 Task: Create a blank project AgileCenter with privacy Public and default view as List and in the team Taskers . Create three sections in the project as To-Do, Doing and Done
Action: Mouse moved to (1343, 70)
Screenshot: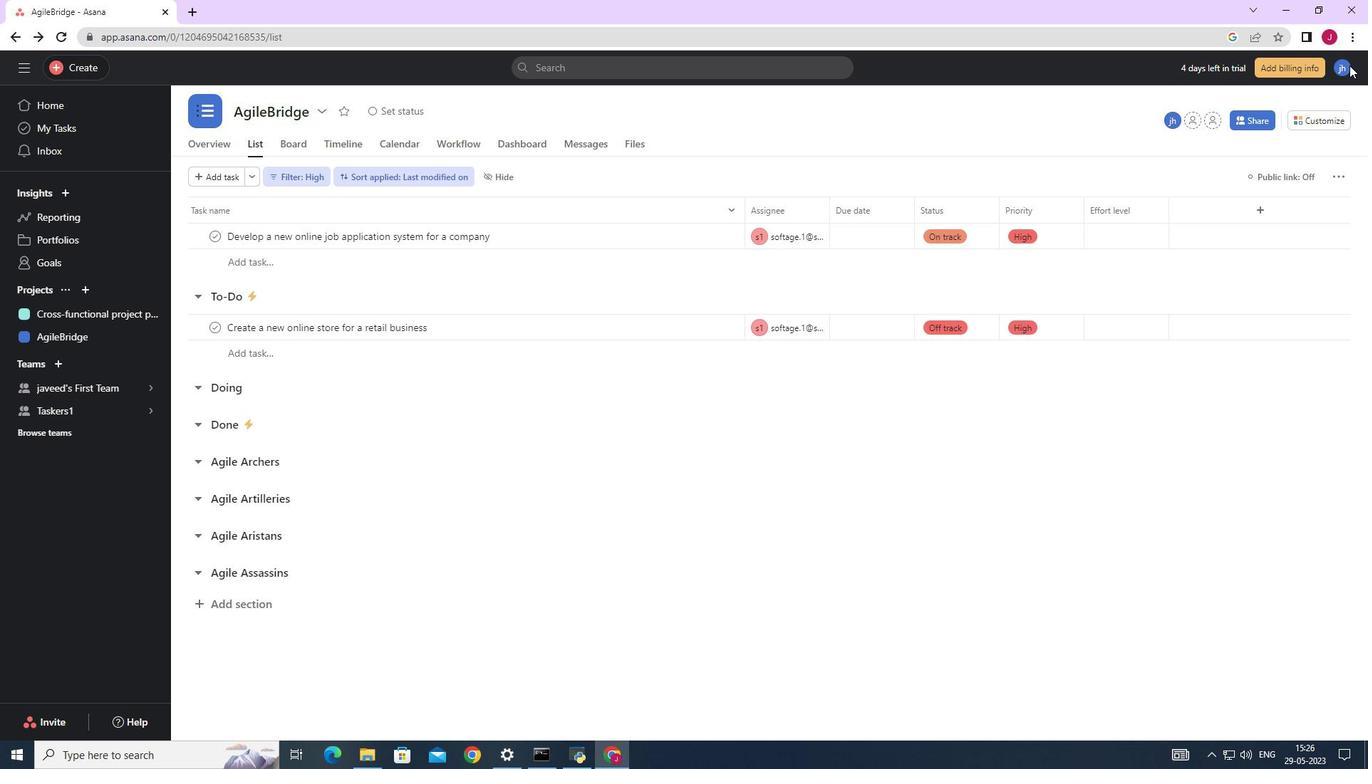 
Action: Mouse pressed left at (1343, 70)
Screenshot: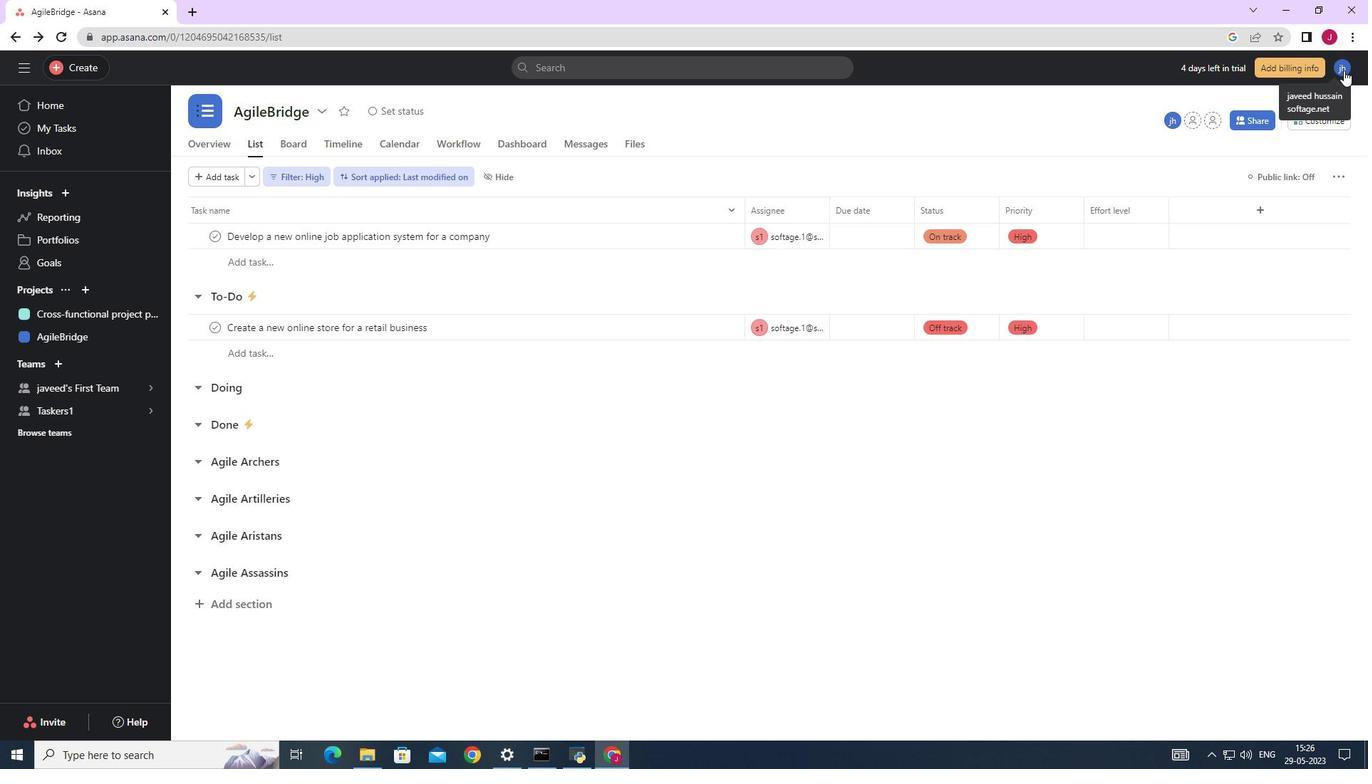 
Action: Mouse moved to (1034, 201)
Screenshot: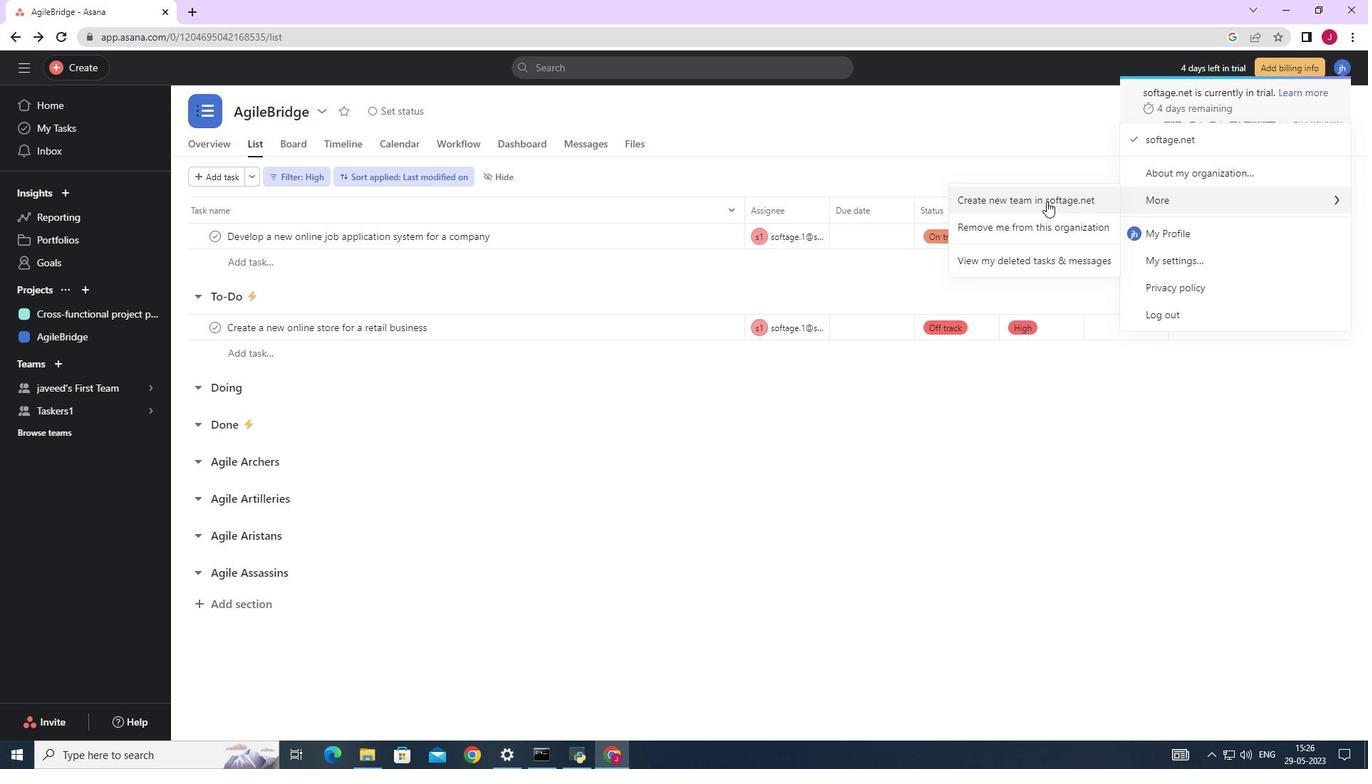 
Action: Mouse pressed left at (1034, 201)
Screenshot: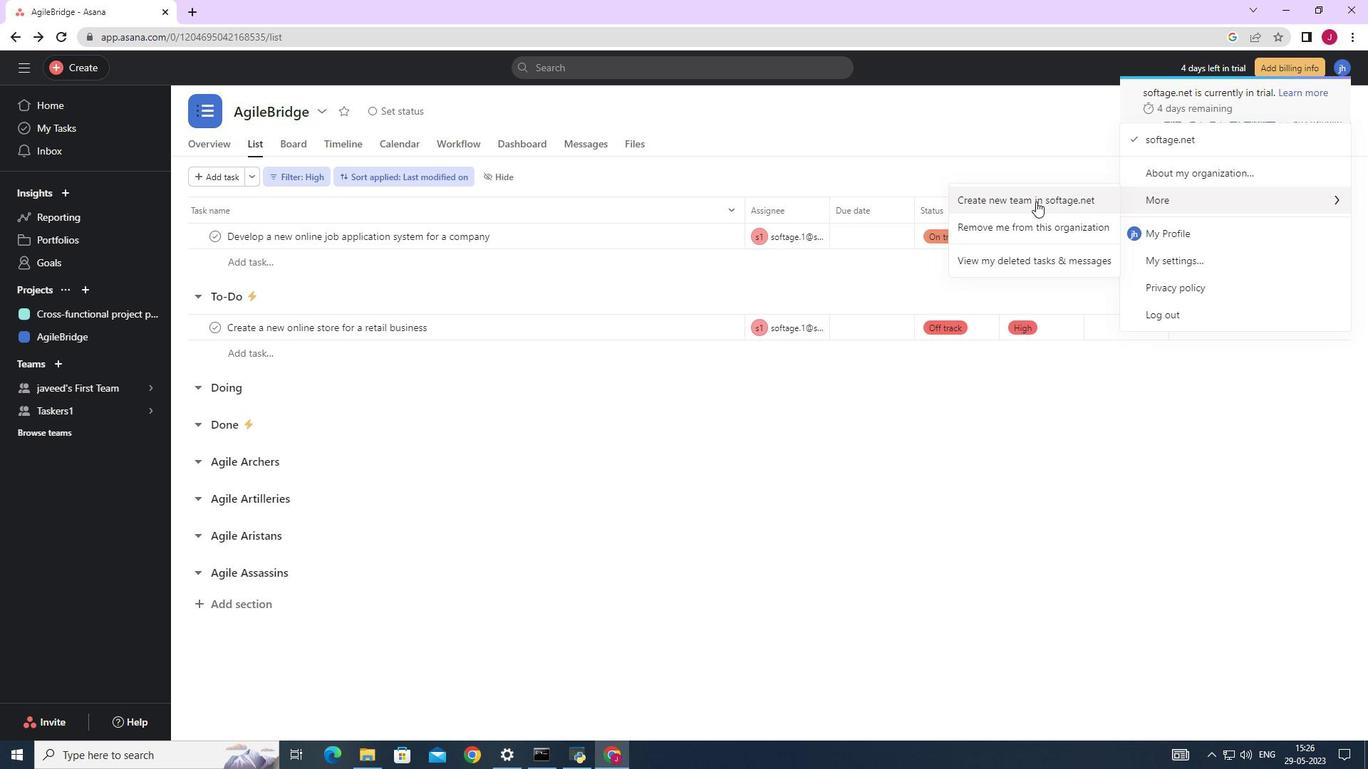 
Action: Mouse moved to (297, 205)
Screenshot: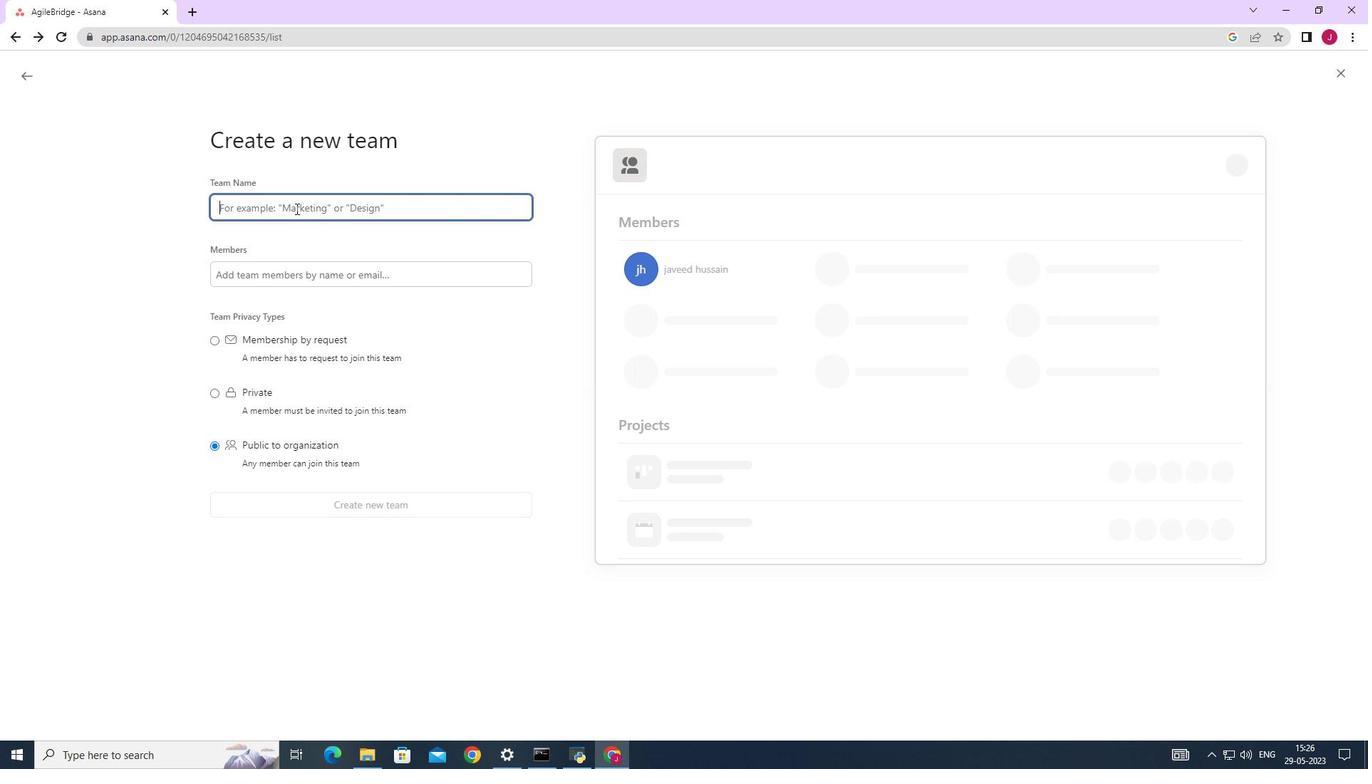 
Action: Key pressed <Key.caps_lock>T<Key.caps_lock>askers2
Screenshot: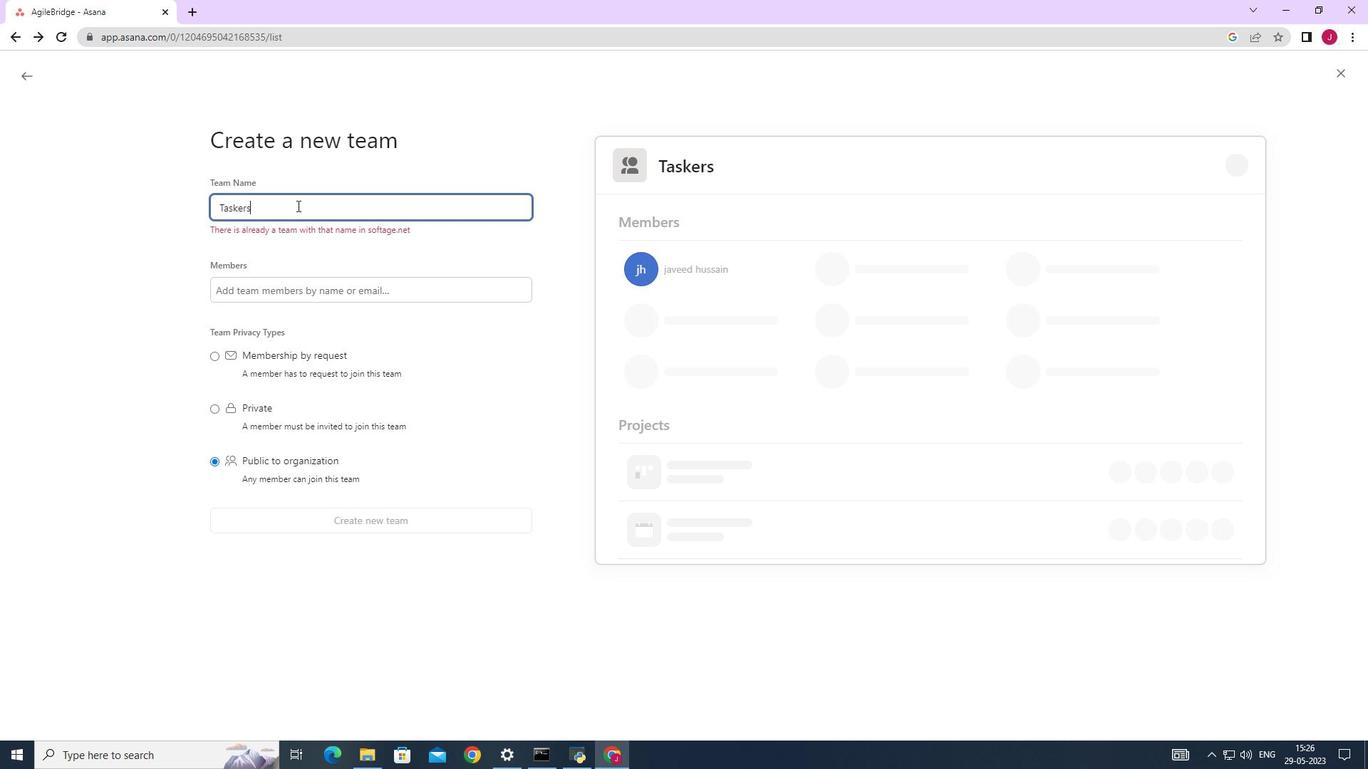 
Action: Mouse moved to (332, 275)
Screenshot: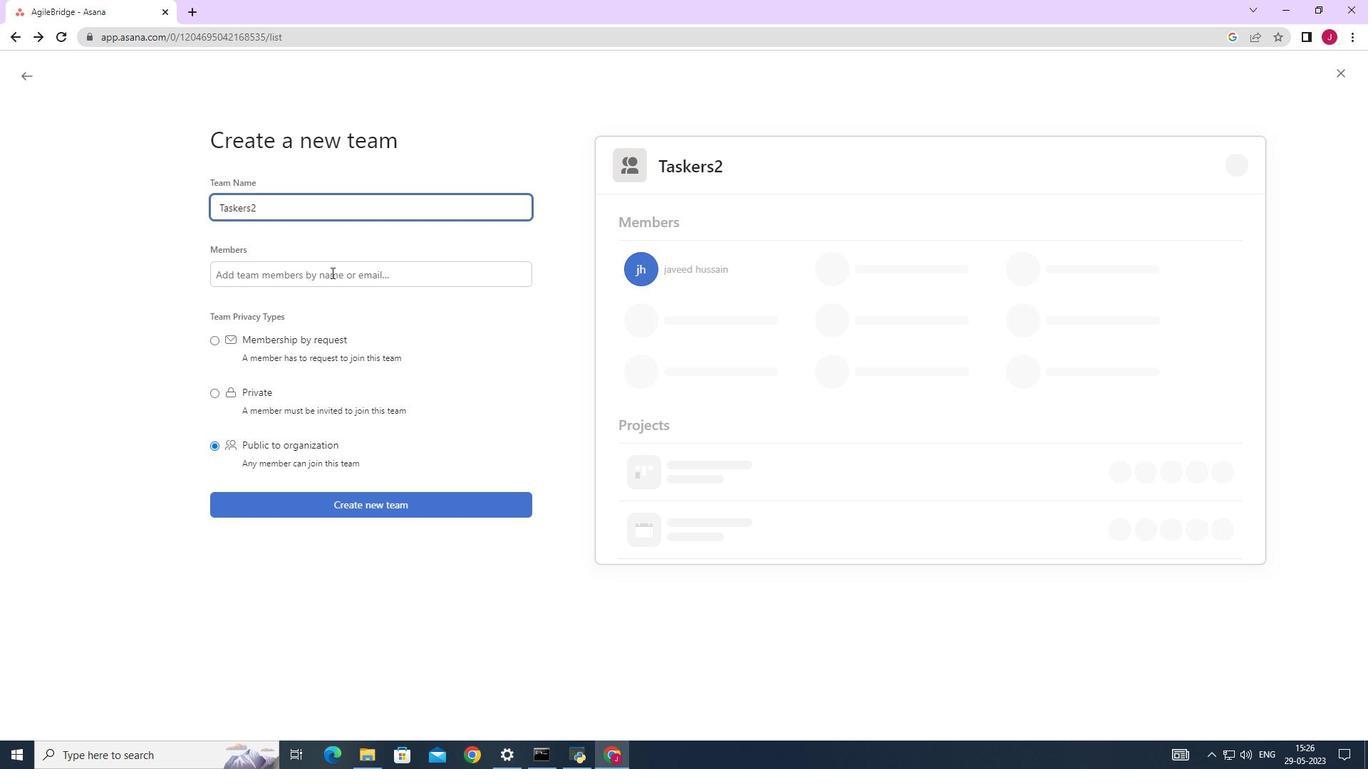 
Action: Mouse pressed left at (332, 275)
Screenshot: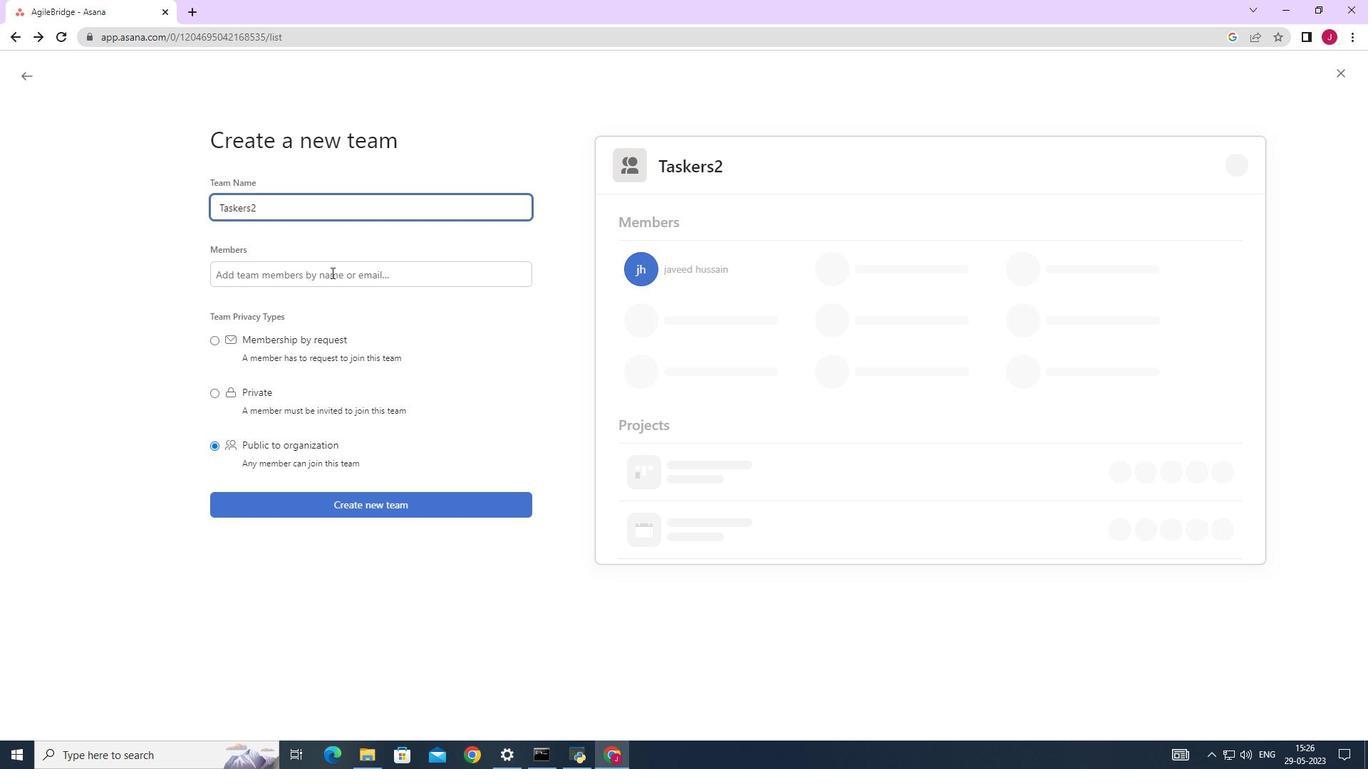 
Action: Key pressed softage
Screenshot: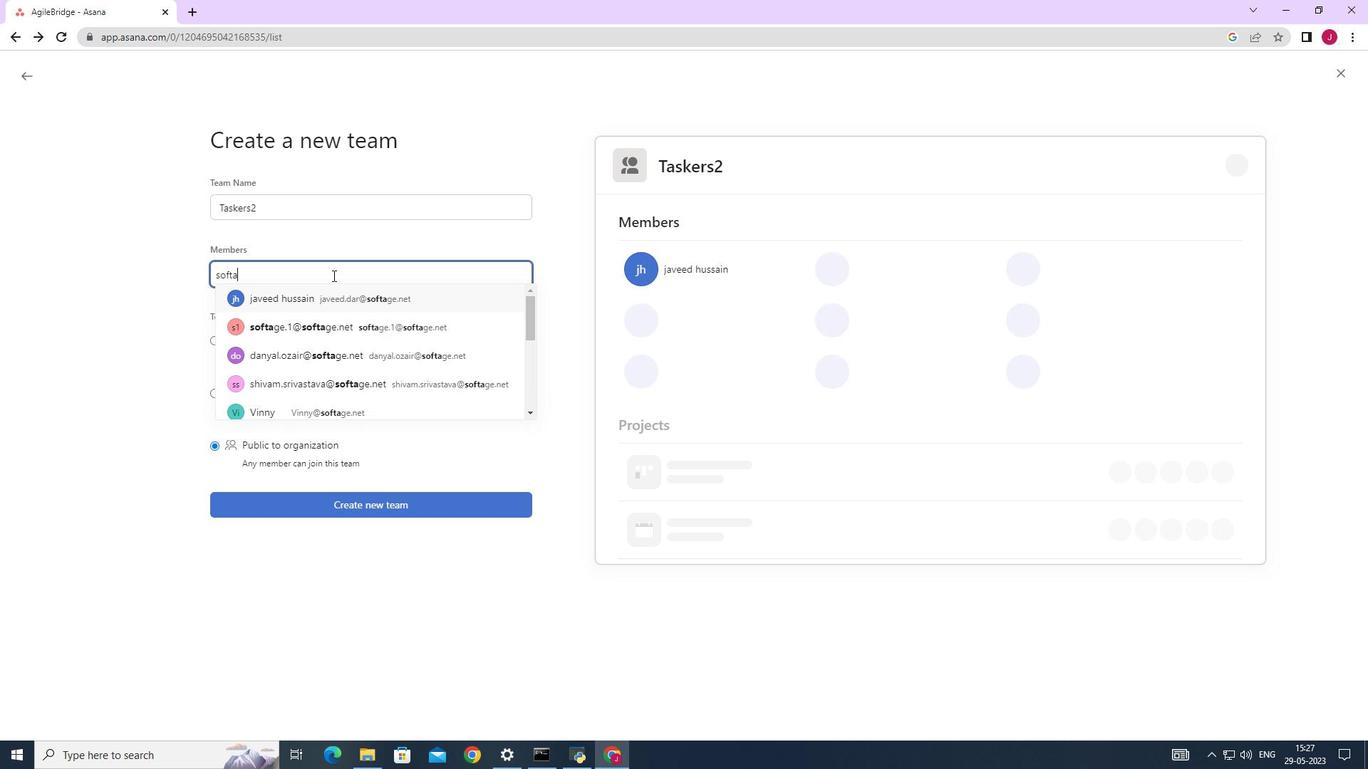 
Action: Mouse moved to (361, 346)
Screenshot: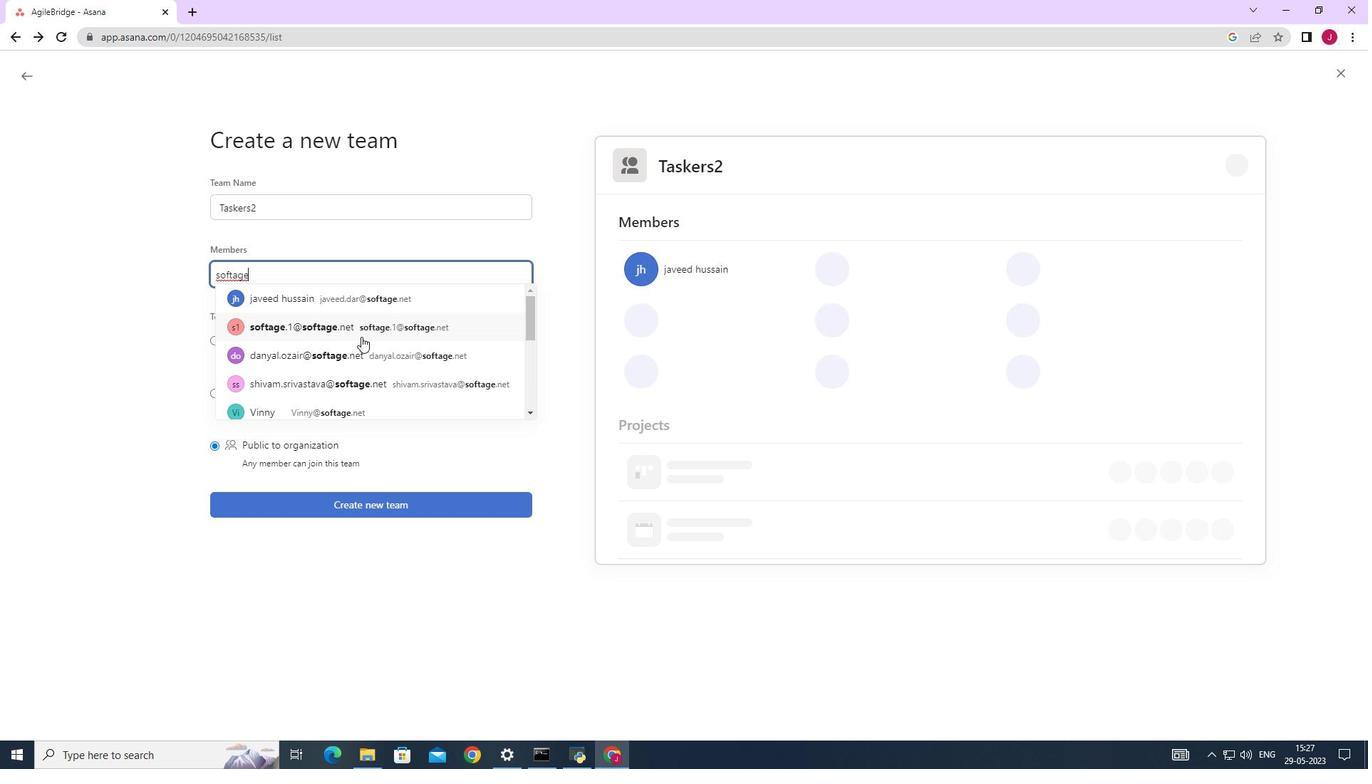 
Action: Mouse scrolled (361, 345) with delta (0, 0)
Screenshot: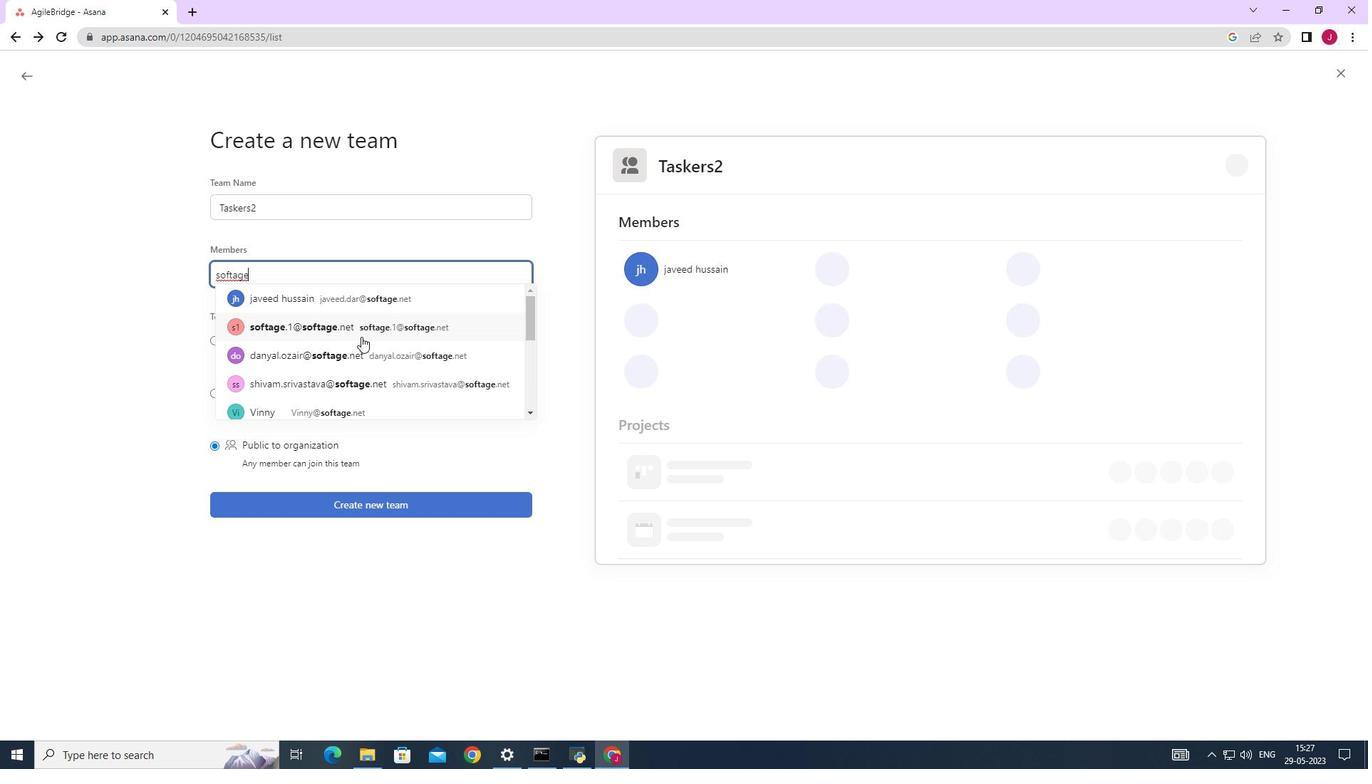 
Action: Mouse moved to (361, 347)
Screenshot: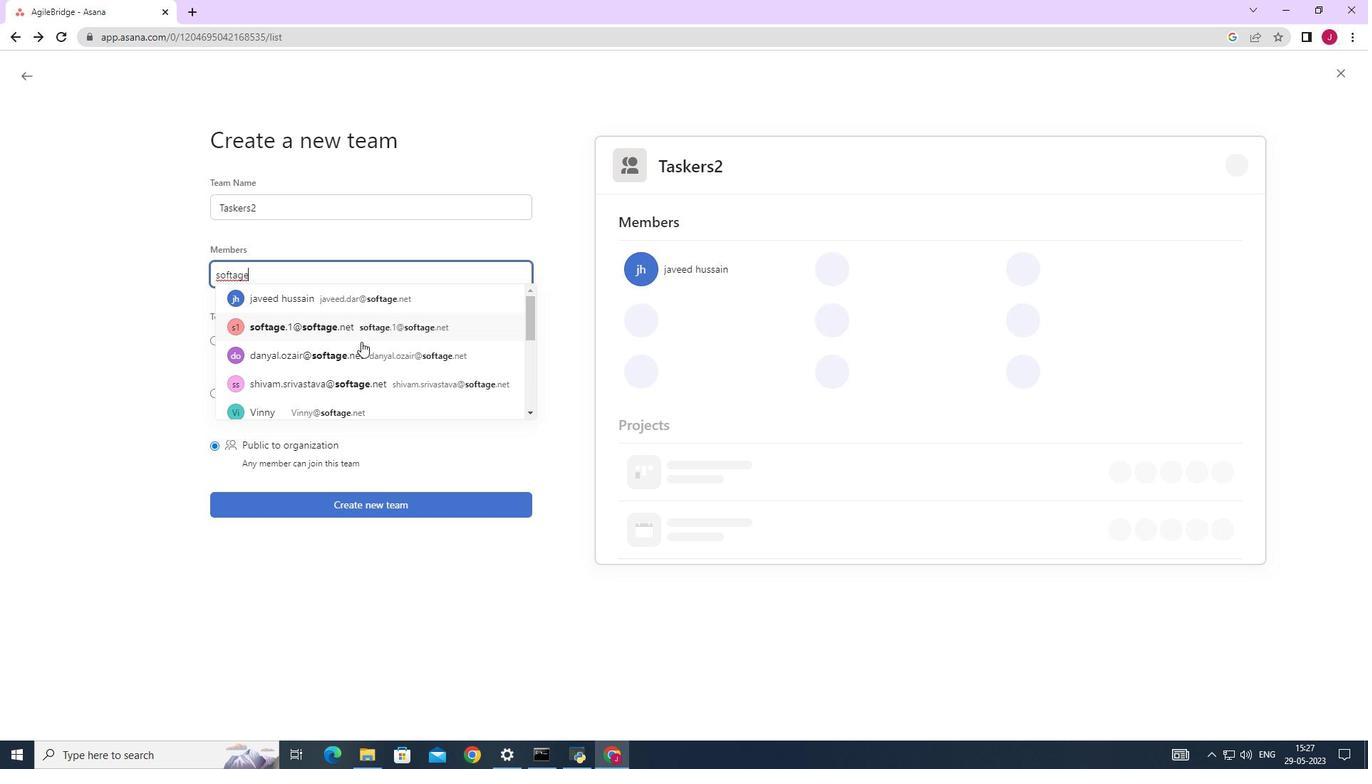 
Action: Mouse scrolled (361, 346) with delta (0, 0)
Screenshot: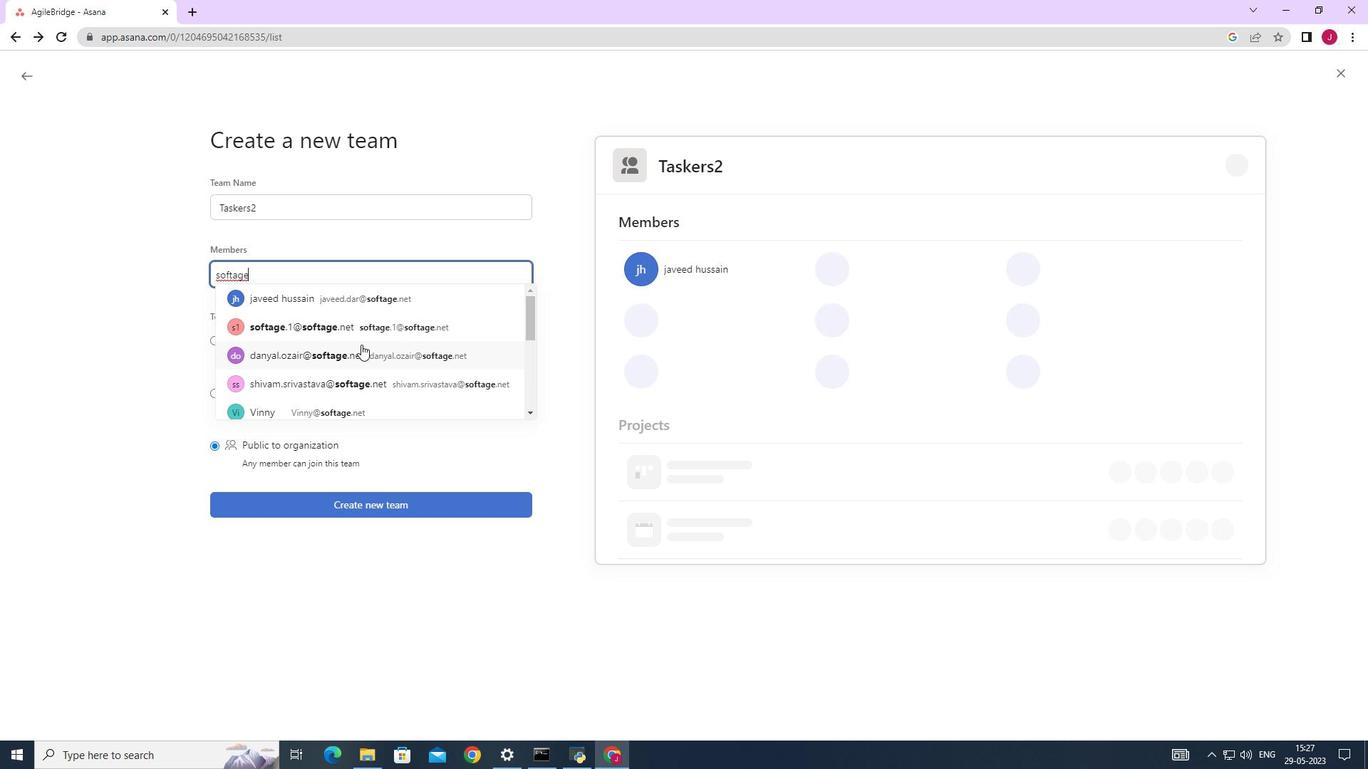 
Action: Mouse scrolled (361, 346) with delta (0, 0)
Screenshot: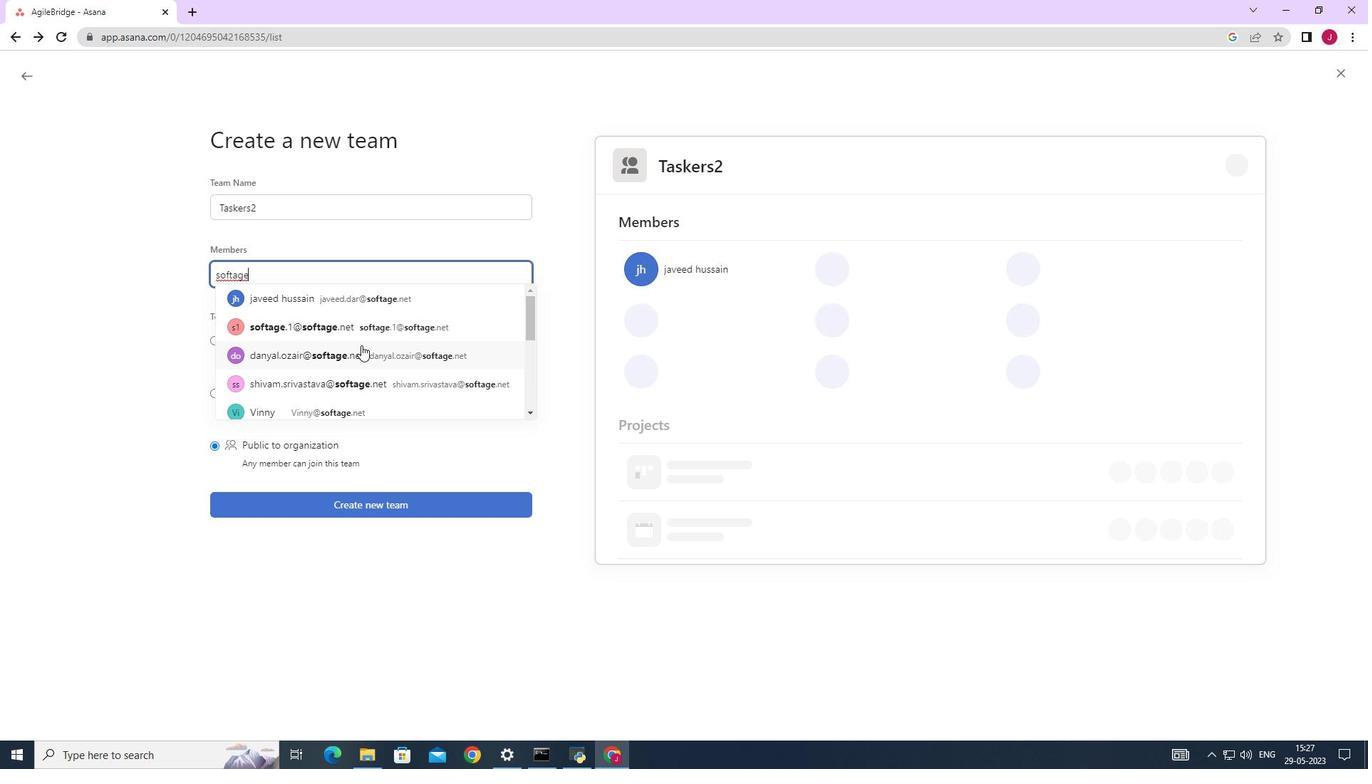 
Action: Mouse scrolled (361, 346) with delta (0, 0)
Screenshot: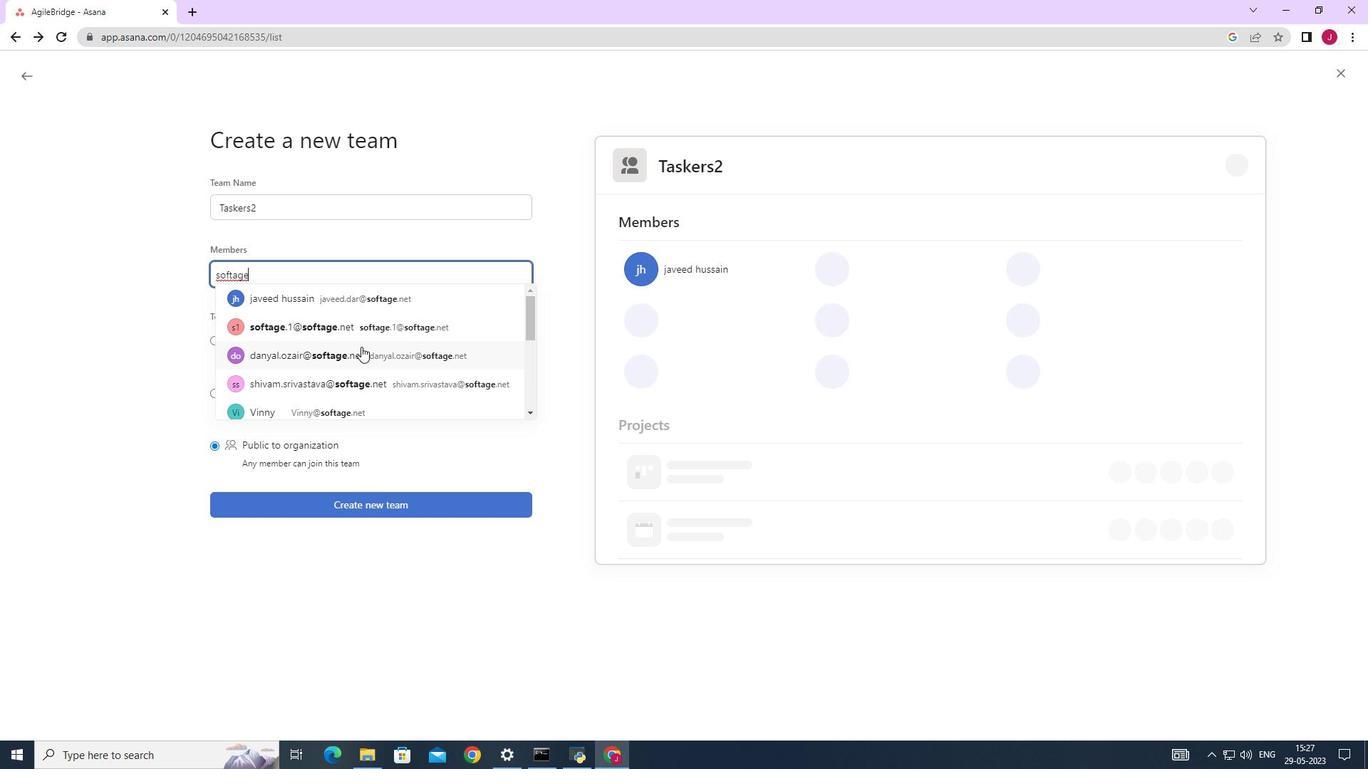
Action: Mouse scrolled (361, 347) with delta (0, 0)
Screenshot: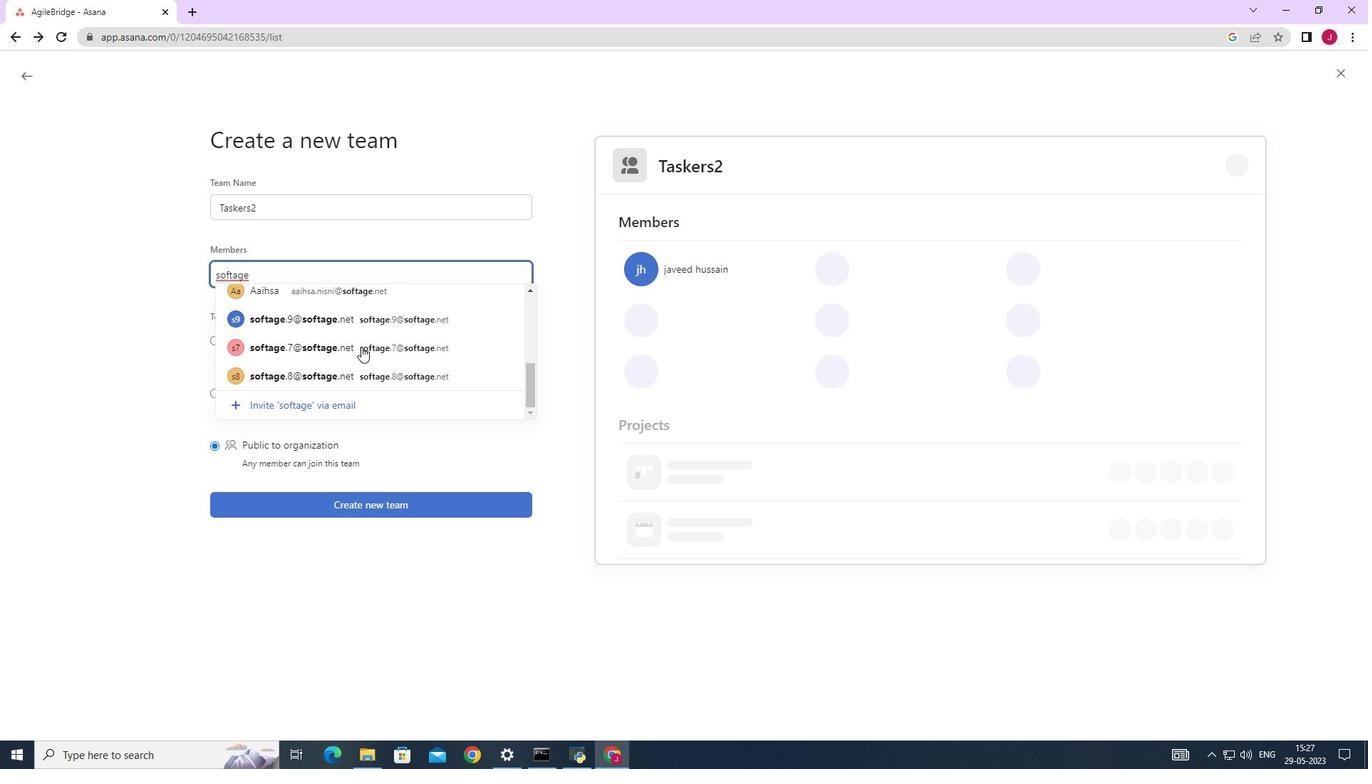 
Action: Mouse scrolled (361, 347) with delta (0, 0)
Screenshot: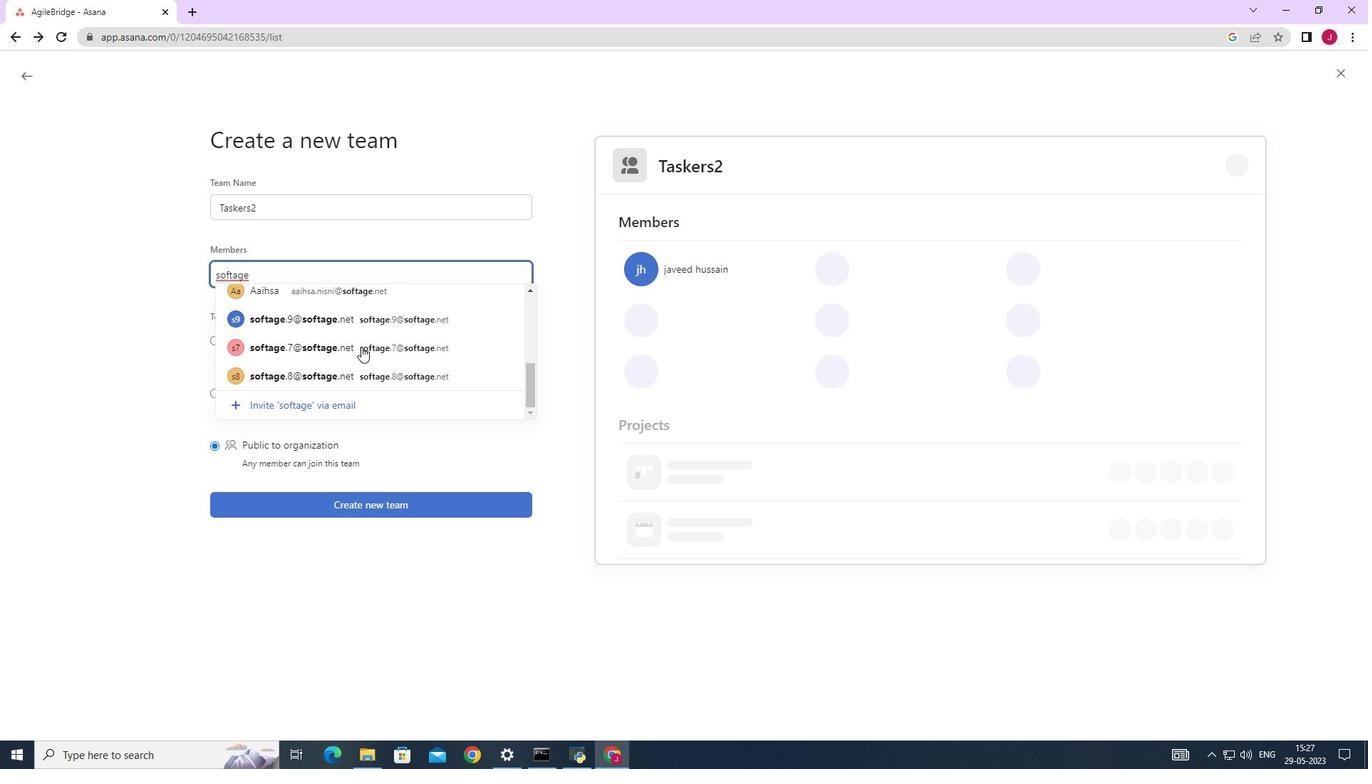 
Action: Mouse scrolled (361, 346) with delta (0, 0)
Screenshot: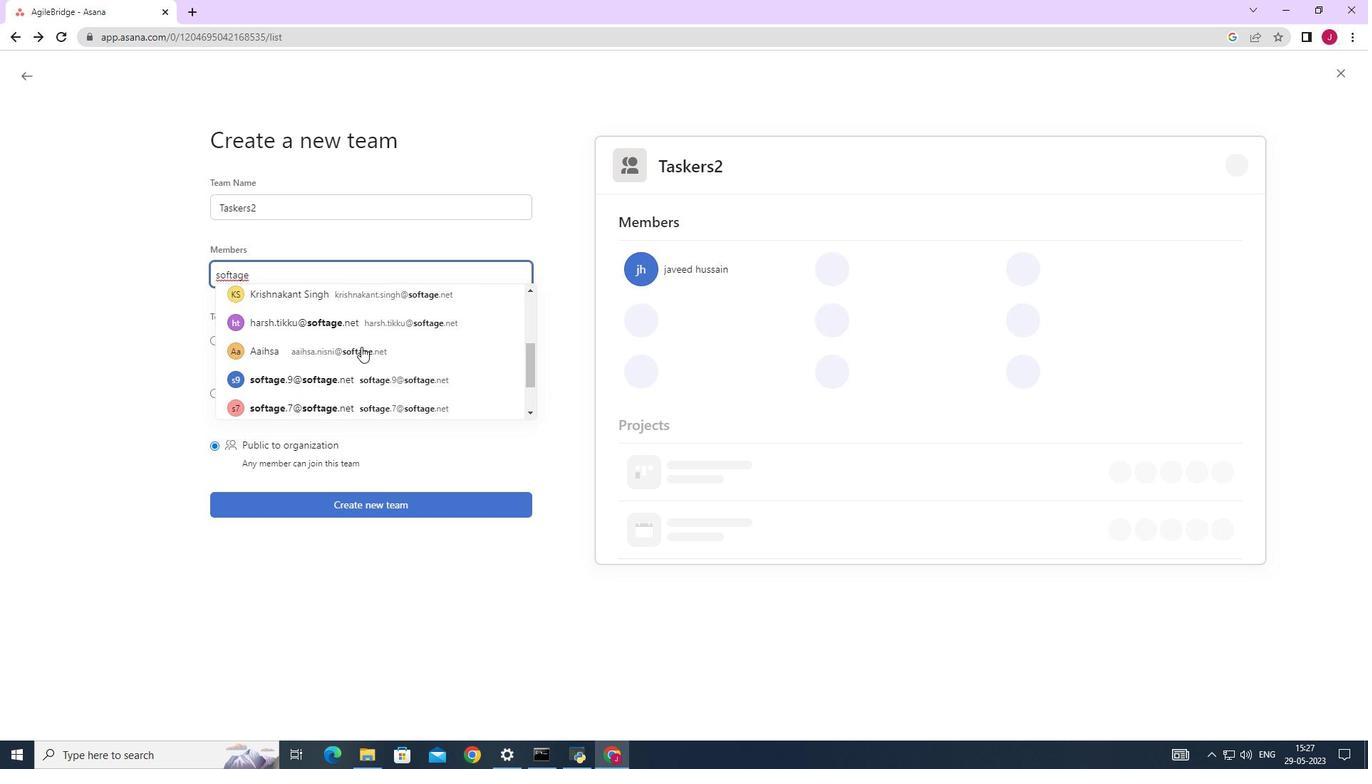 
Action: Mouse scrolled (361, 346) with delta (0, 0)
Screenshot: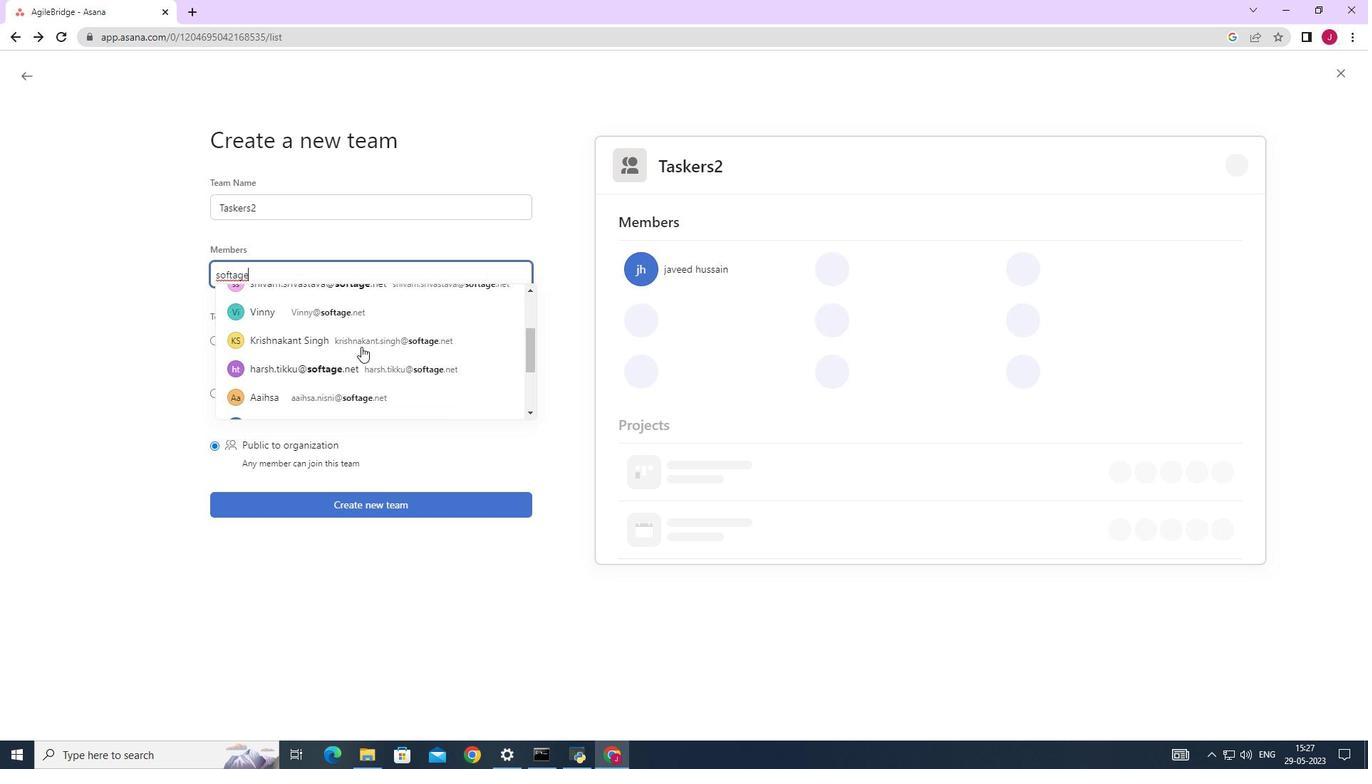 
Action: Mouse scrolled (361, 346) with delta (0, 0)
Screenshot: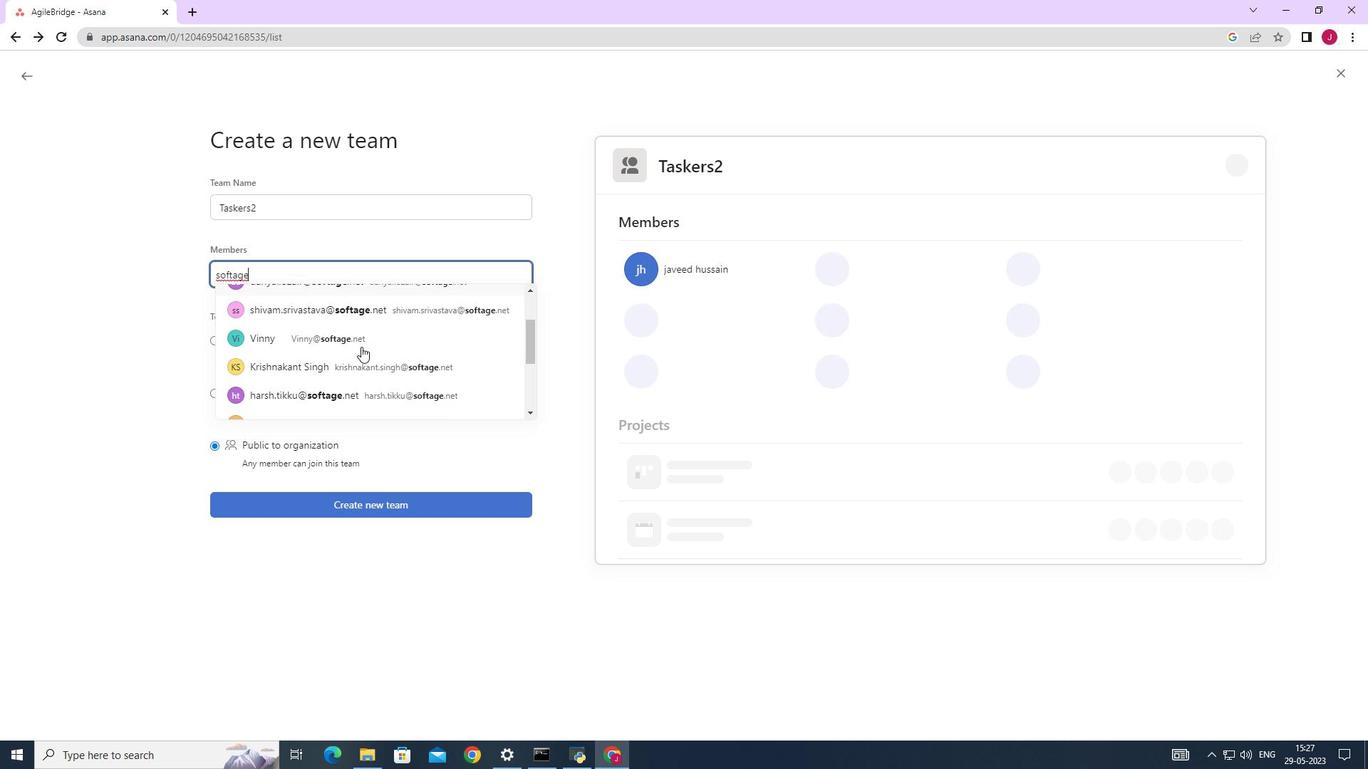 
Action: Mouse moved to (334, 369)
Screenshot: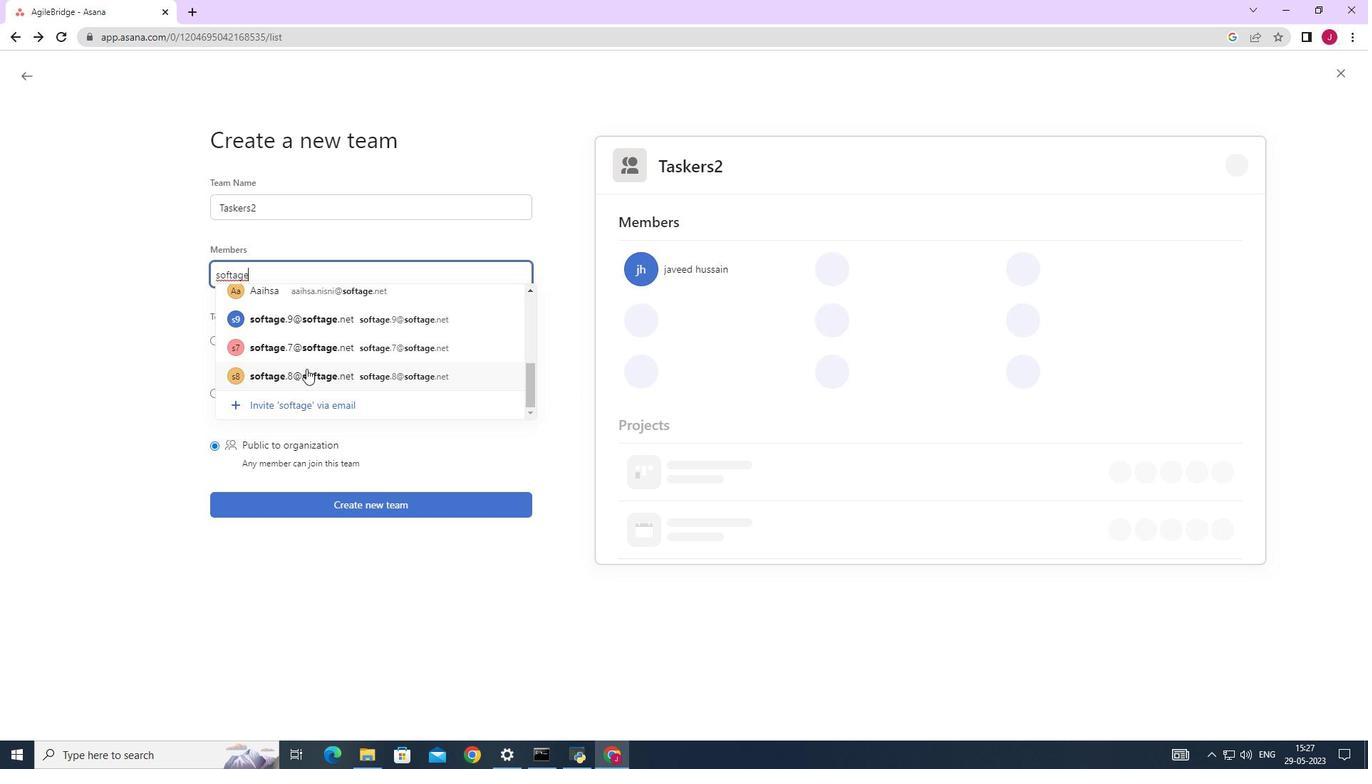 
Action: Mouse scrolled (334, 369) with delta (0, 0)
Screenshot: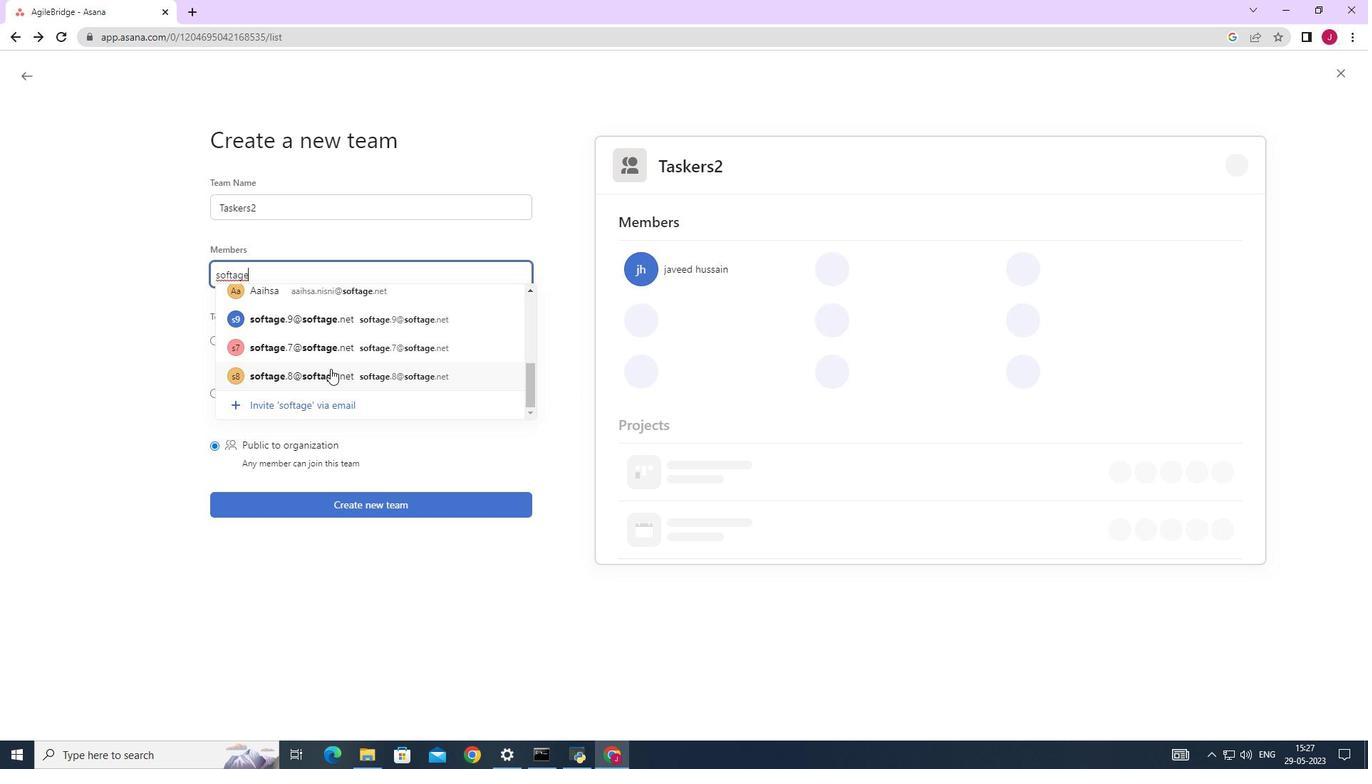 
Action: Mouse scrolled (334, 369) with delta (0, 0)
Screenshot: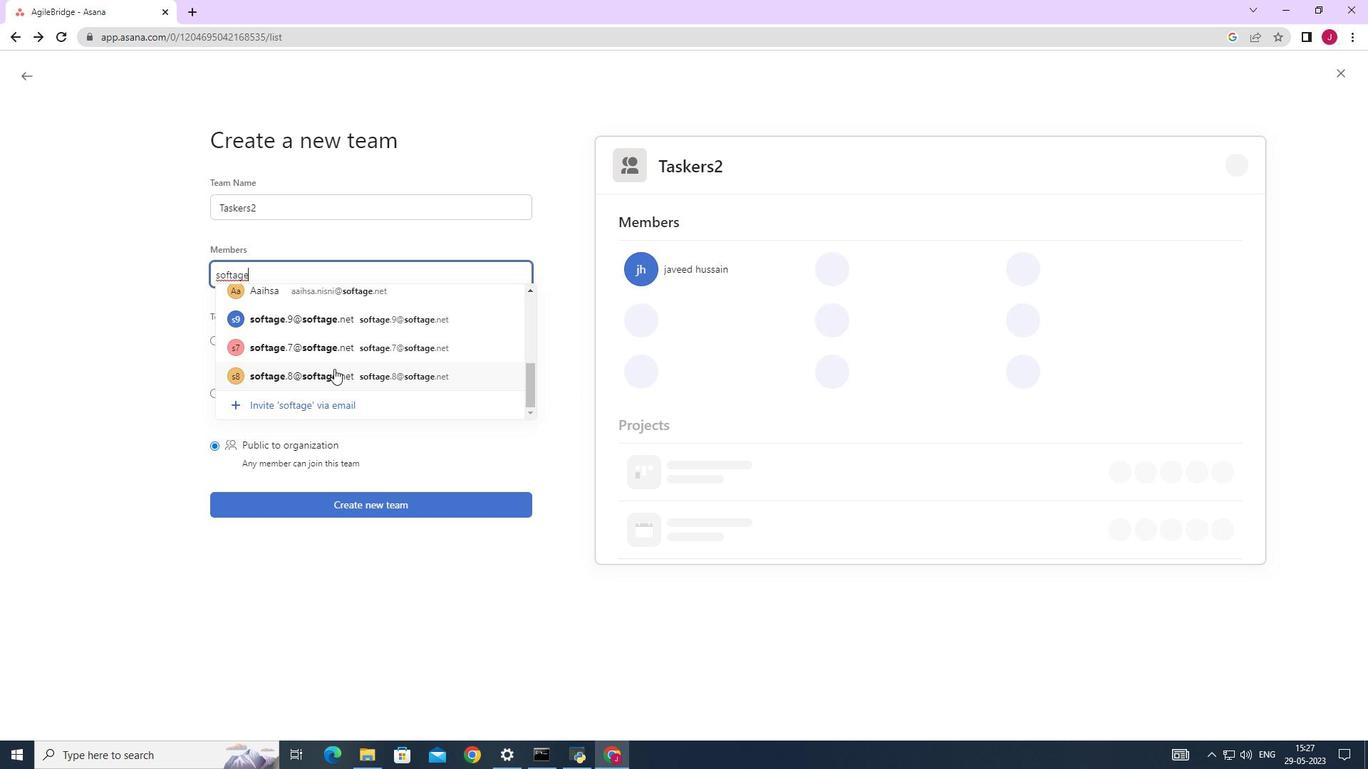 
Action: Mouse moved to (334, 369)
Screenshot: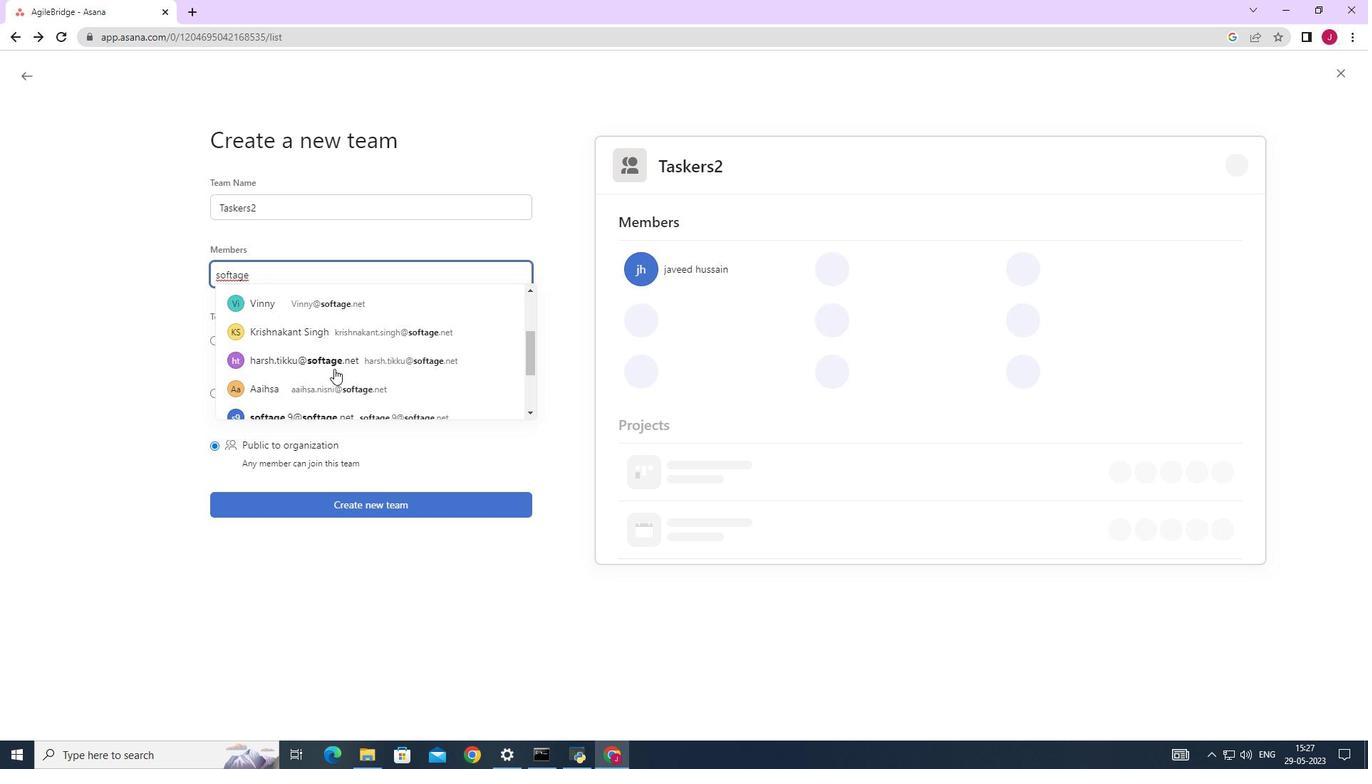 
Action: Mouse scrolled (334, 369) with delta (0, 0)
Screenshot: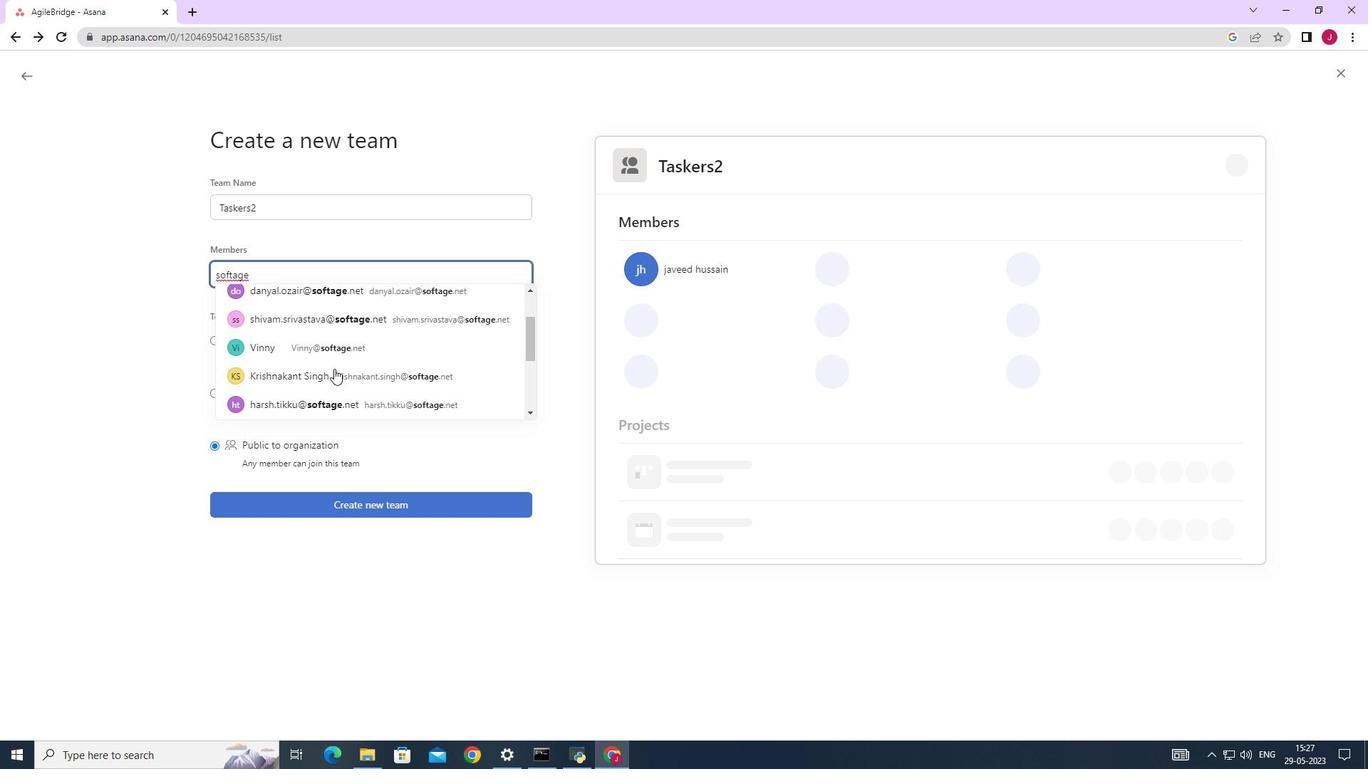 
Action: Mouse scrolled (334, 369) with delta (0, 0)
Screenshot: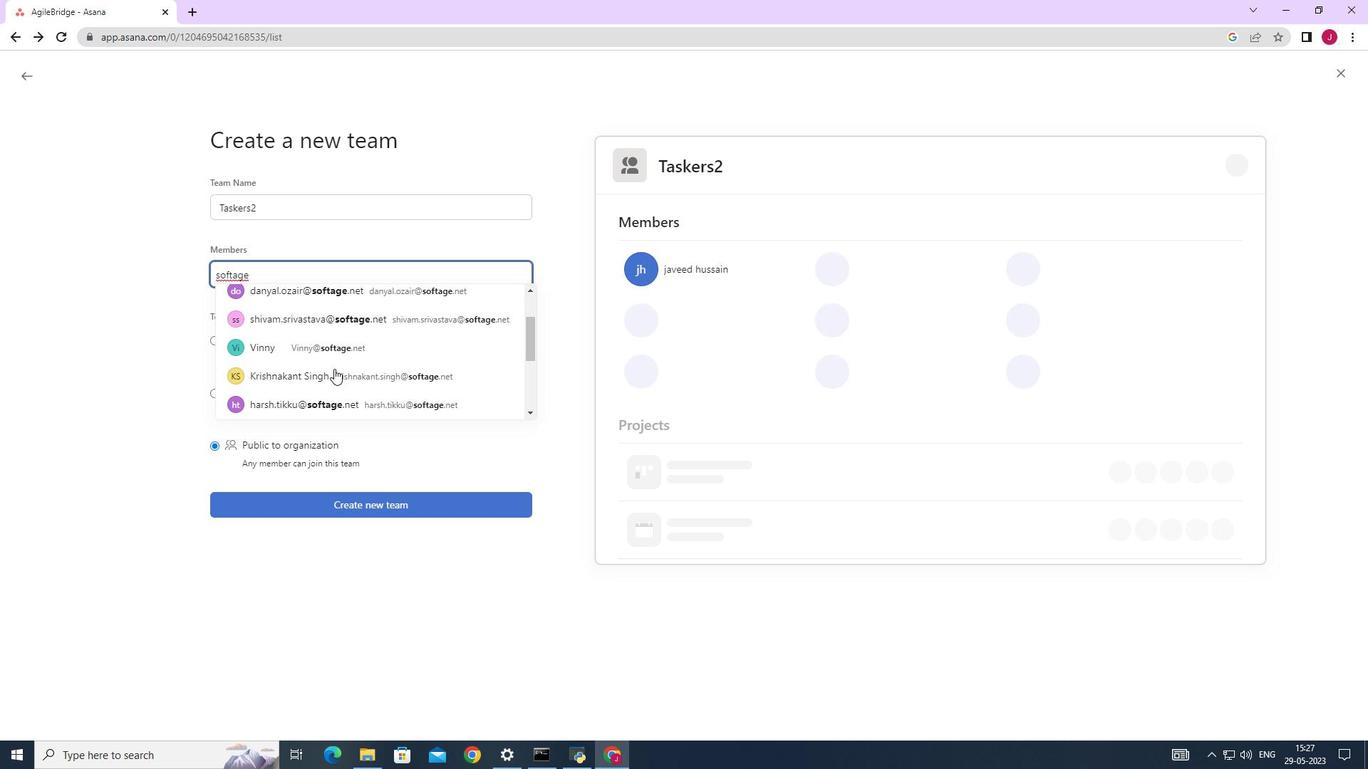 
Action: Mouse scrolled (334, 369) with delta (0, 0)
Screenshot: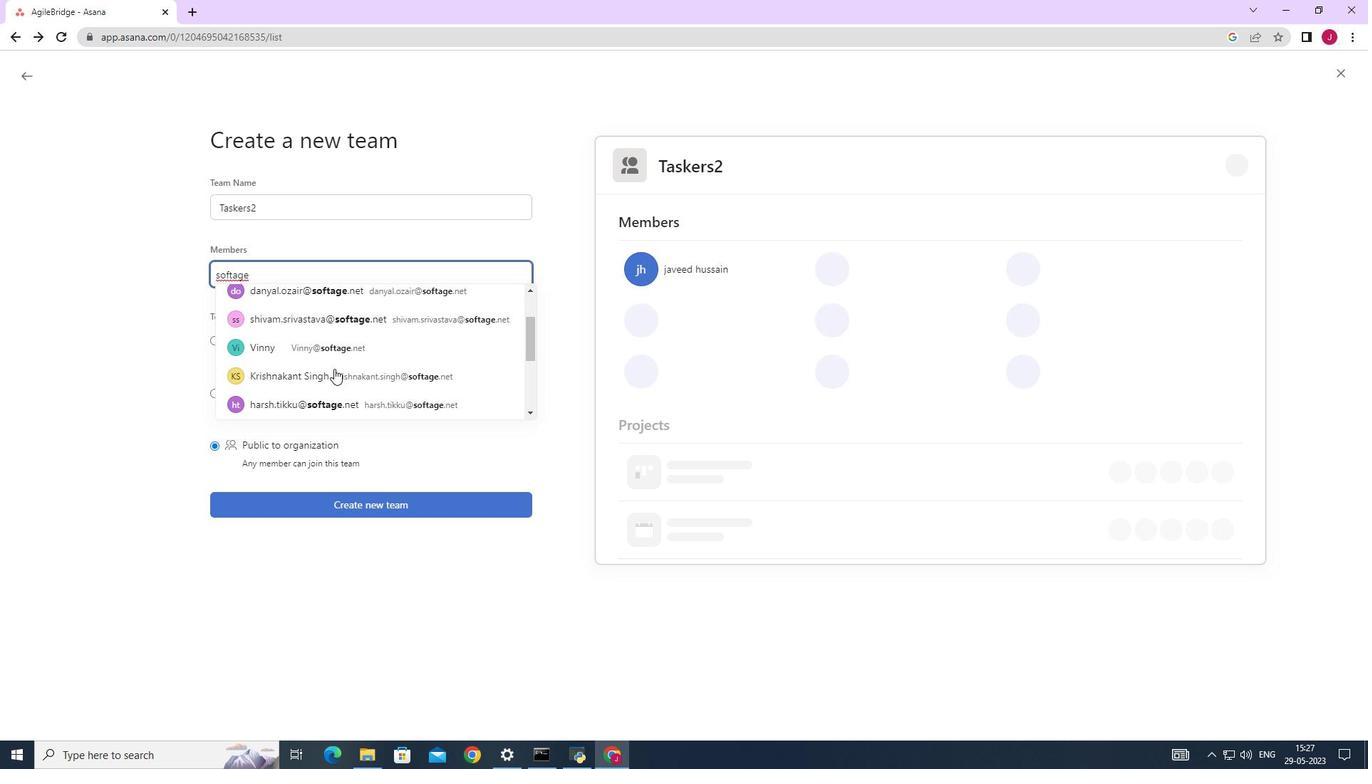 
Action: Mouse scrolled (334, 369) with delta (0, 0)
Screenshot: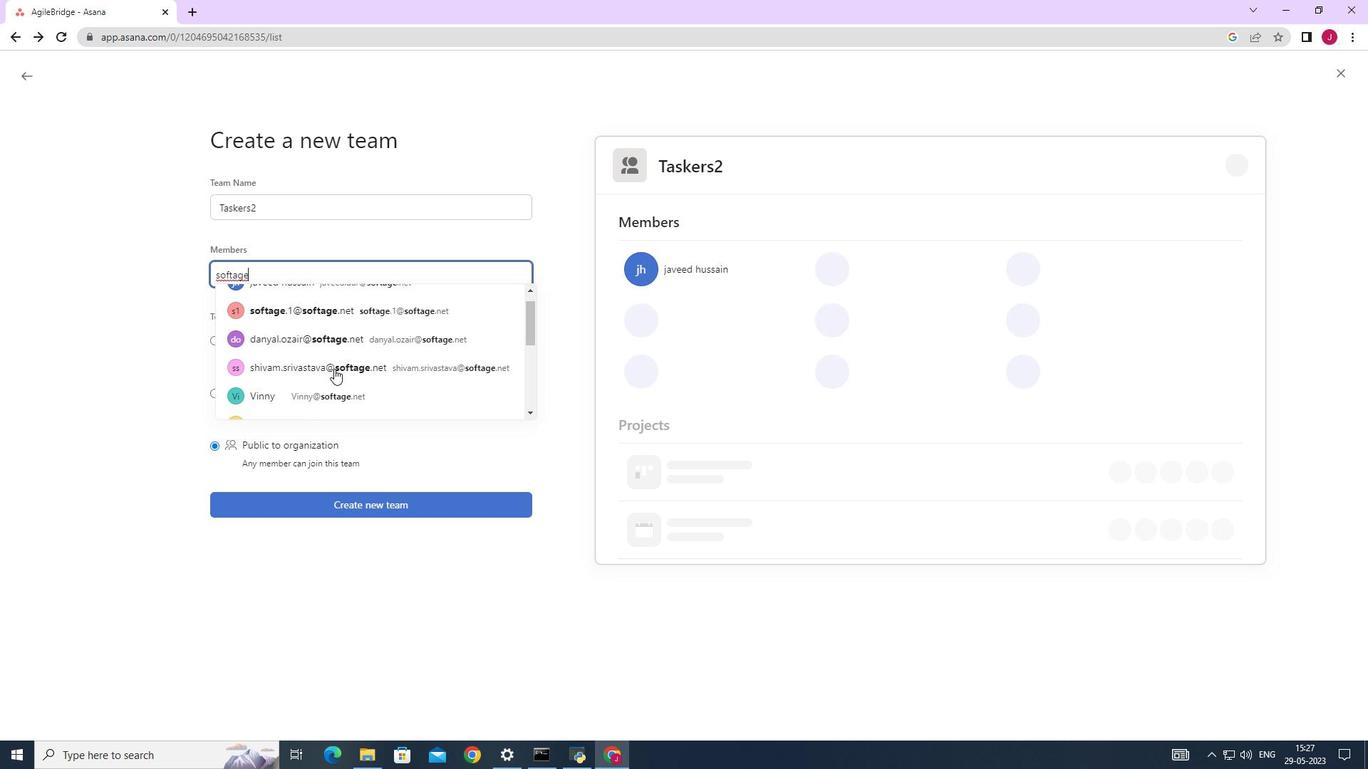 
Action: Mouse moved to (314, 326)
Screenshot: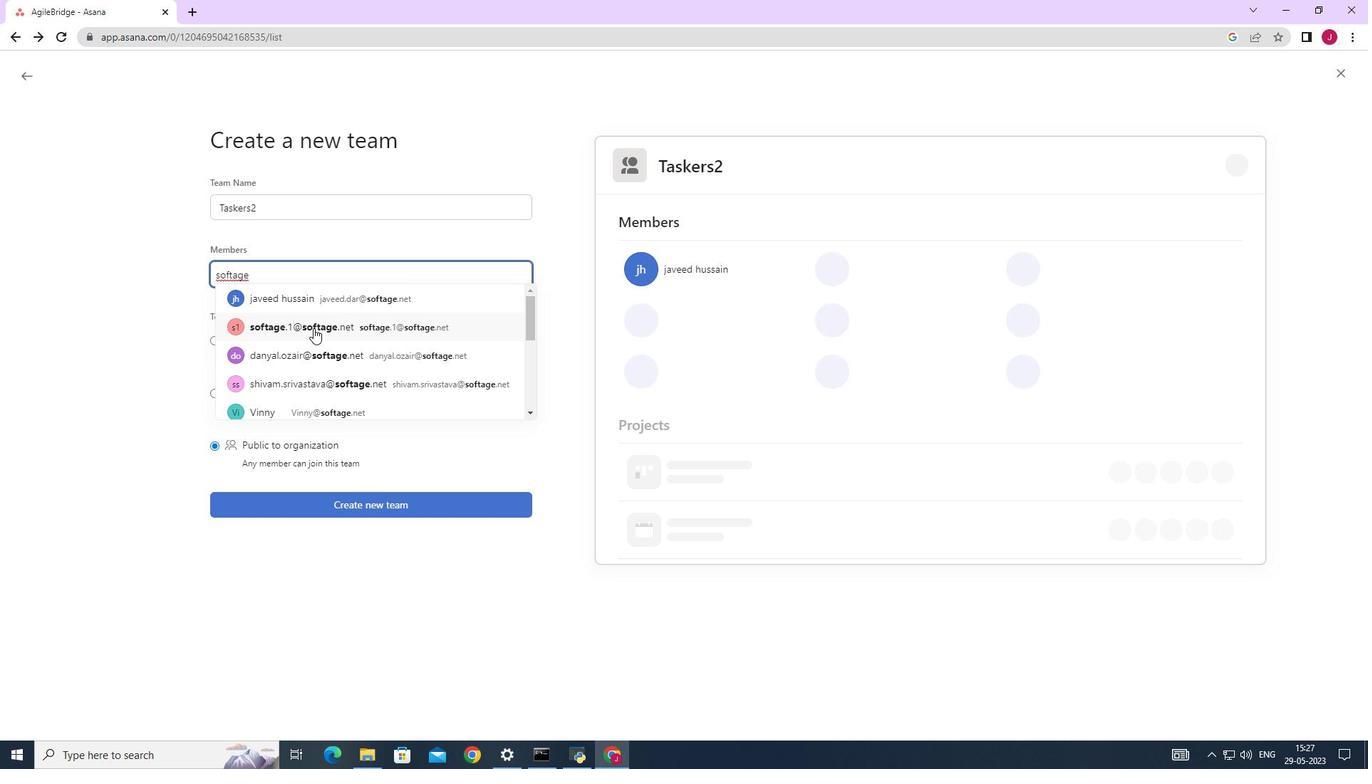 
Action: Mouse pressed left at (314, 326)
Screenshot: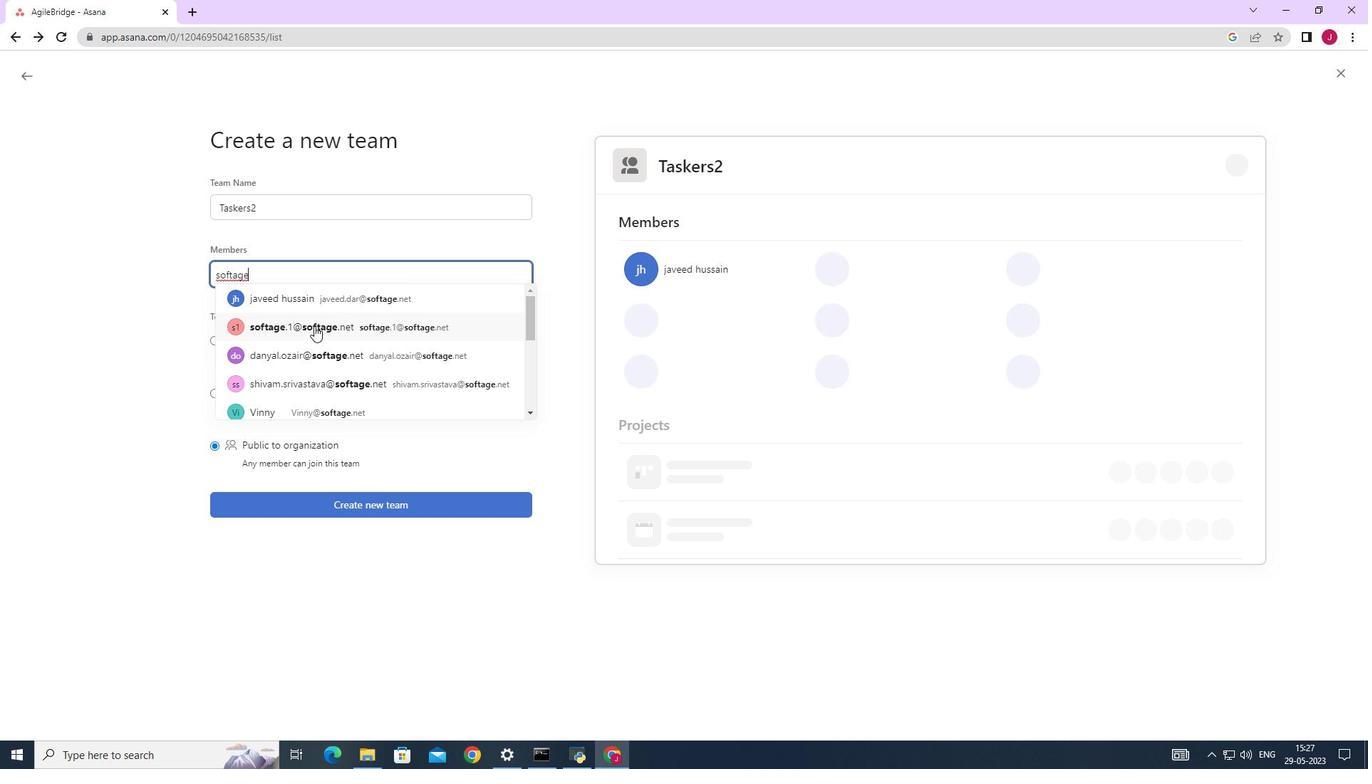 
Action: Mouse moved to (381, 274)
Screenshot: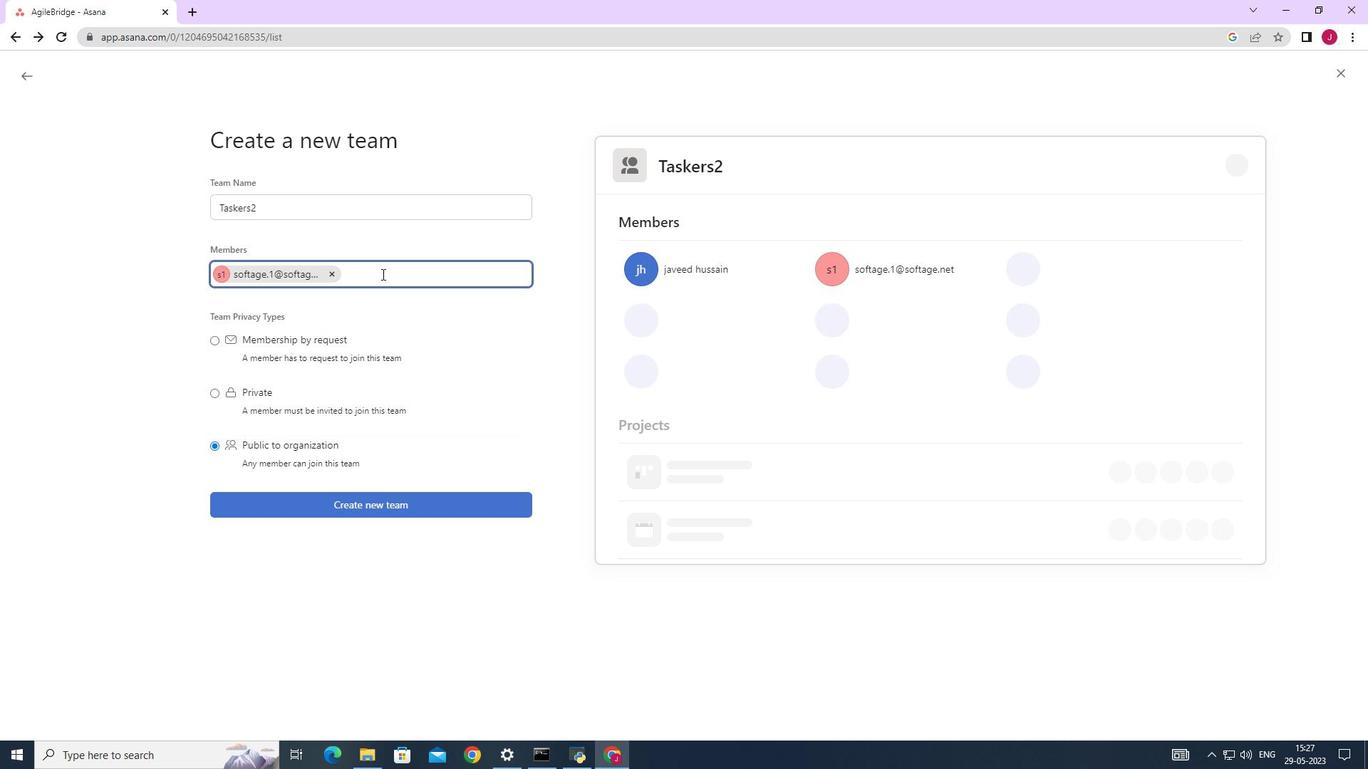 
Action: Key pressed softg<Key.backspace>age.2
Screenshot: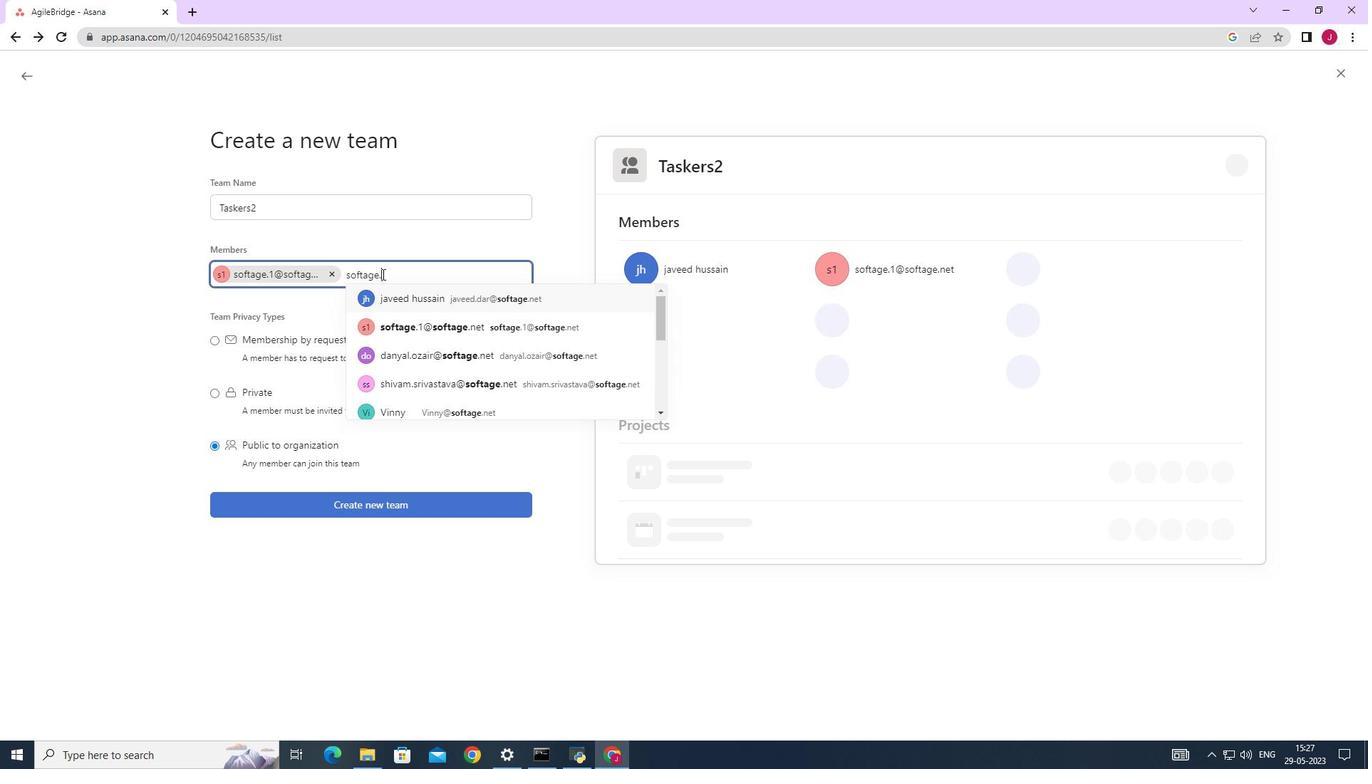 
Action: Mouse moved to (427, 302)
Screenshot: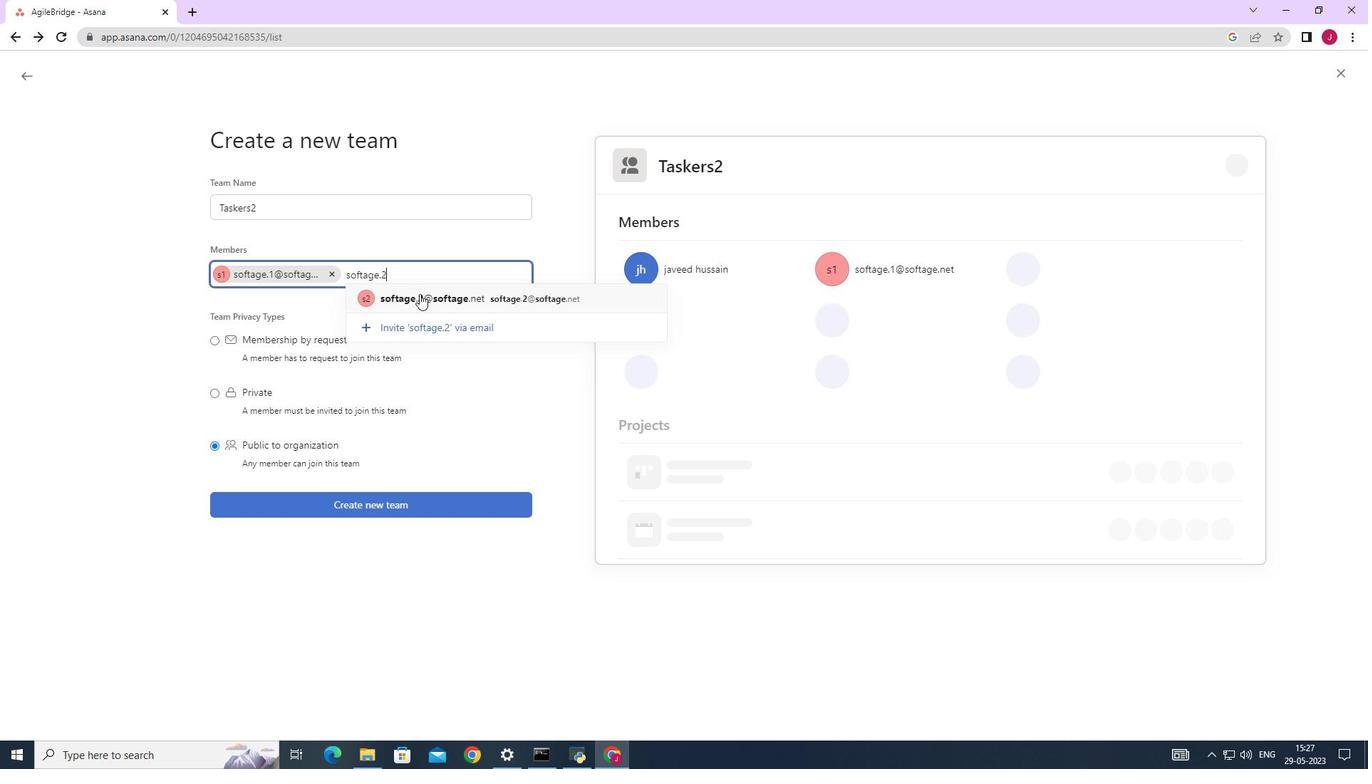 
Action: Mouse pressed left at (427, 302)
Screenshot: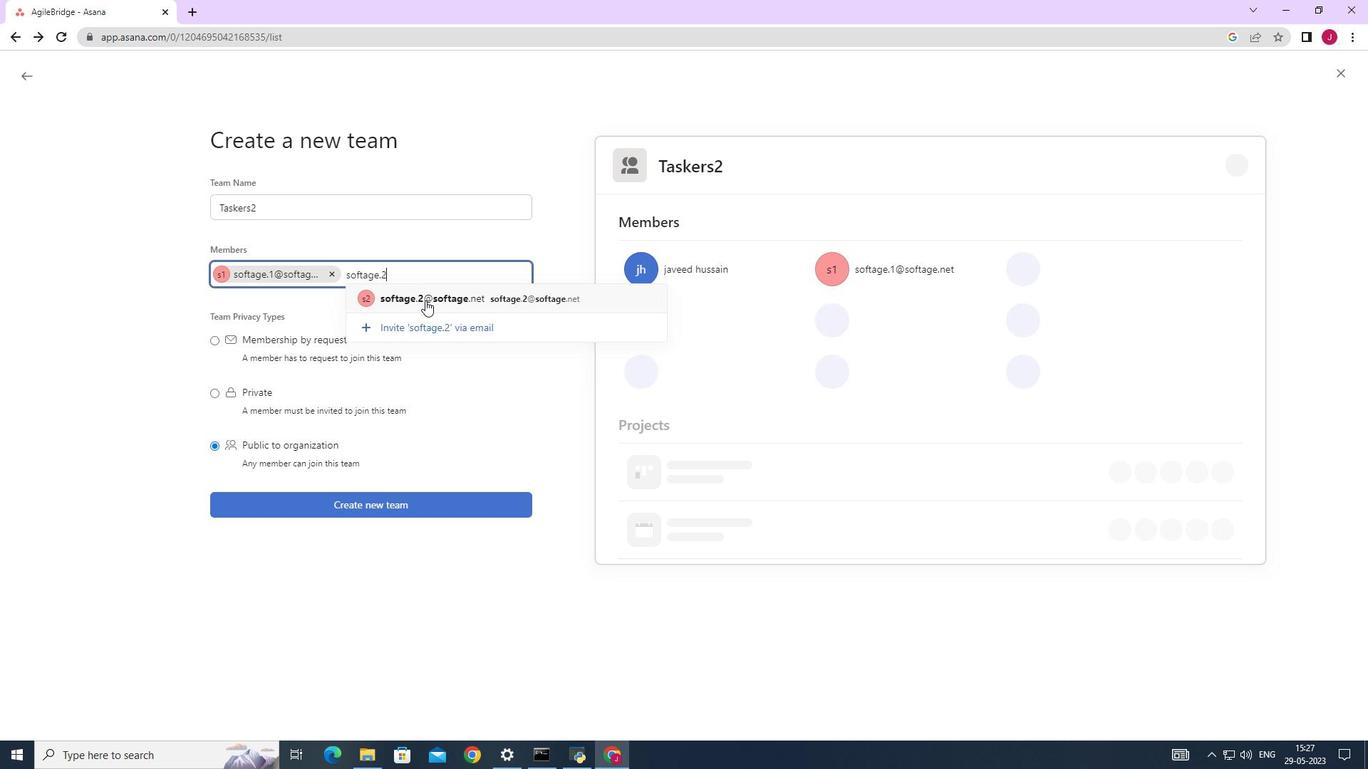 
Action: Mouse moved to (468, 269)
Screenshot: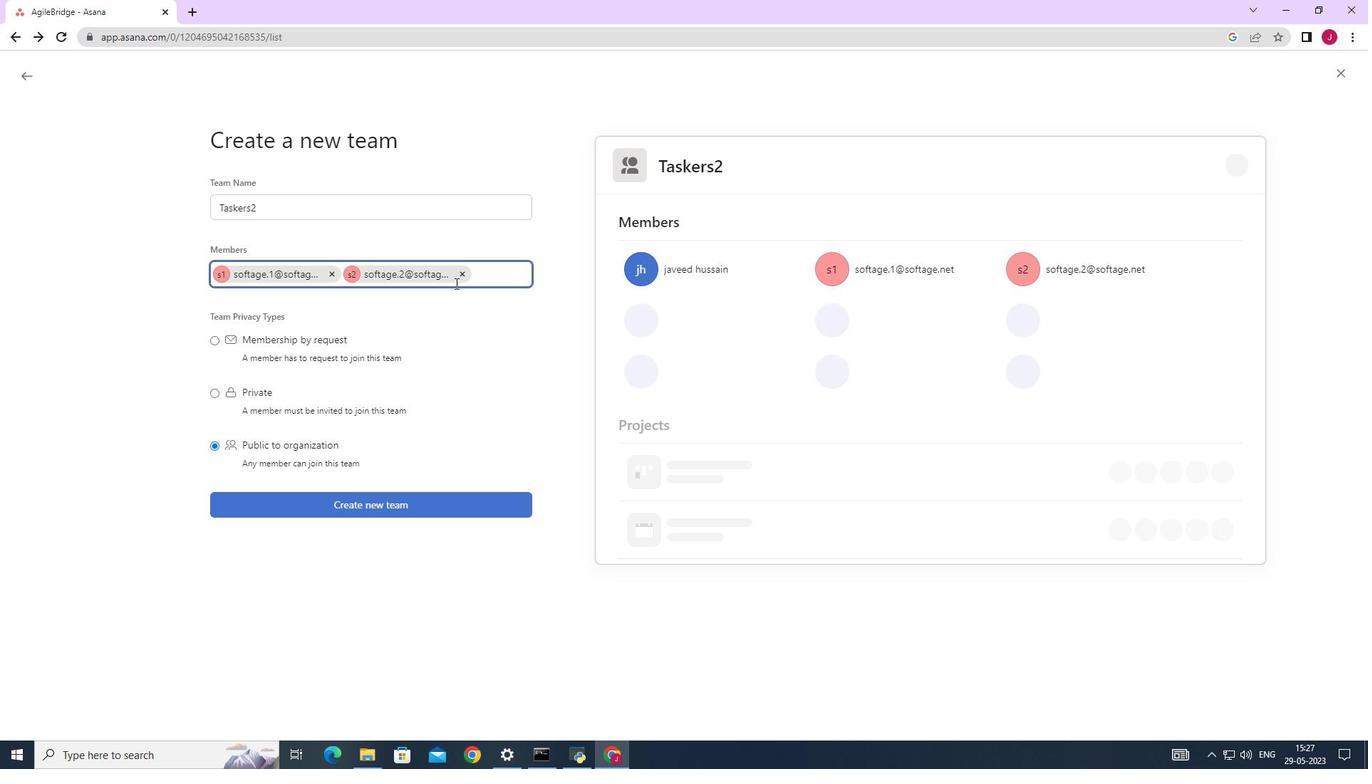 
Action: Key pressed s
Screenshot: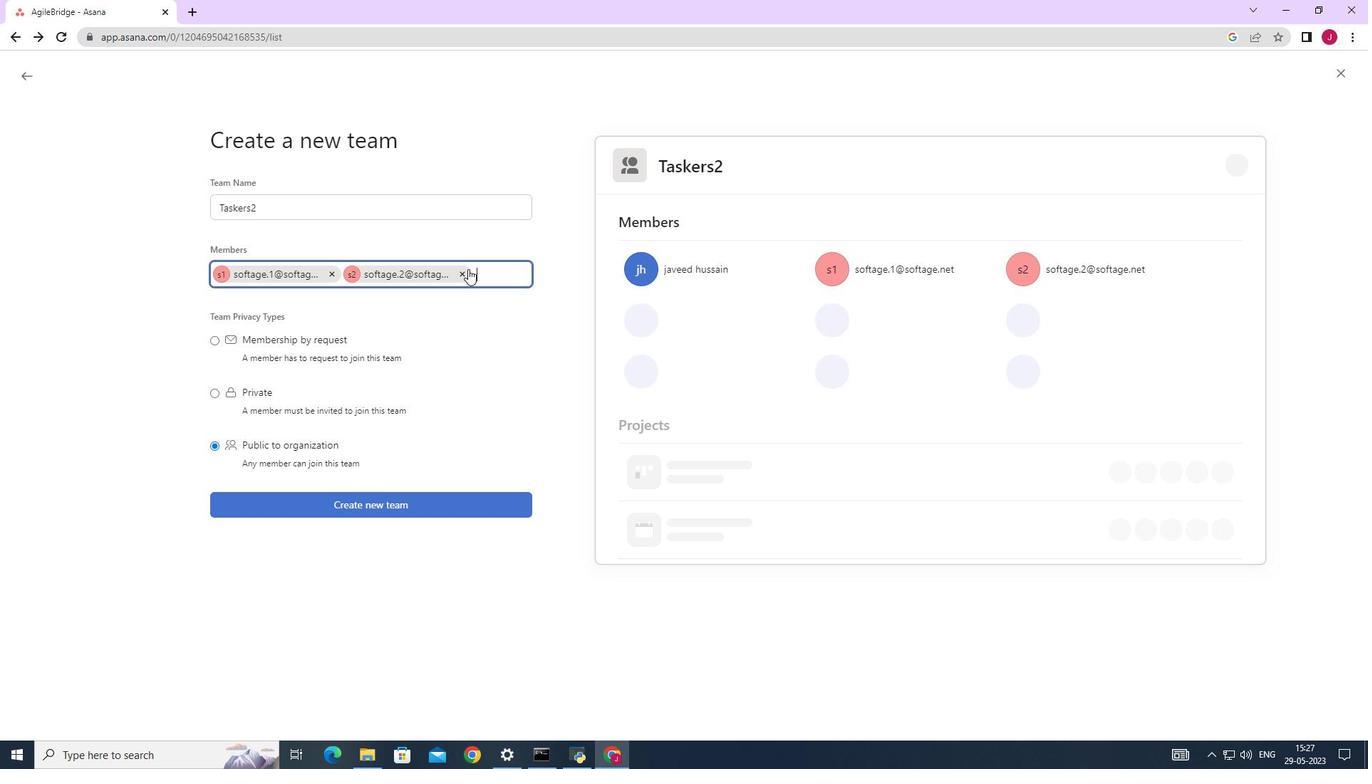 
Action: Mouse moved to (559, 313)
Screenshot: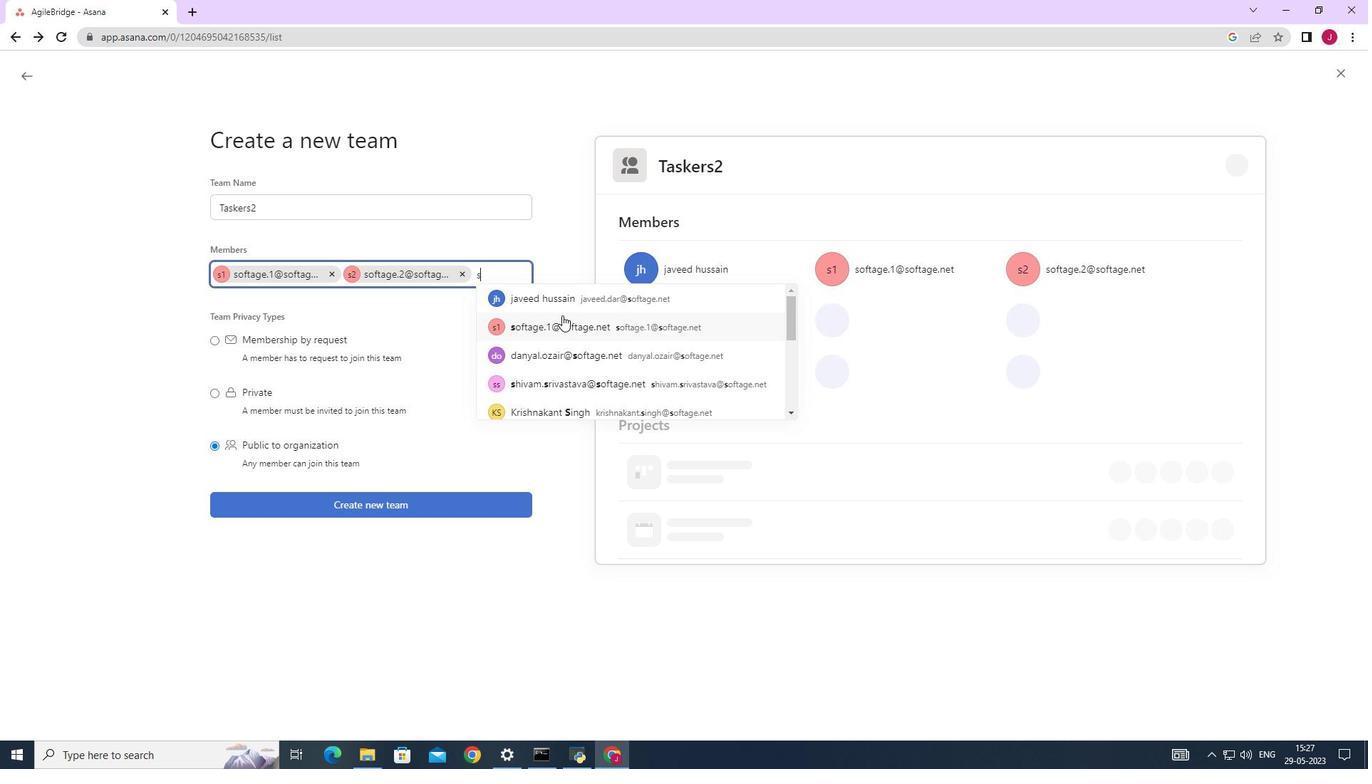 
Action: Key pressed oftage.3
Screenshot: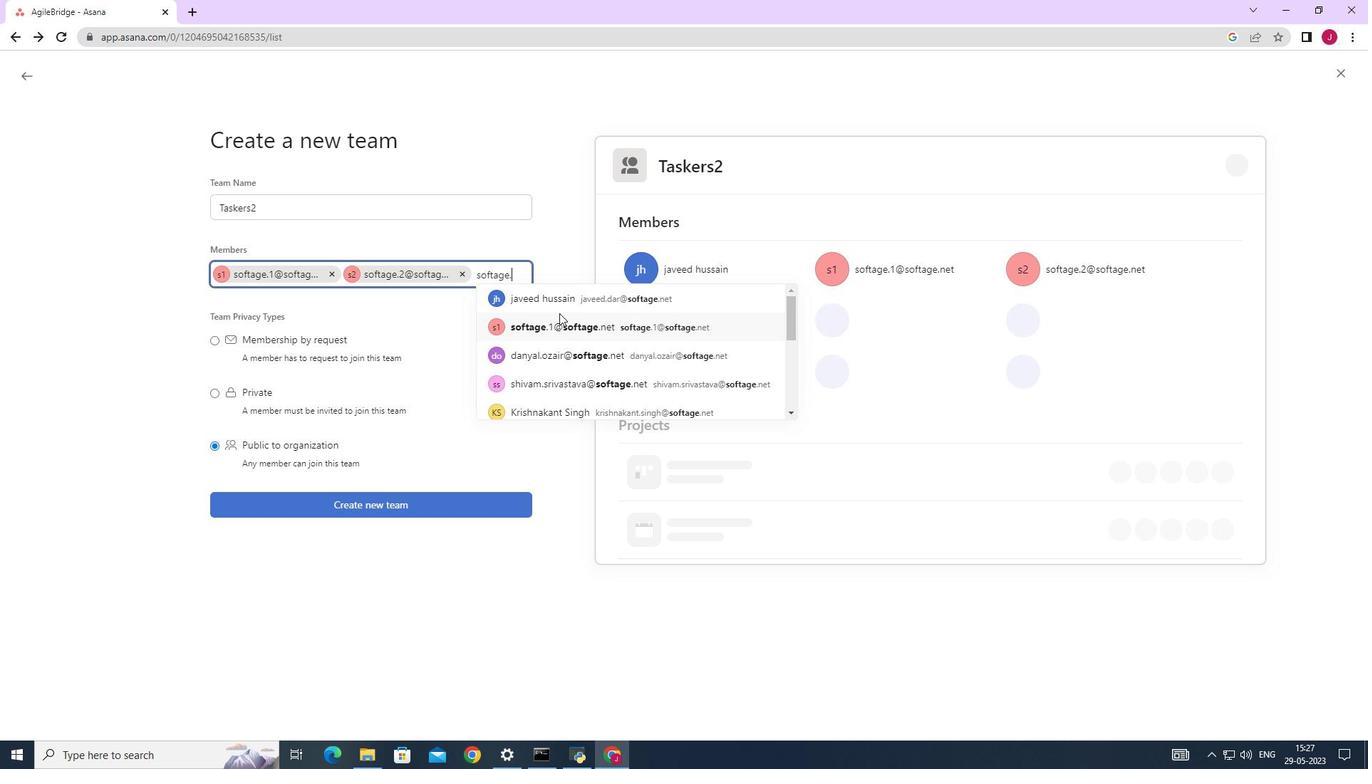 
Action: Mouse moved to (466, 319)
Screenshot: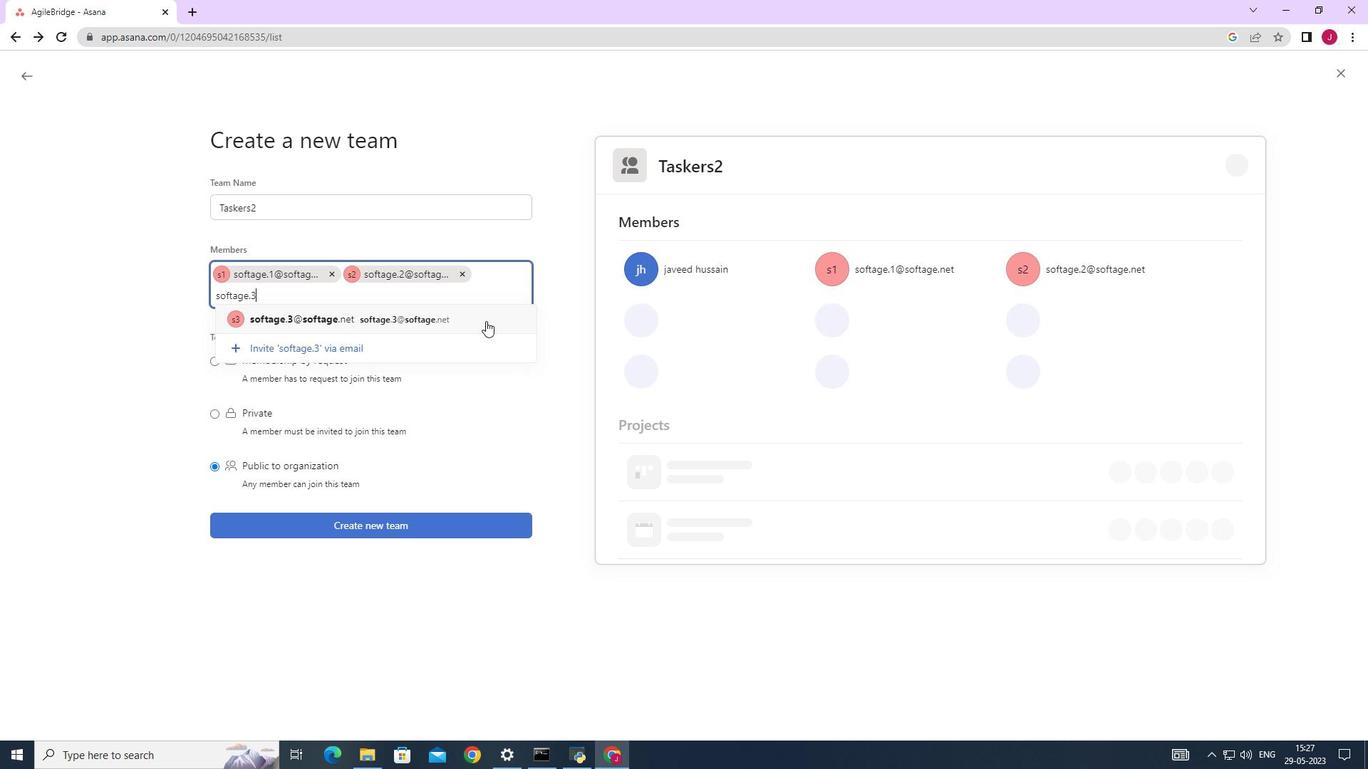 
Action: Mouse pressed left at (466, 319)
Screenshot: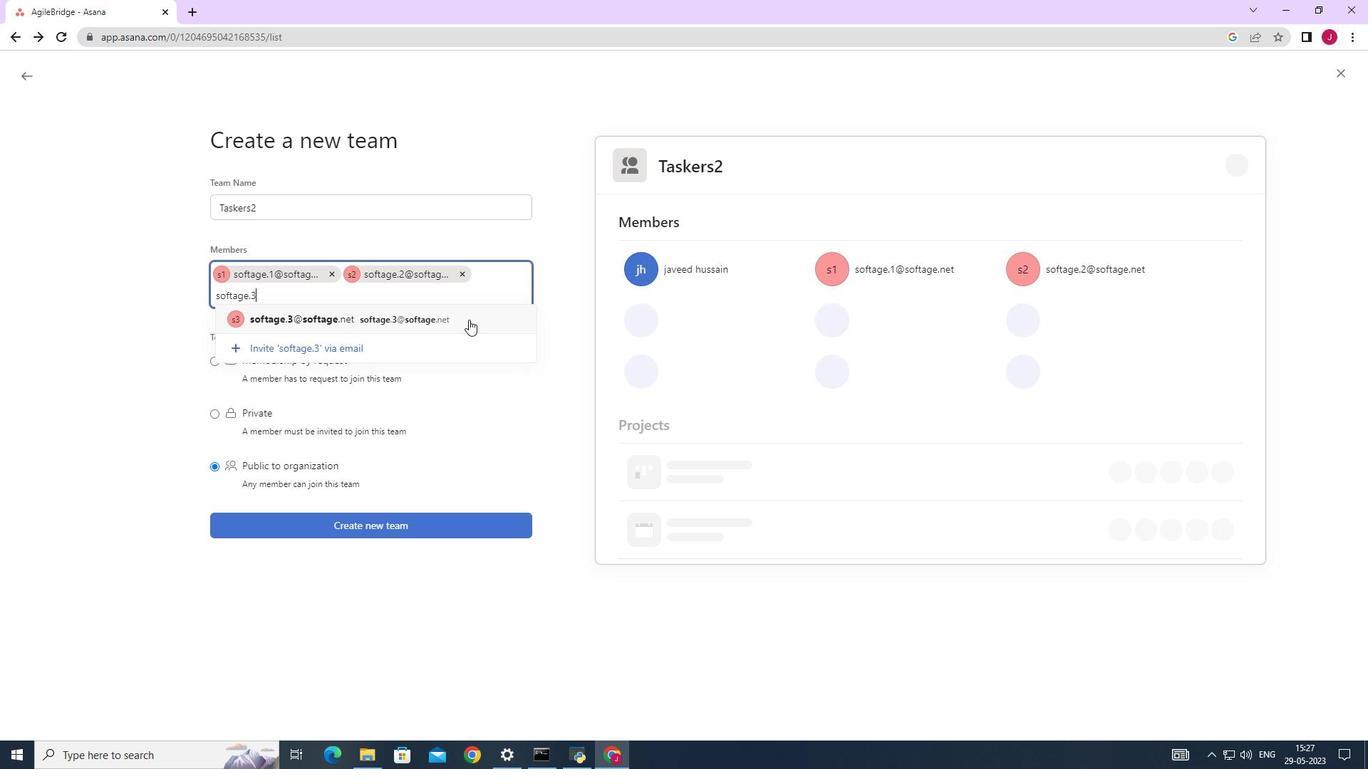 
Action: Key pressed softage.4
Screenshot: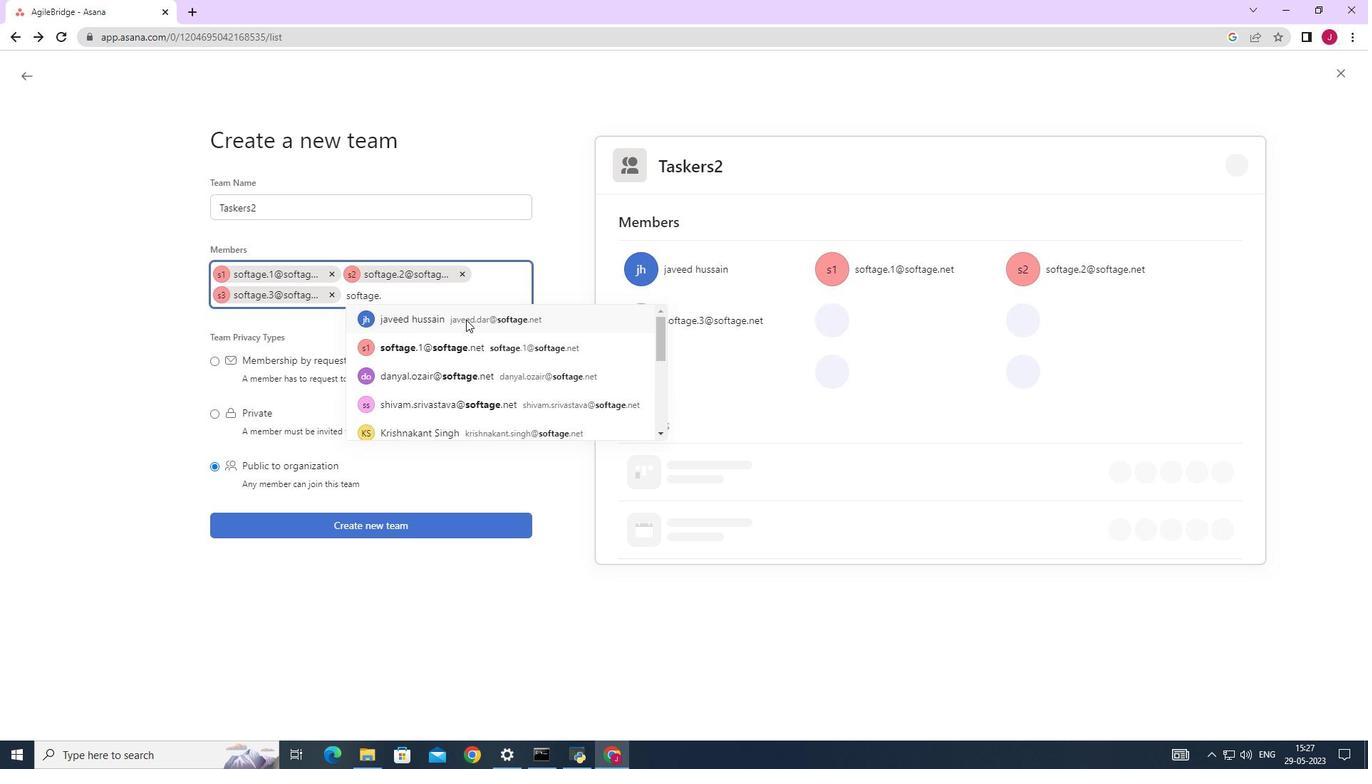 
Action: Mouse moved to (455, 318)
Screenshot: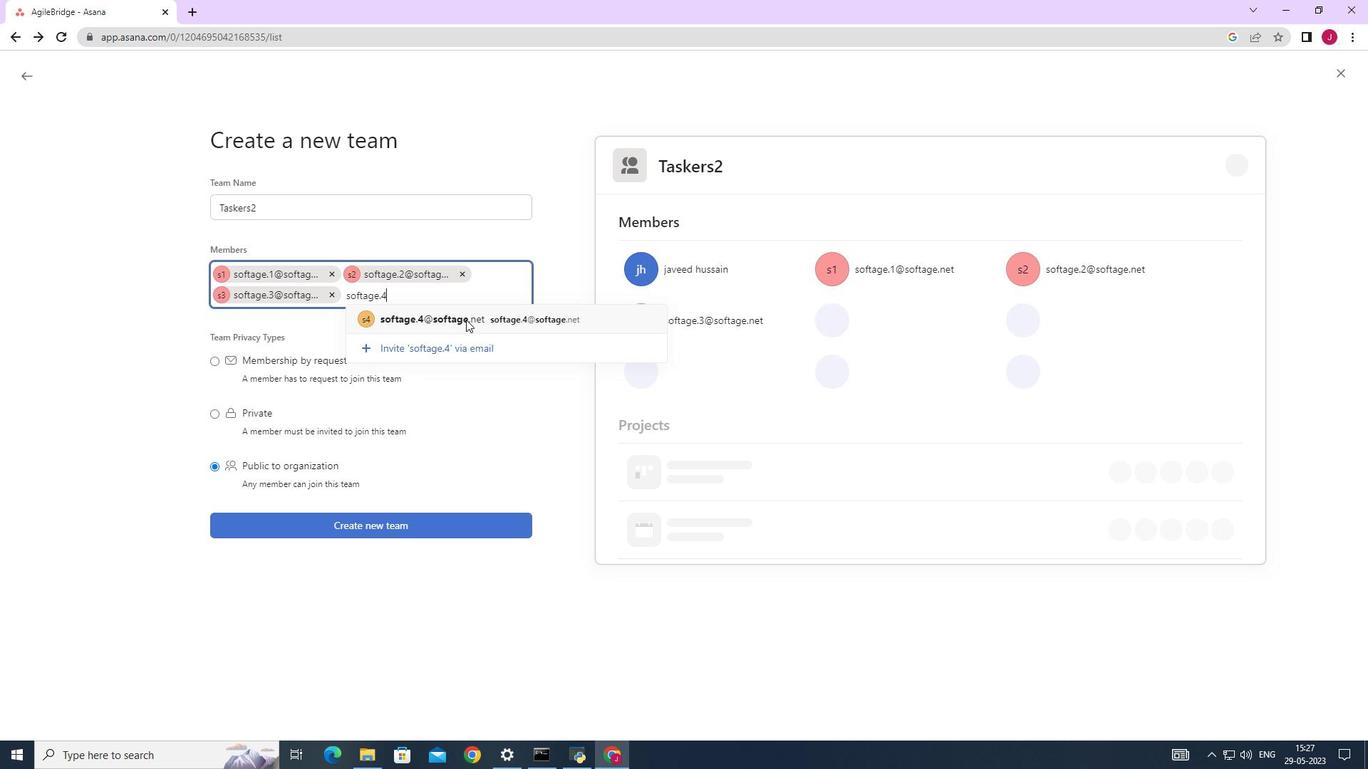
Action: Mouse pressed left at (455, 318)
Screenshot: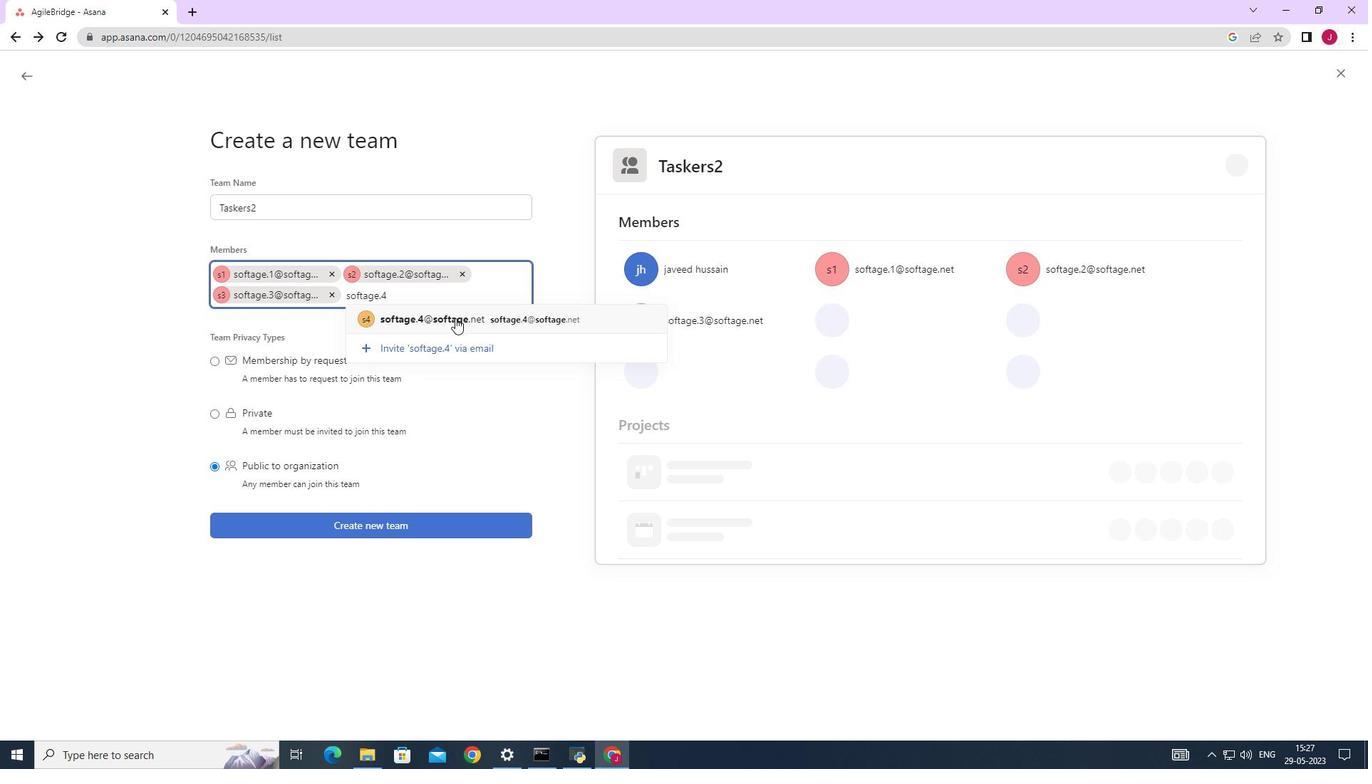 
Action: Key pressed softage.5
Screenshot: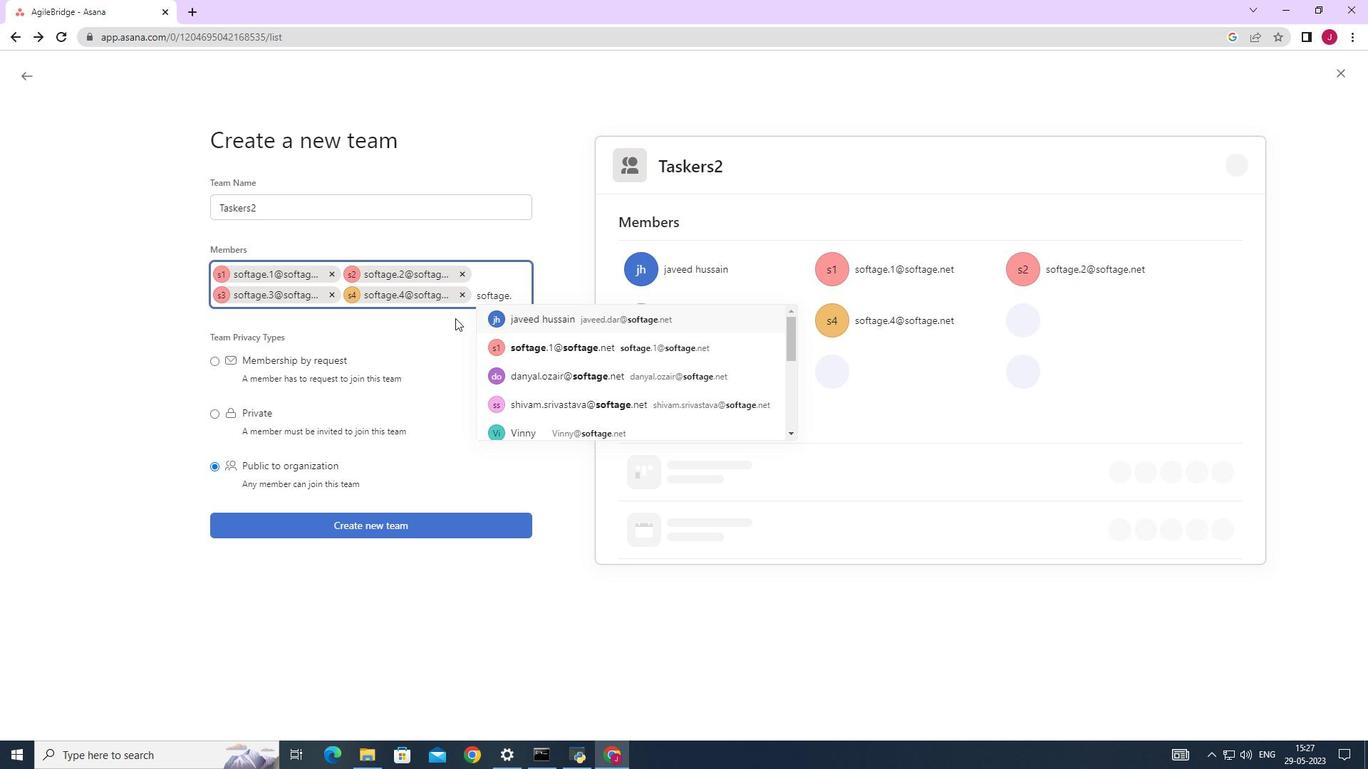 
Action: Mouse moved to (379, 342)
Screenshot: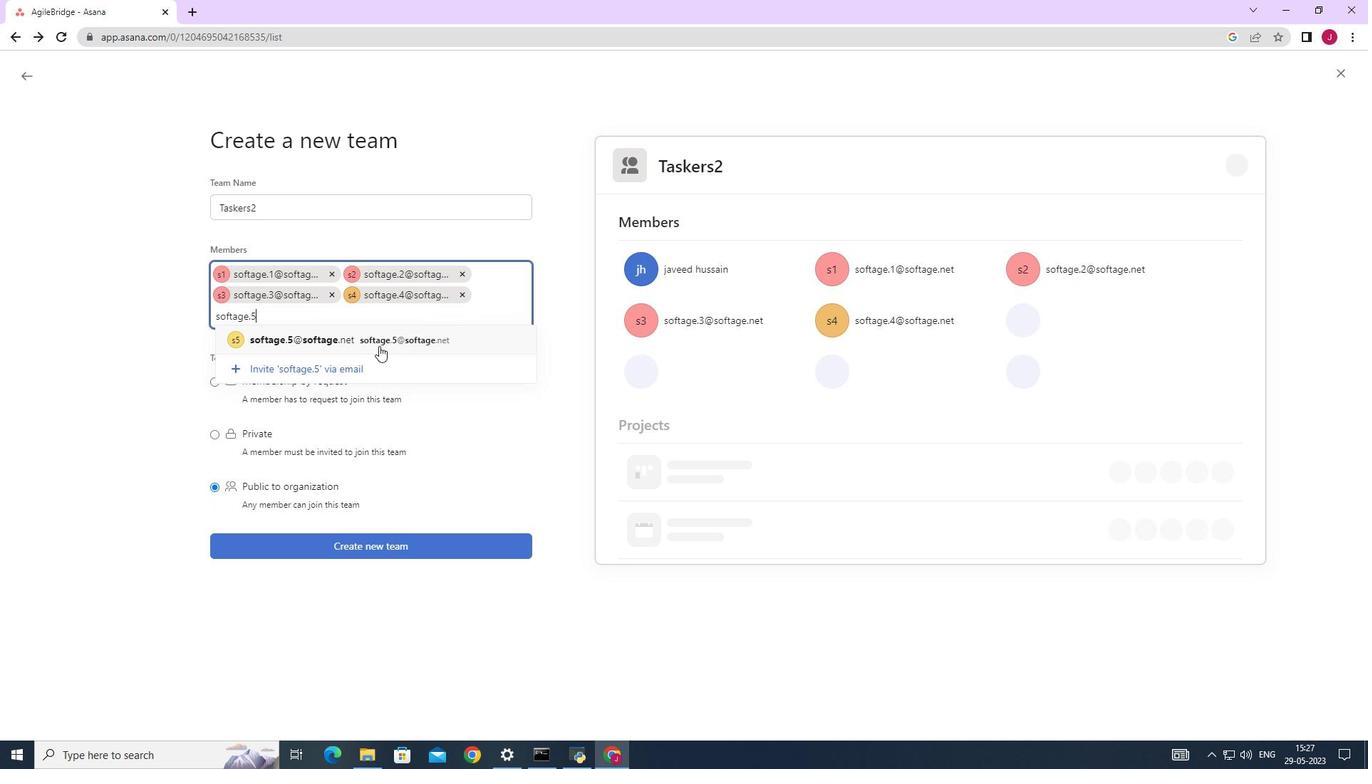 
Action: Mouse pressed left at (379, 342)
Screenshot: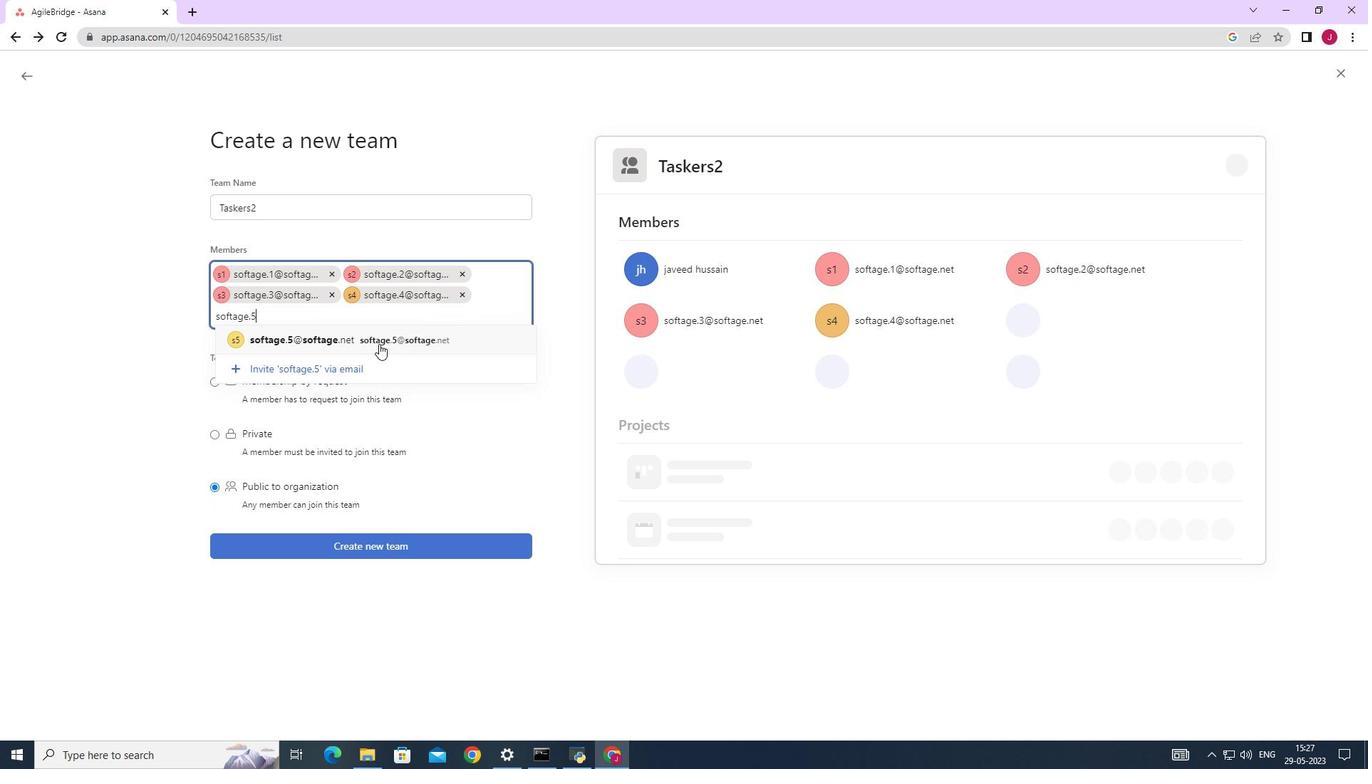 
Action: Key pressed sofatge.6
Screenshot: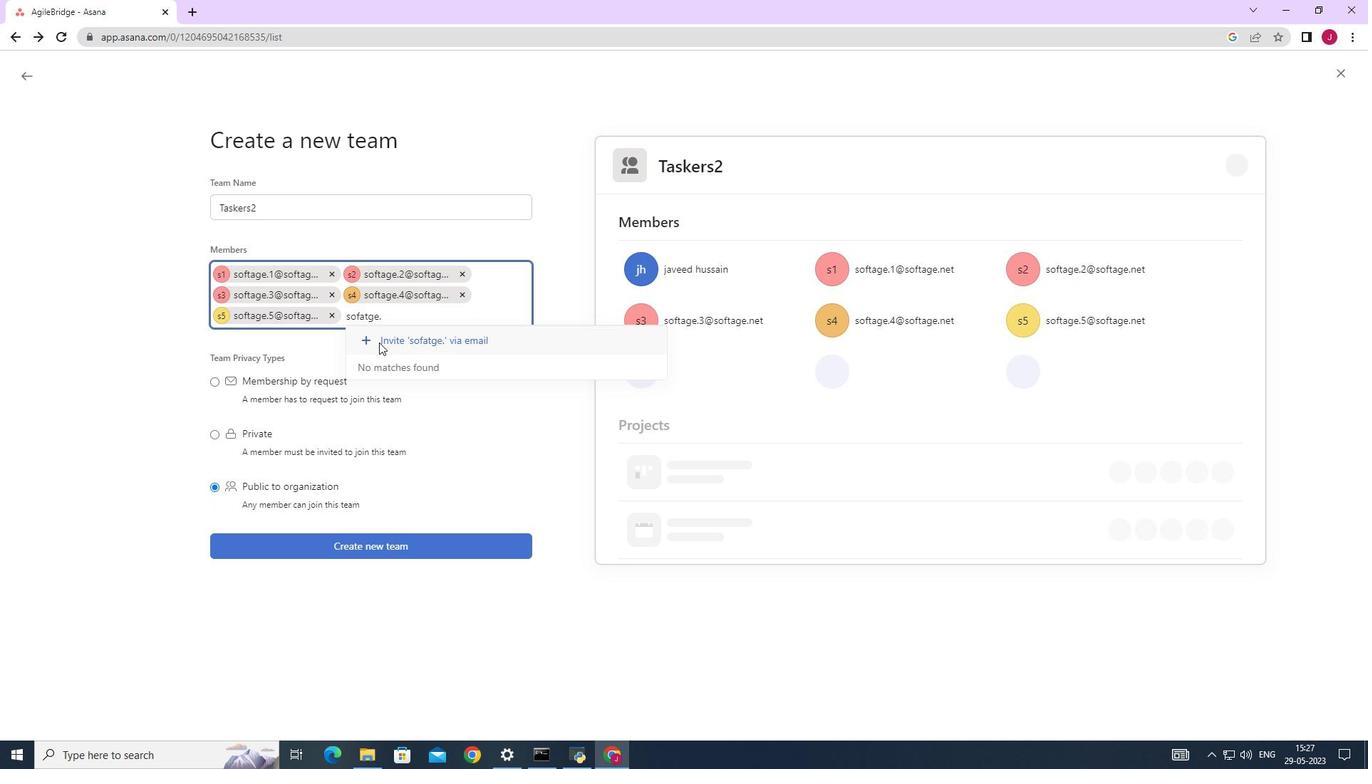 
Action: Mouse moved to (423, 319)
Screenshot: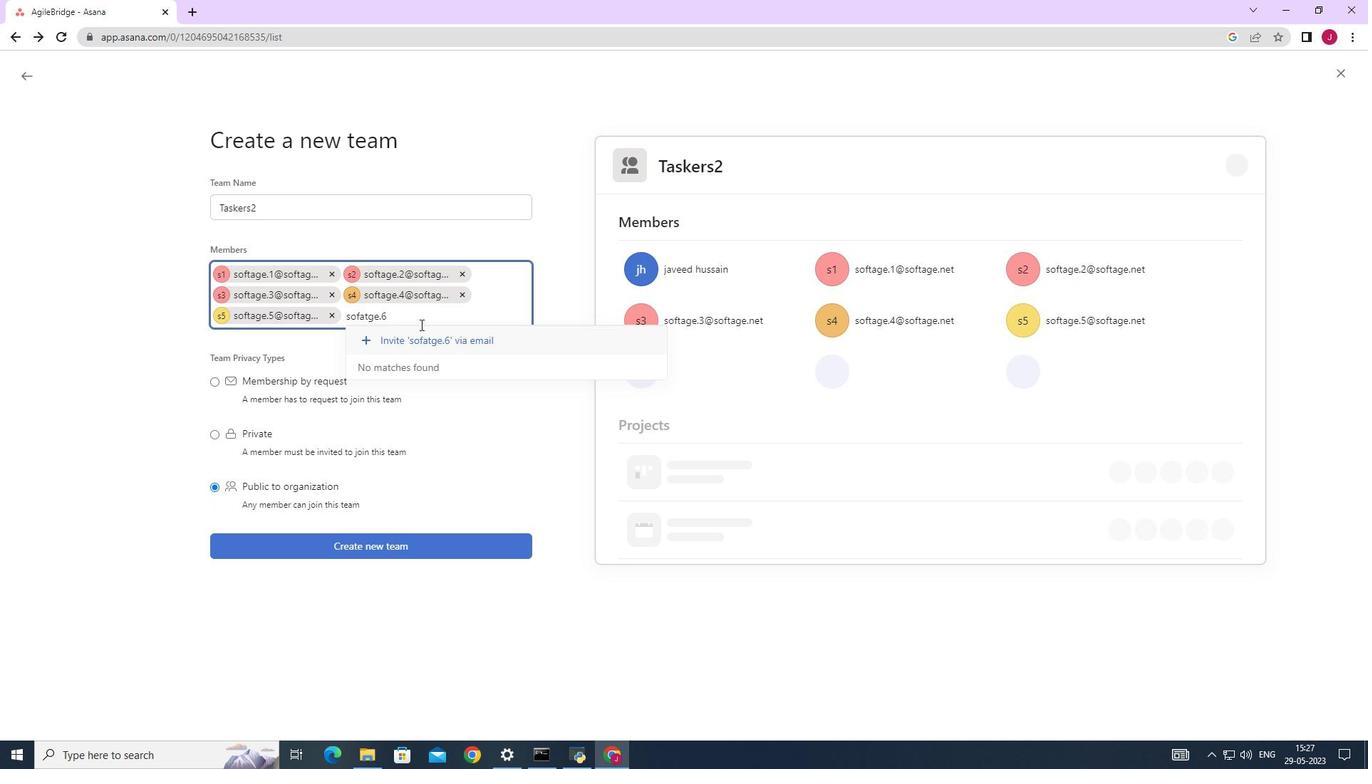 
Action: Key pressed <Key.backspace><Key.backspace><Key.backspace><Key.backspace><Key.backspace><Key.backspace>tage.6
Screenshot: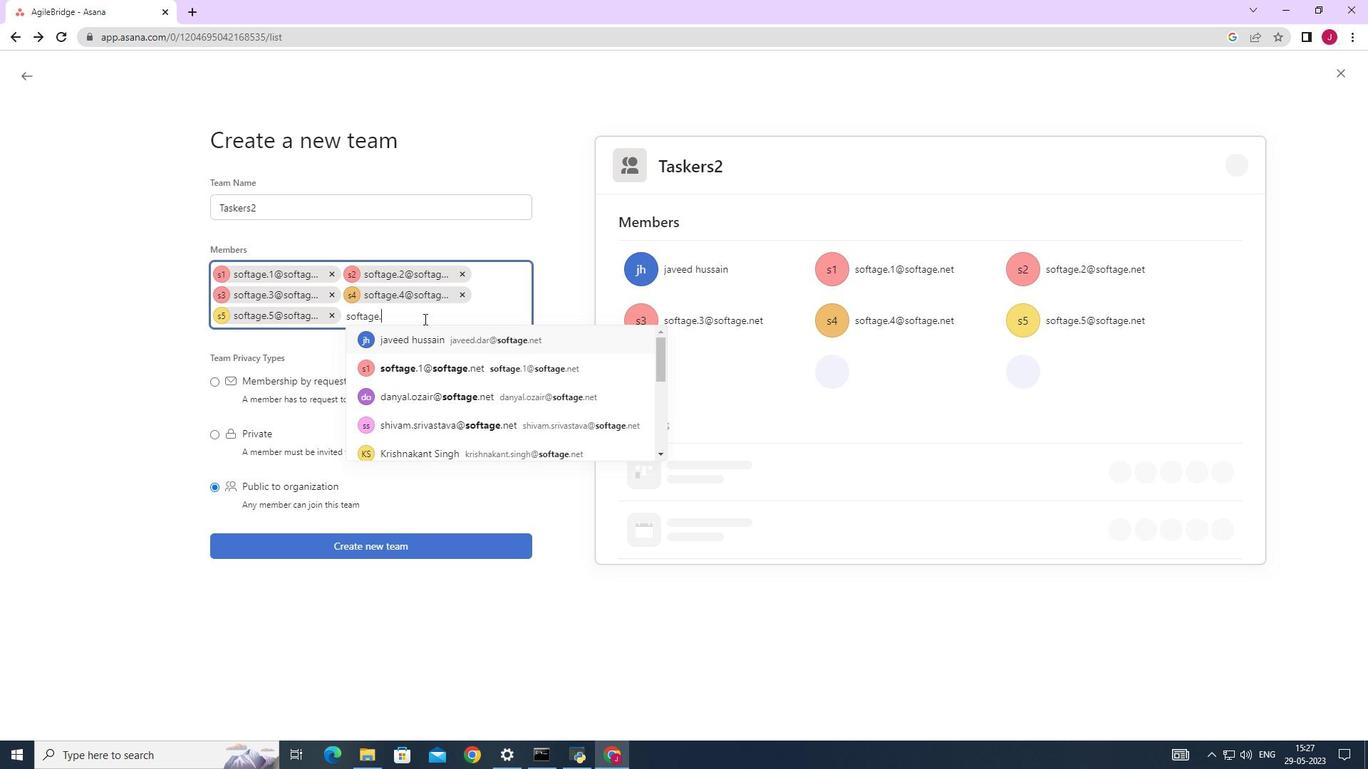 
Action: Mouse moved to (432, 339)
Screenshot: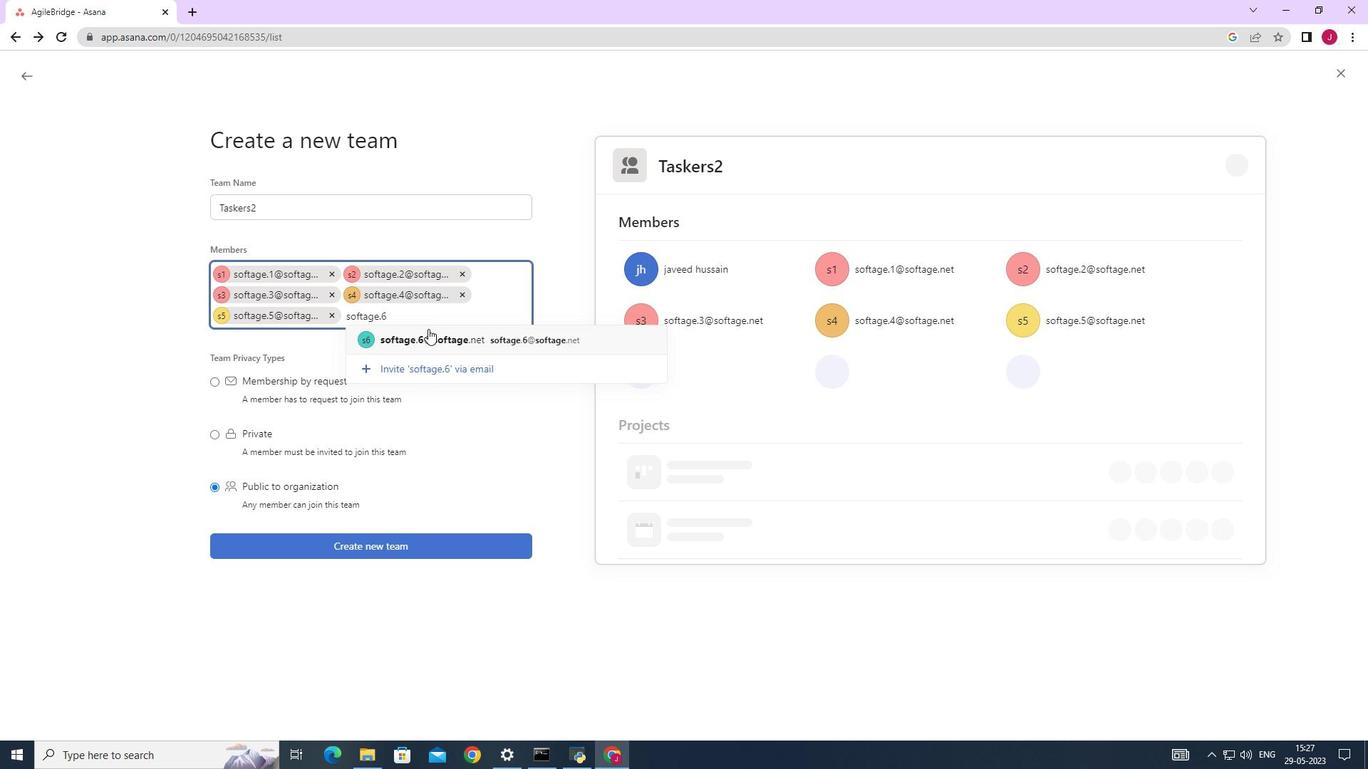 
Action: Mouse pressed left at (432, 339)
Screenshot: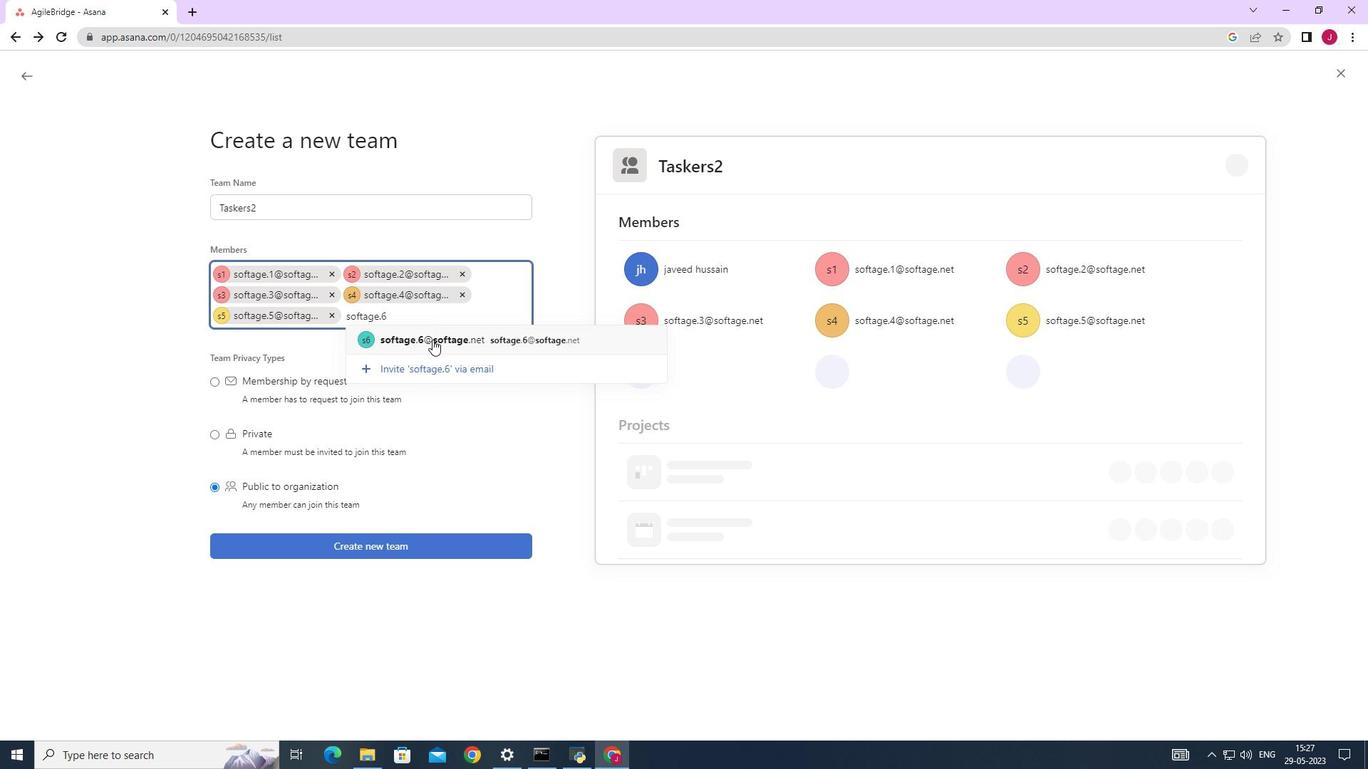 
Action: Key pressed softage.7
Screenshot: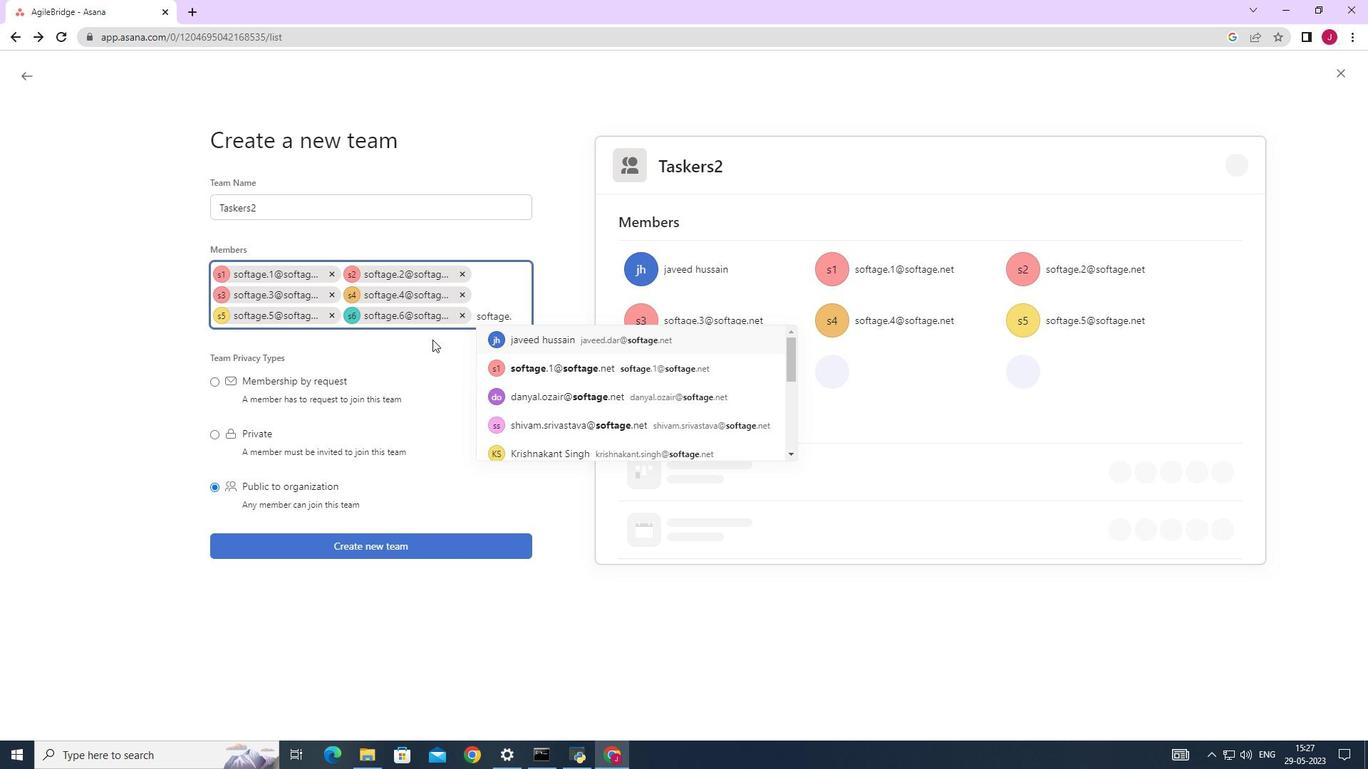 
Action: Mouse moved to (406, 365)
Screenshot: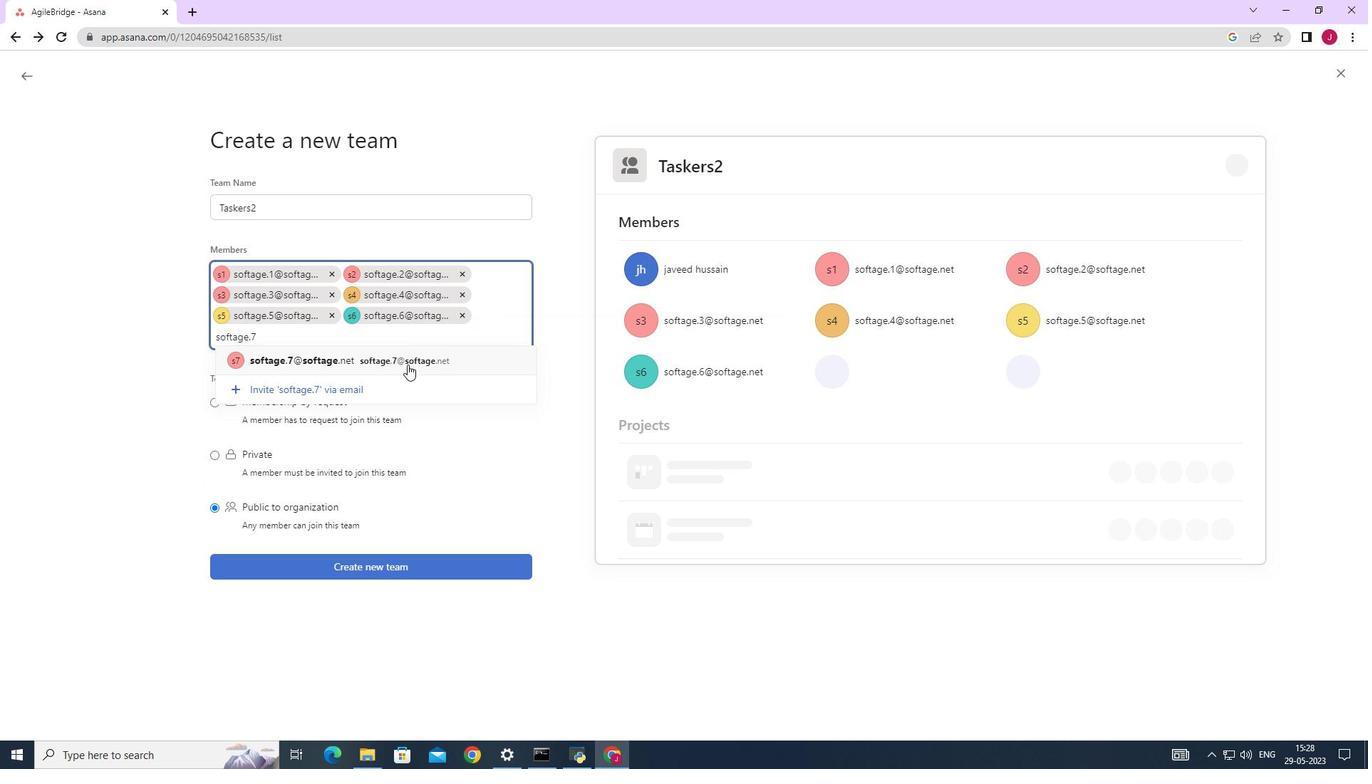 
Action: Mouse pressed left at (406, 365)
Screenshot: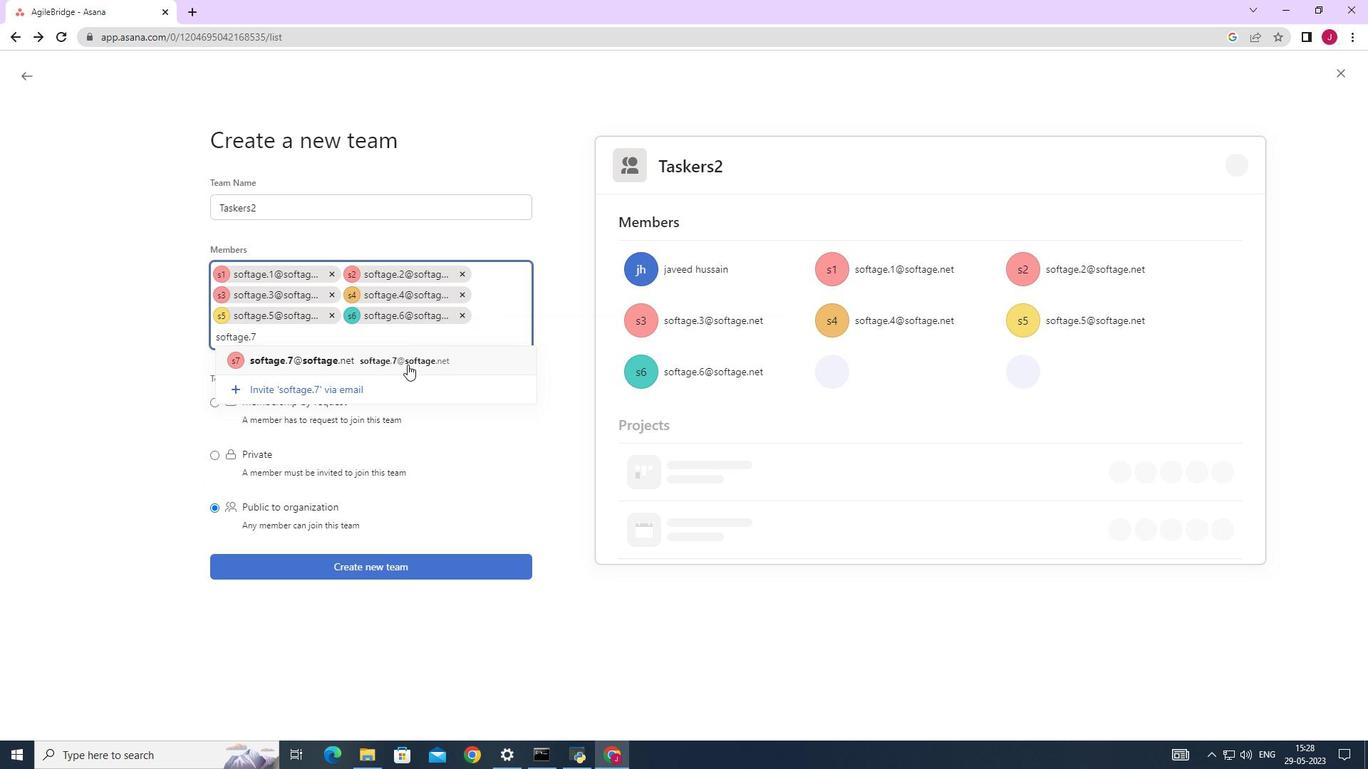
Action: Key pressed softag.8
Screenshot: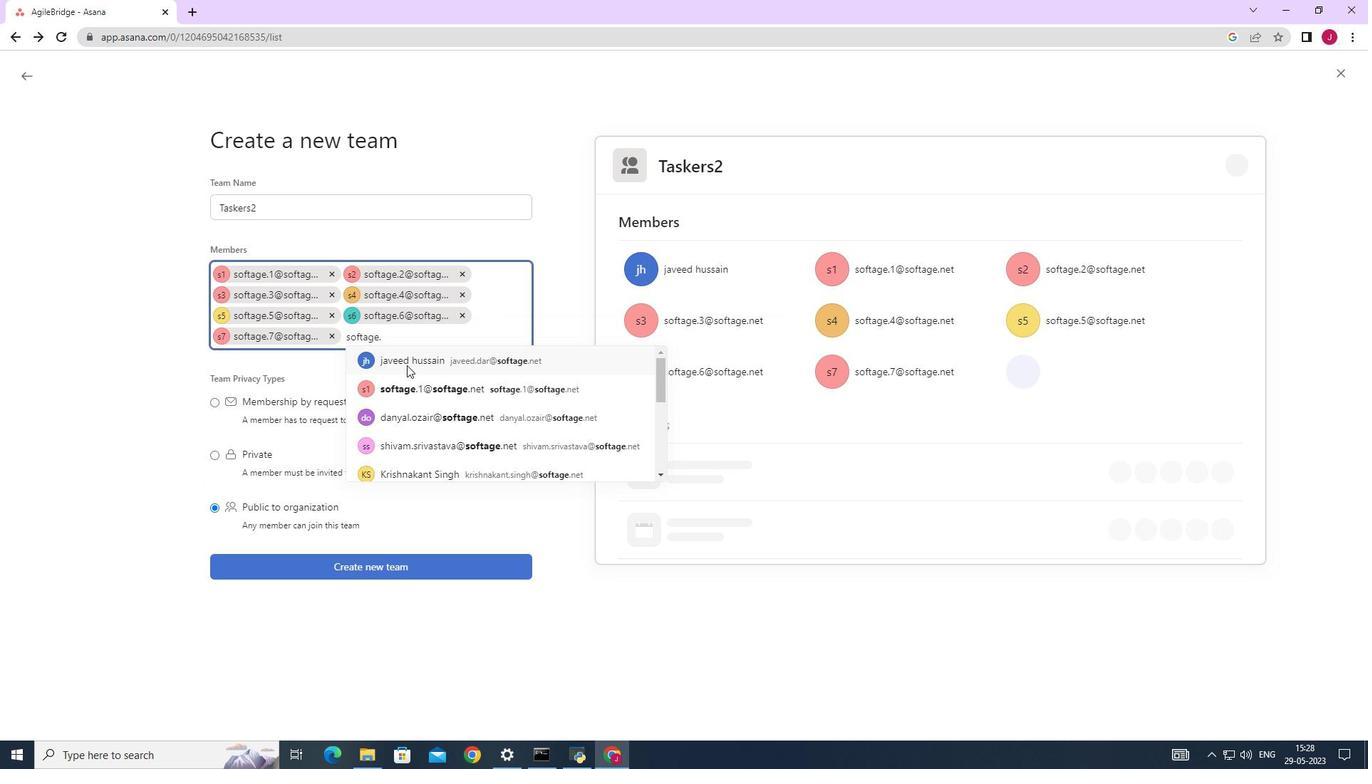
Action: Mouse moved to (427, 363)
Screenshot: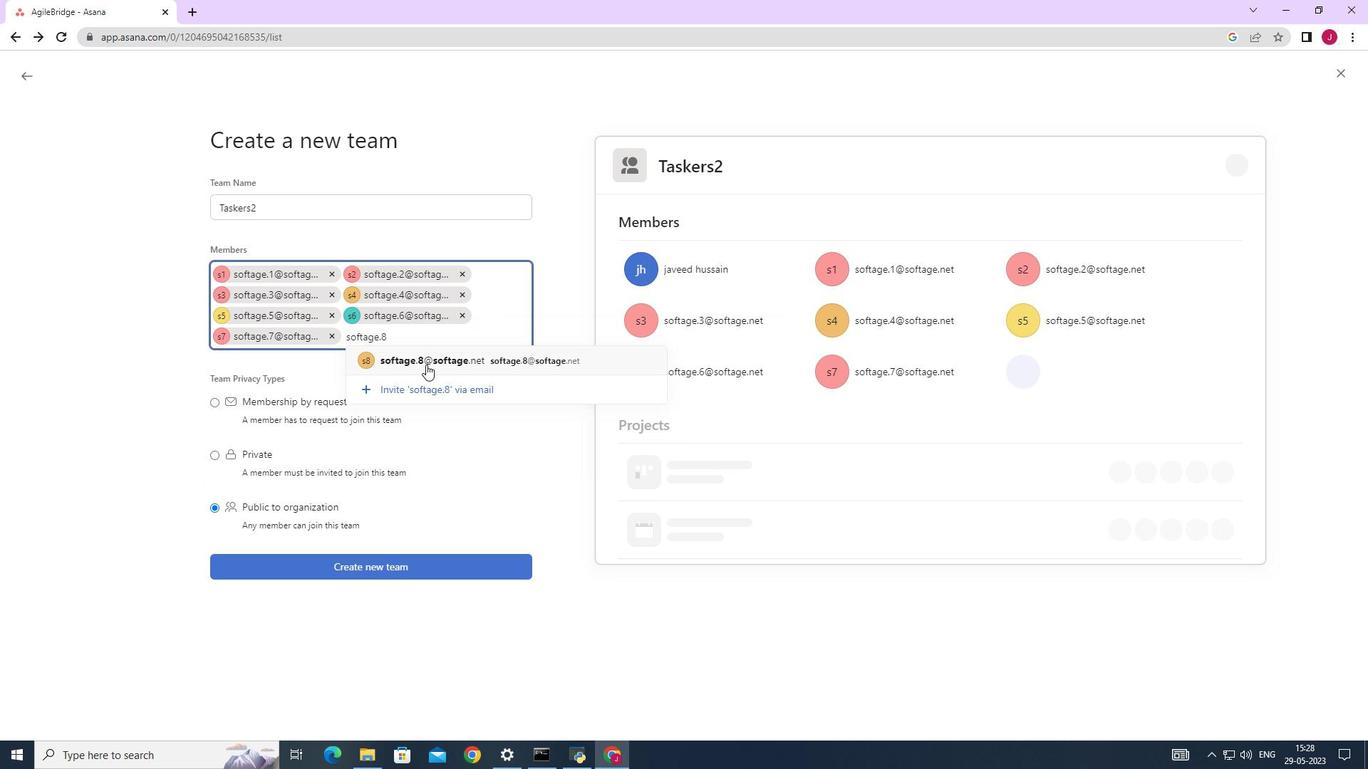 
Action: Mouse pressed left at (427, 363)
Screenshot: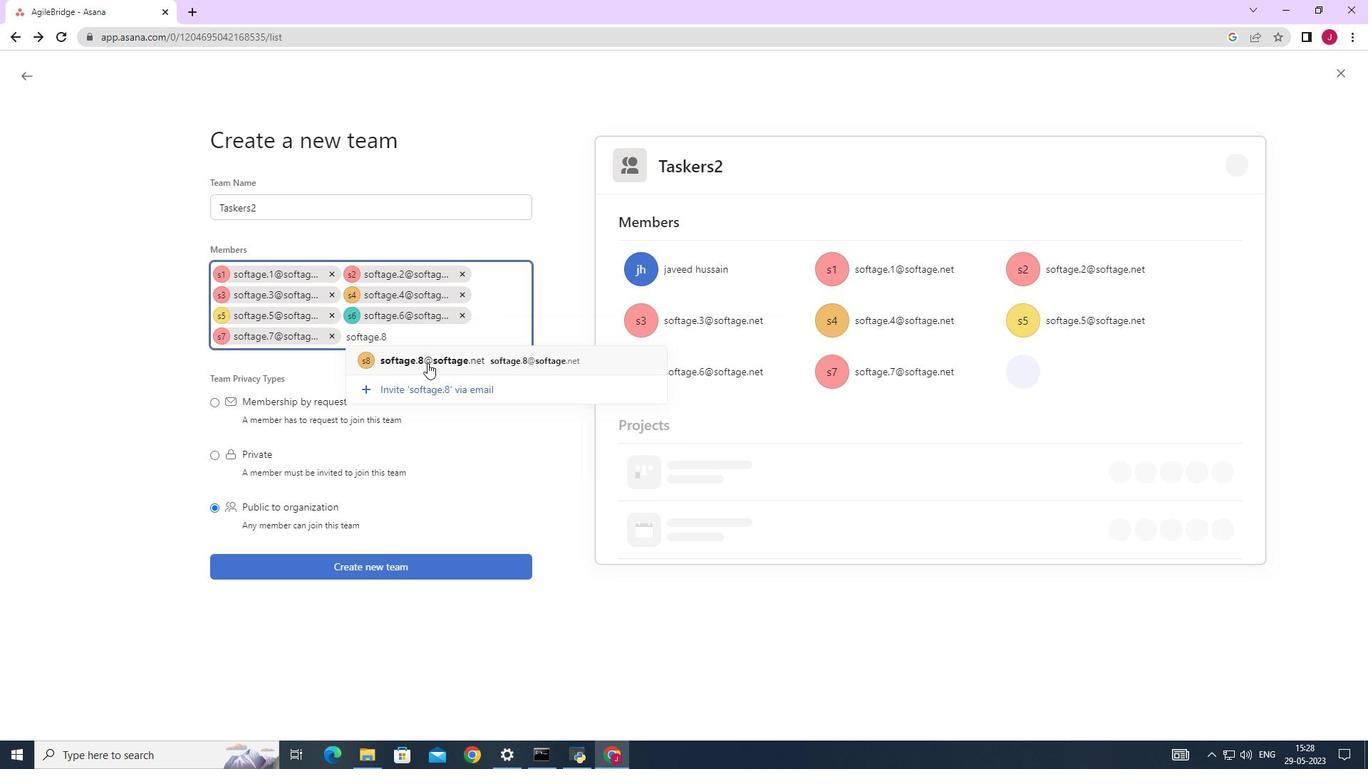 
Action: Key pressed softage.9
Screenshot: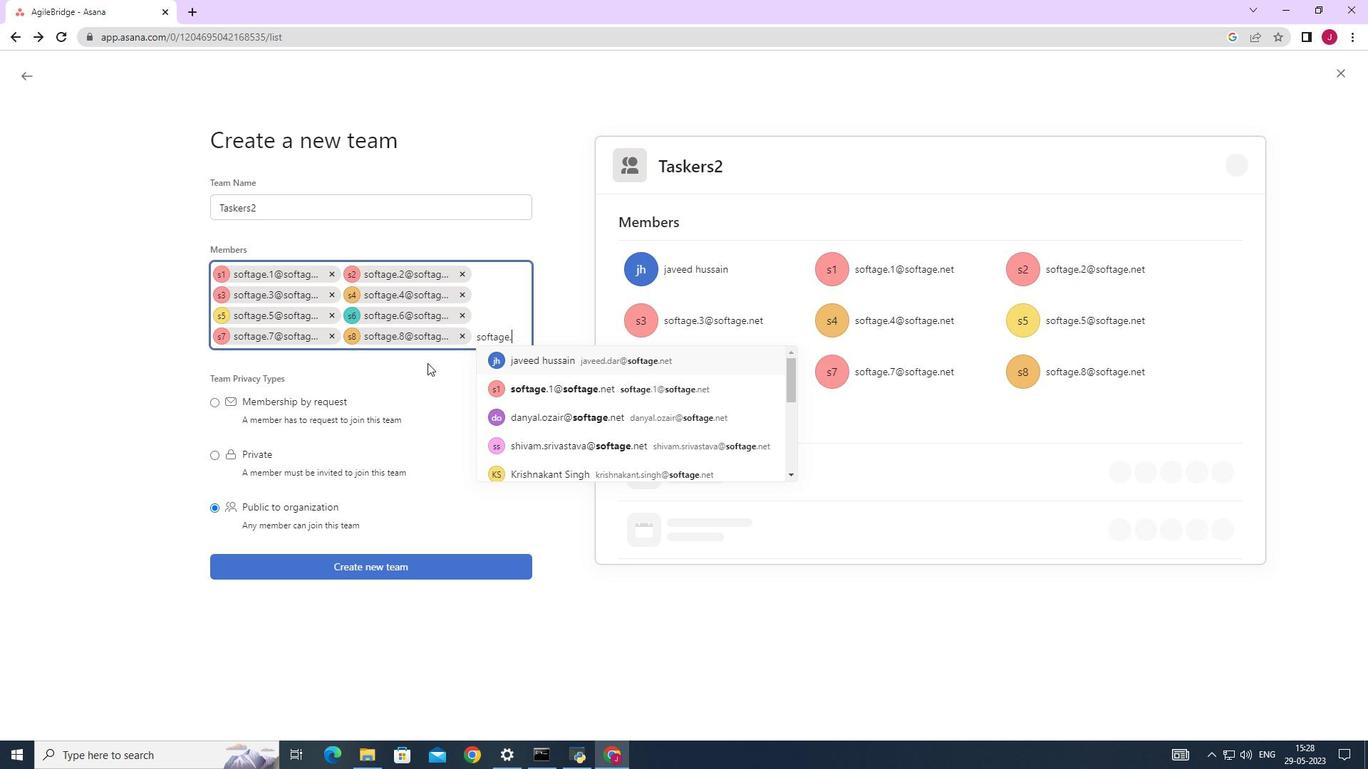 
Action: Mouse moved to (369, 347)
Screenshot: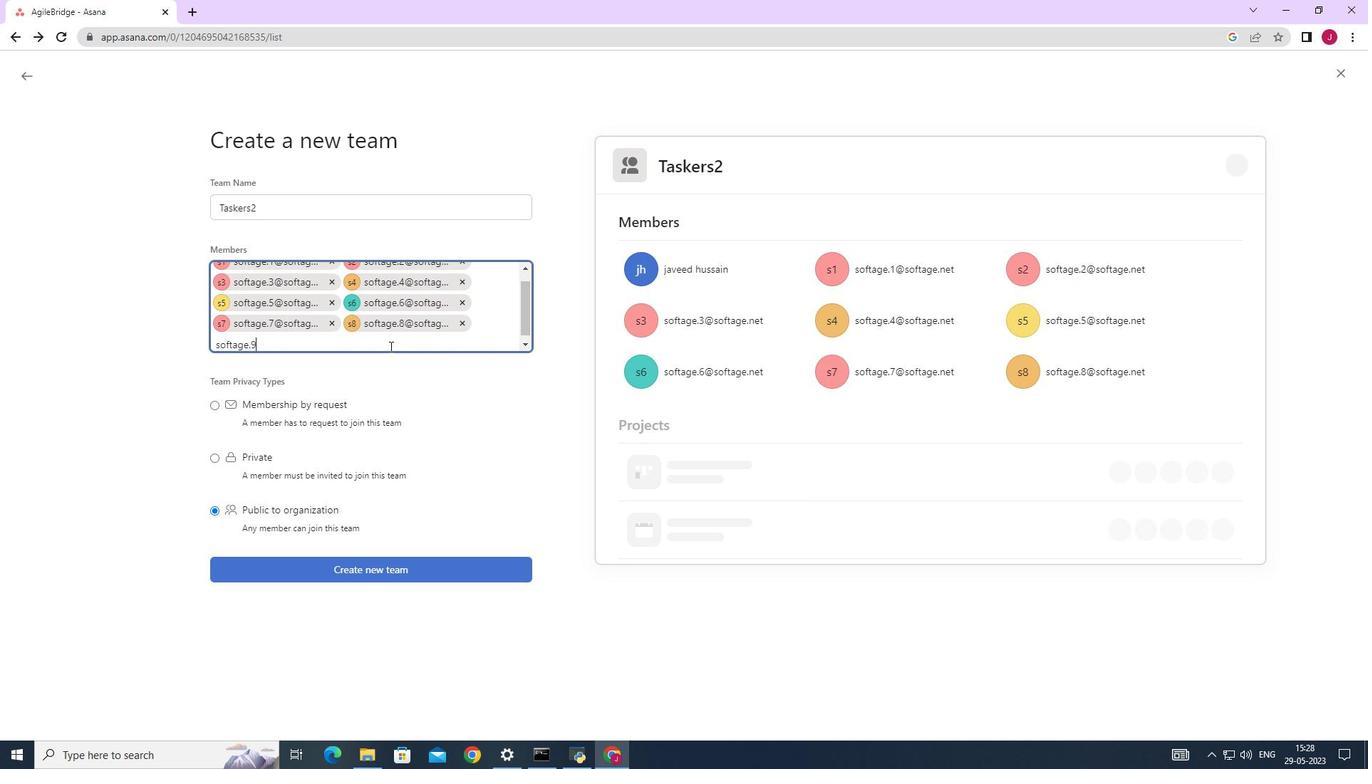 
Action: Key pressed <Key.backspace><Key.backspace><Key.backspace><Key.backspace>ge.10
Screenshot: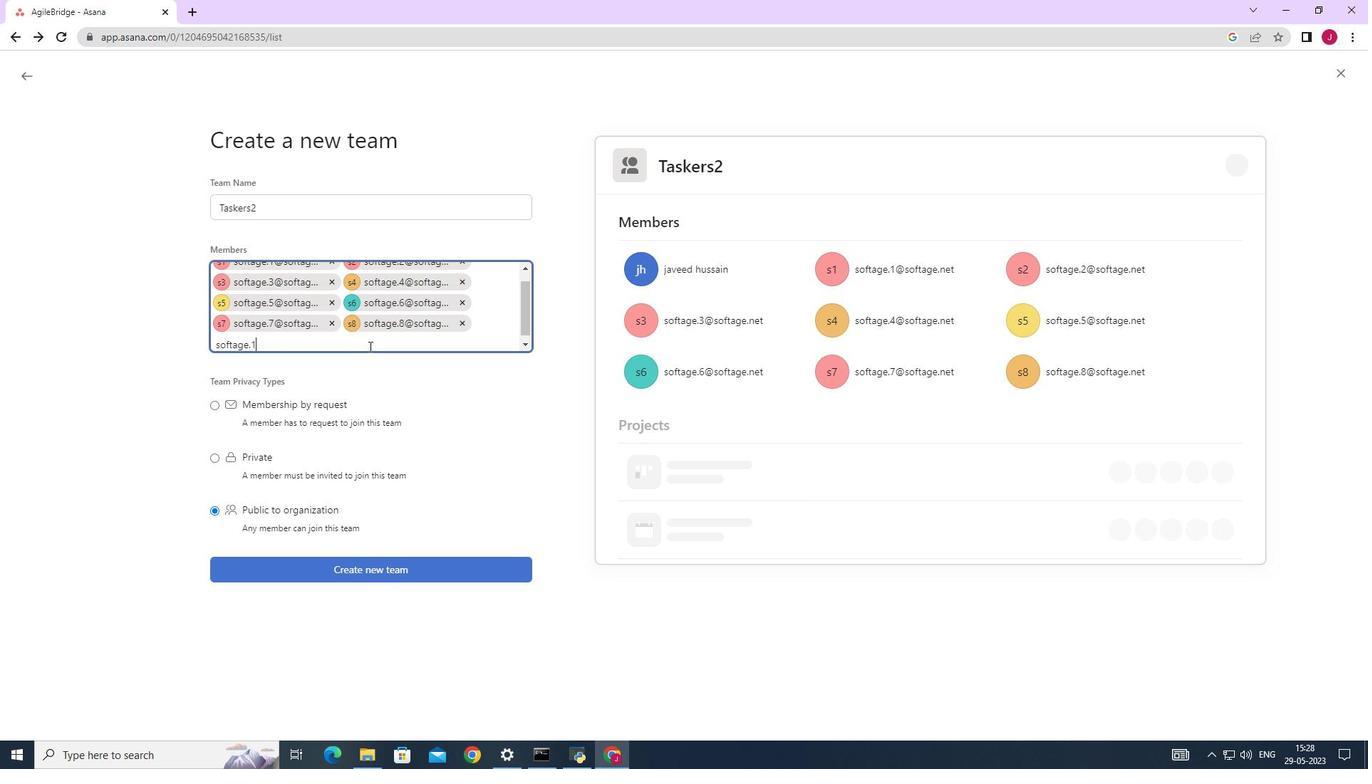
Action: Mouse moved to (364, 365)
Screenshot: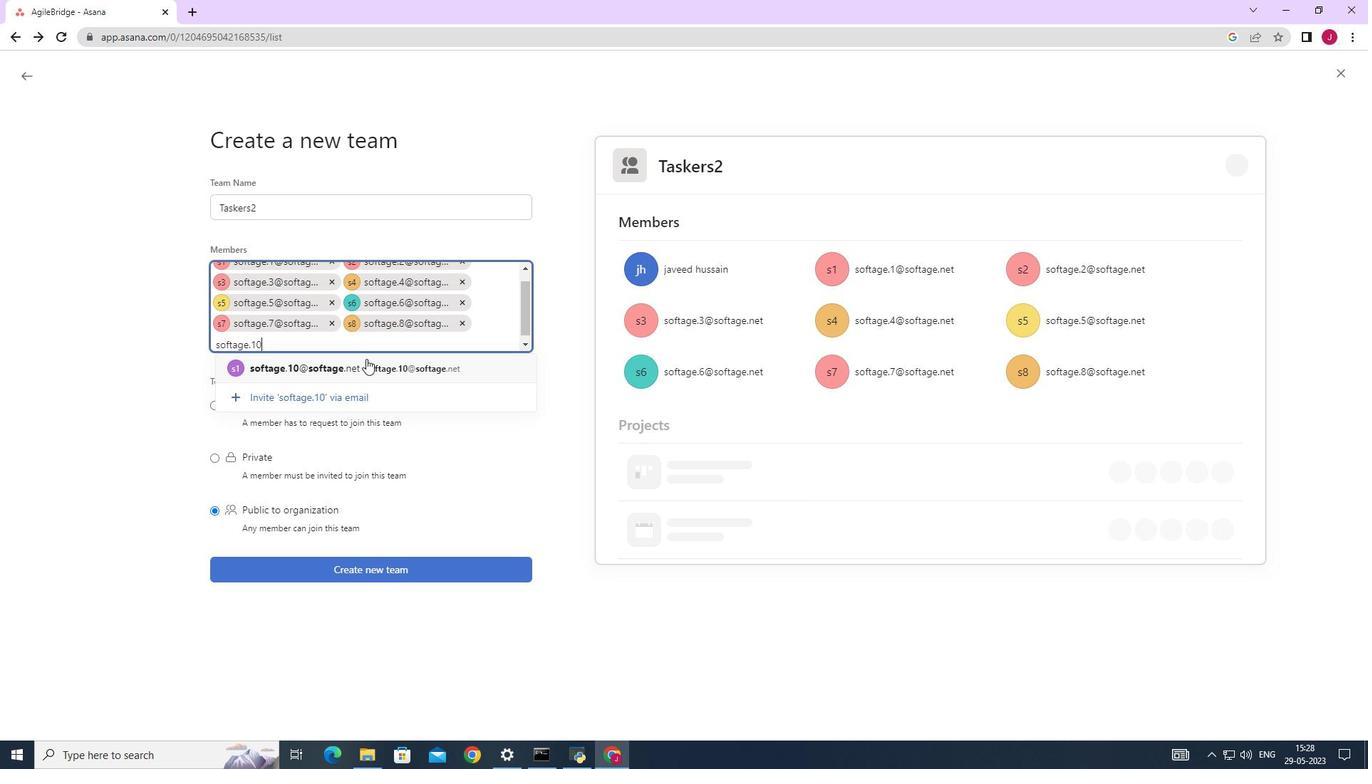
Action: Mouse pressed left at (364, 365)
Screenshot: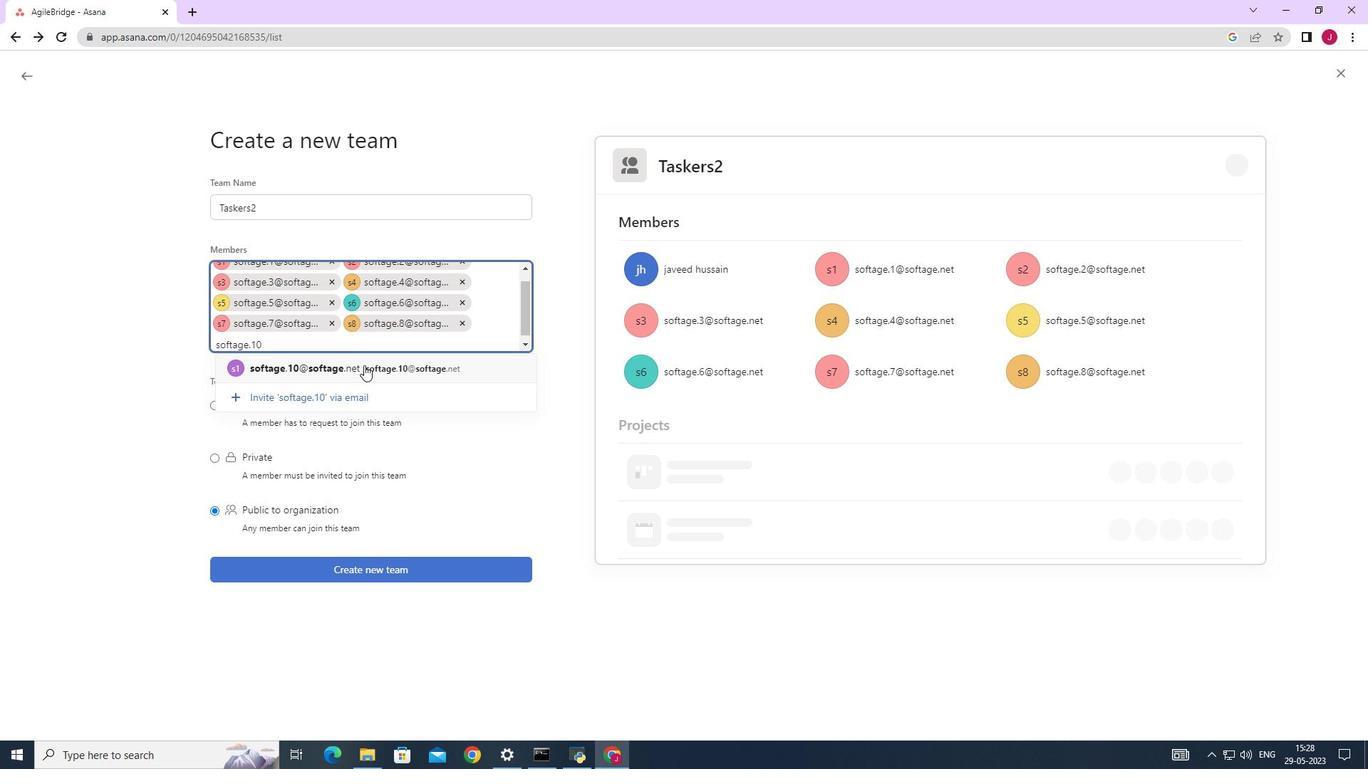 
Action: Mouse moved to (370, 570)
Screenshot: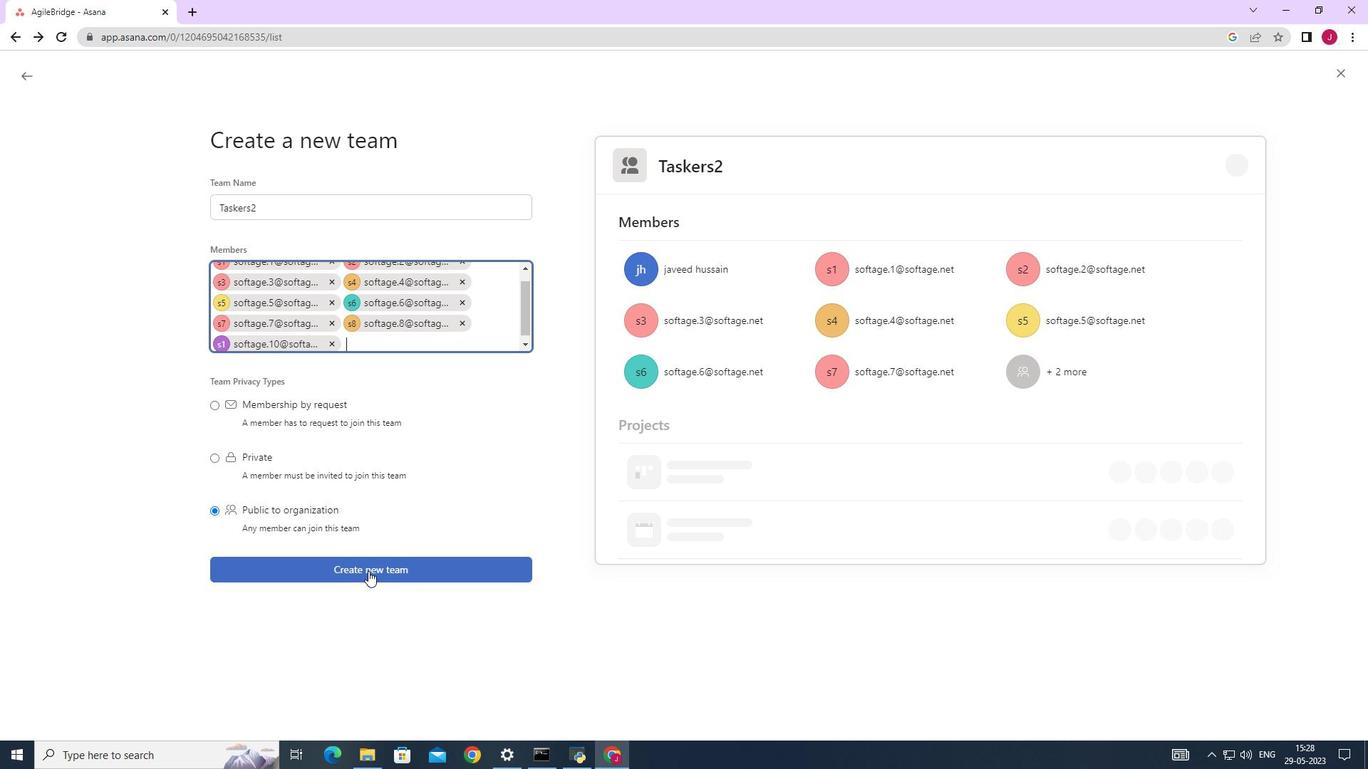
Action: Mouse pressed left at (370, 570)
Screenshot: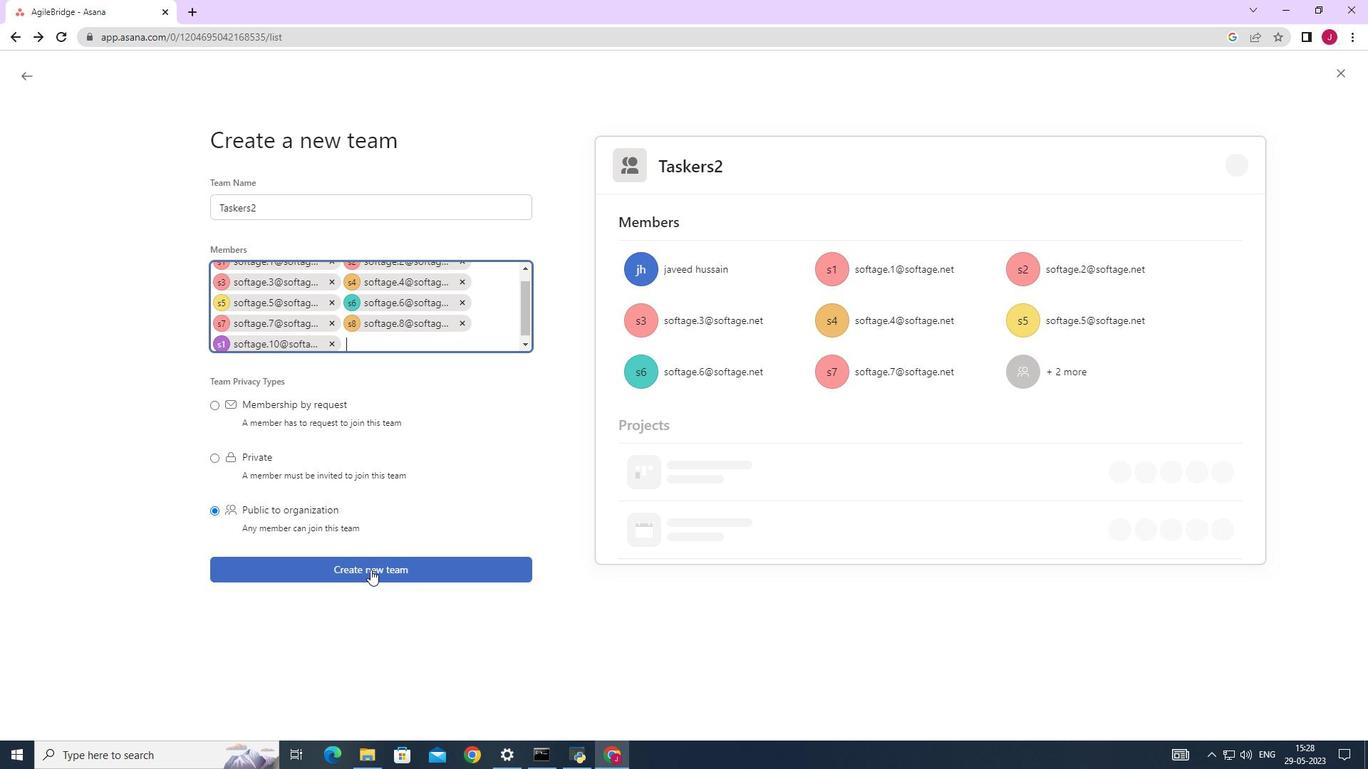 
Action: Mouse moved to (81, 292)
Screenshot: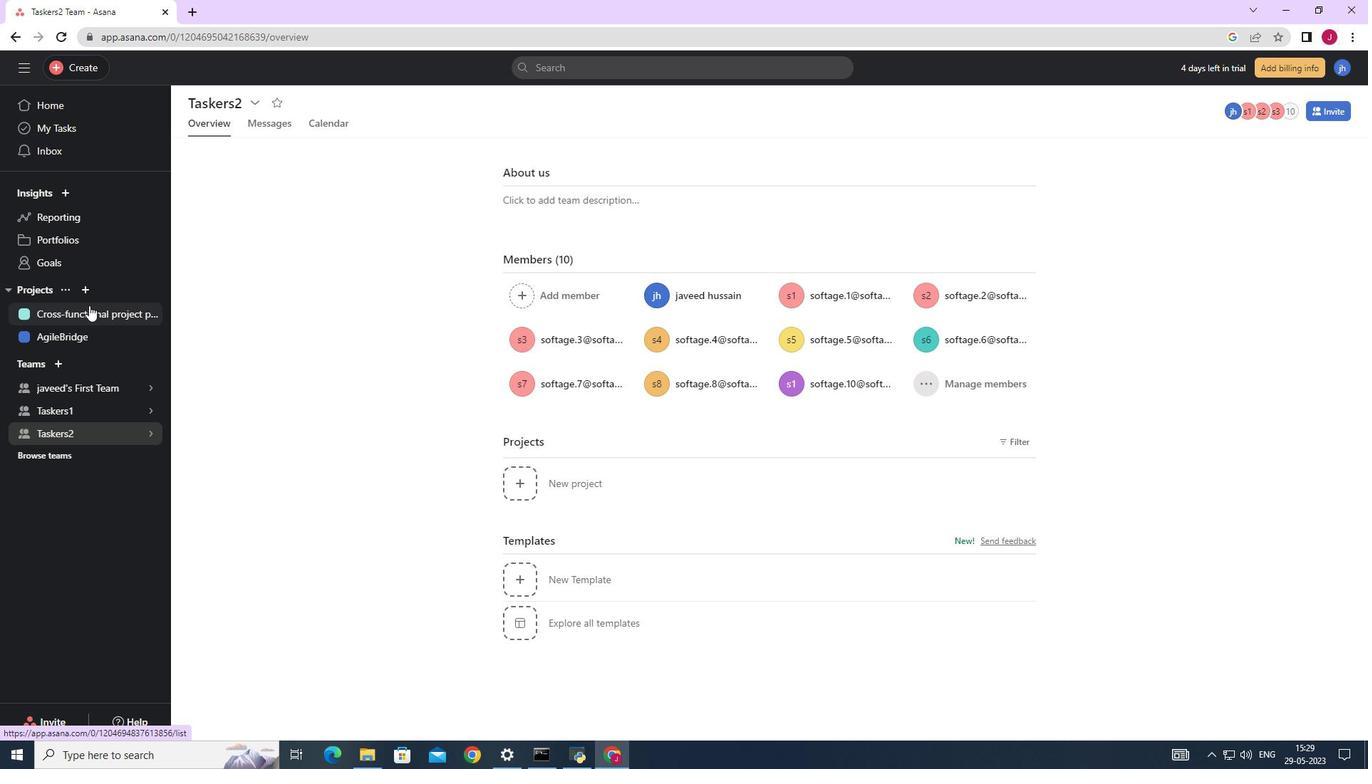 
Action: Mouse pressed left at (81, 292)
Screenshot: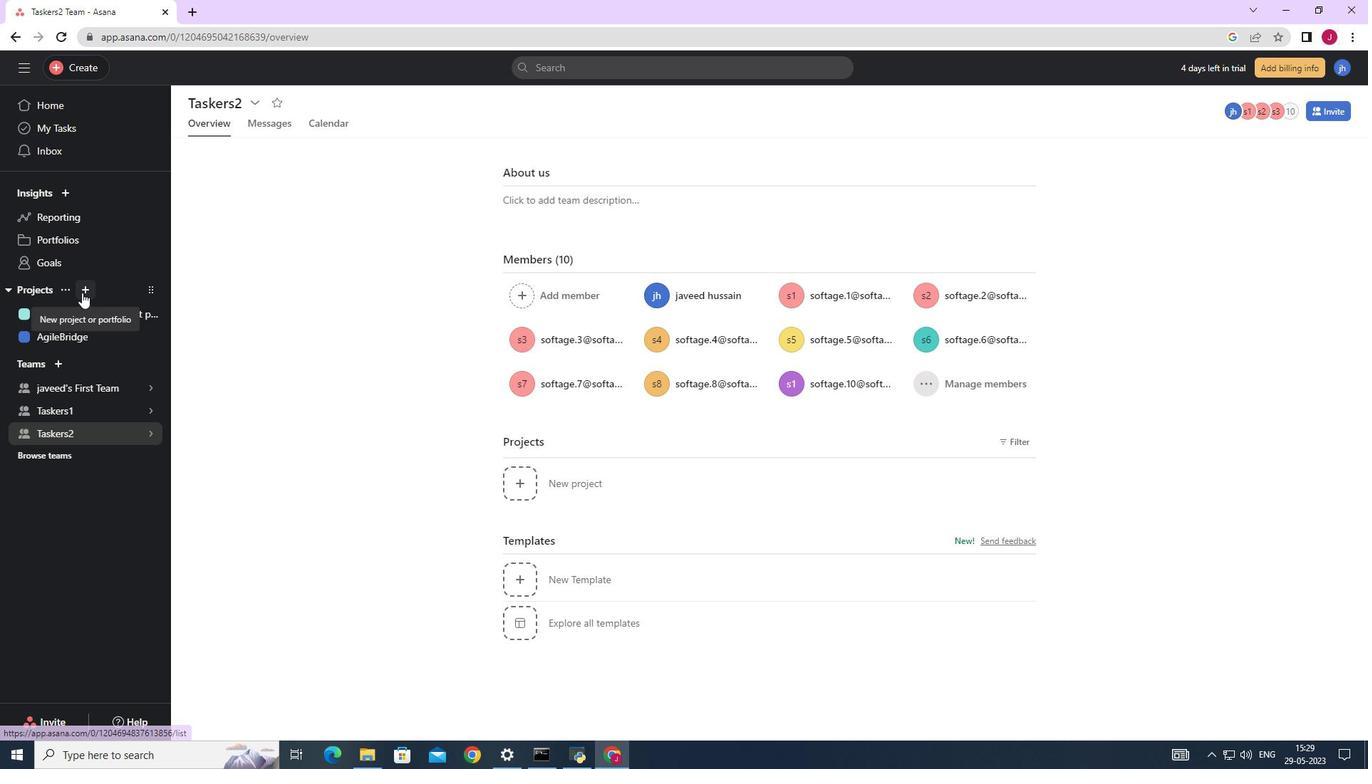 
Action: Mouse moved to (143, 319)
Screenshot: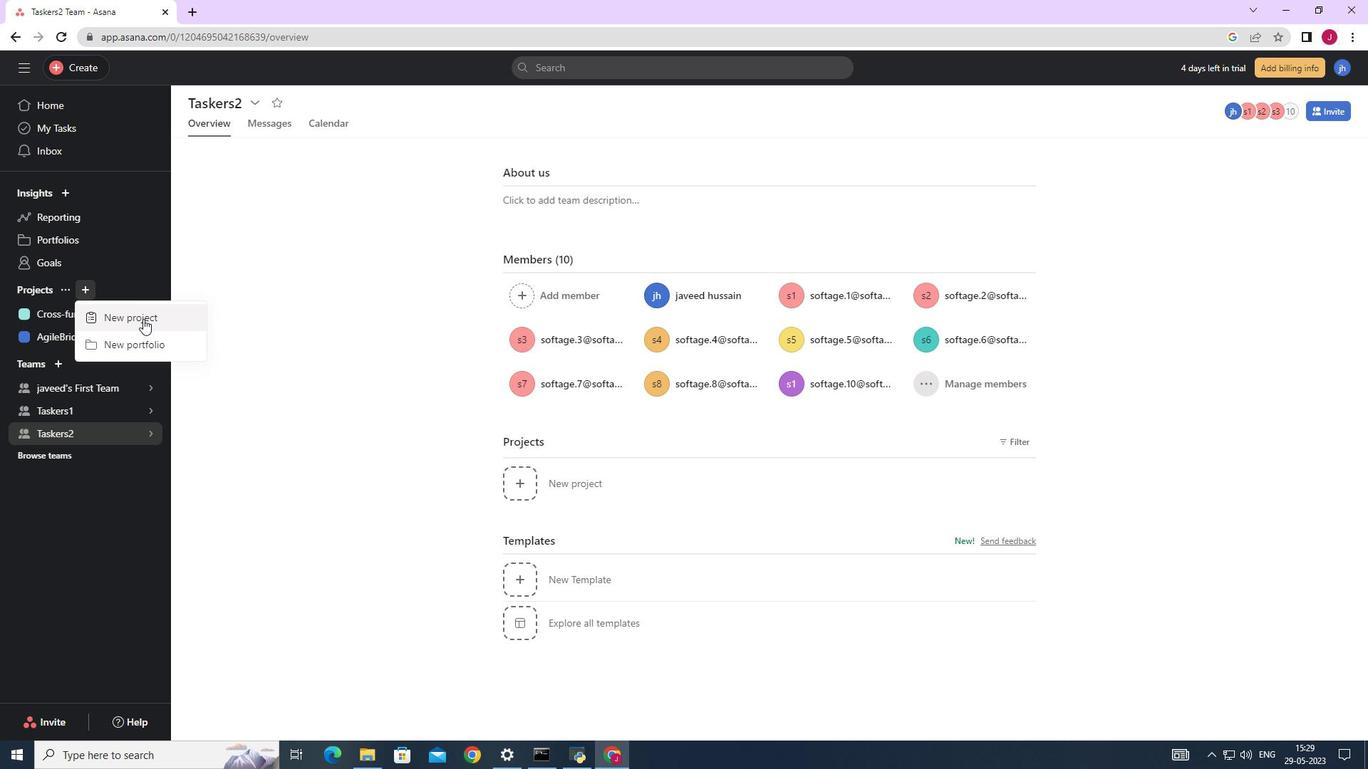 
Action: Mouse pressed left at (143, 319)
Screenshot: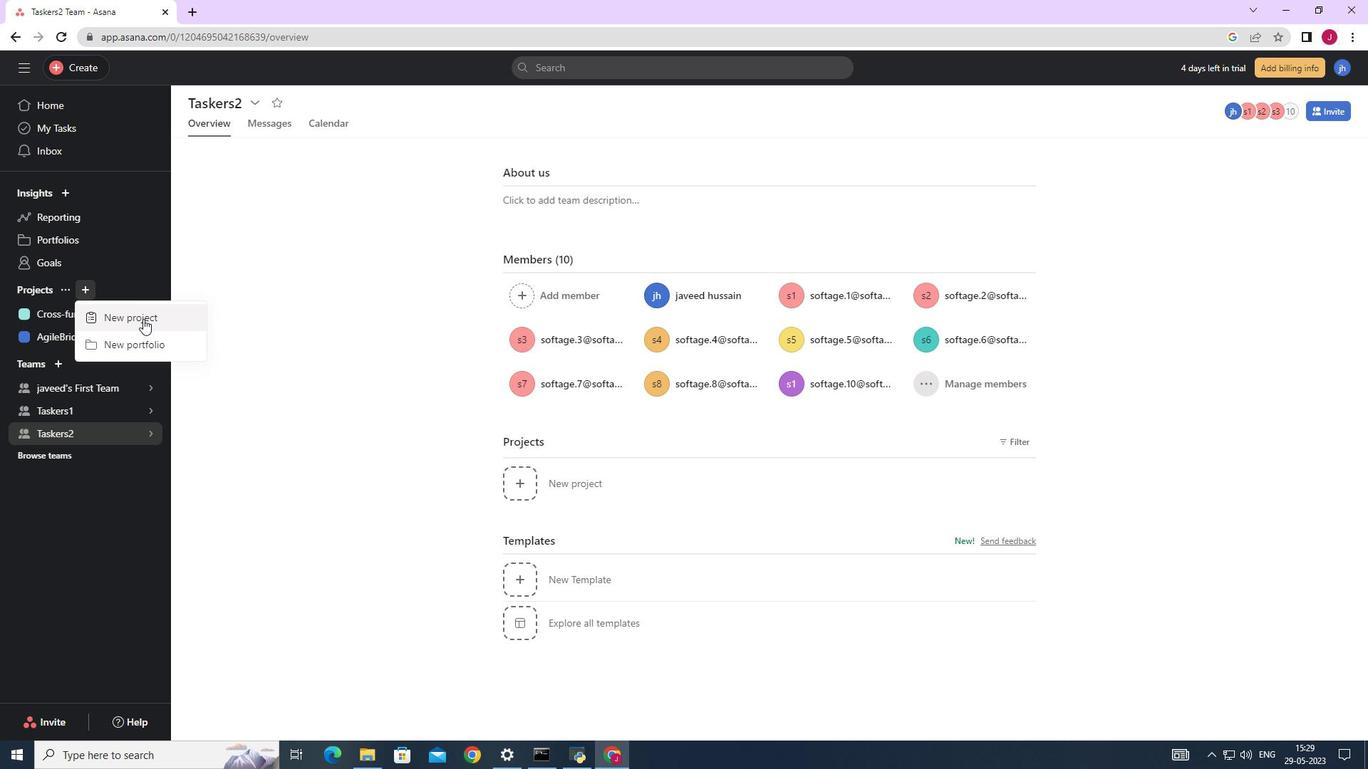 
Action: Mouse moved to (574, 296)
Screenshot: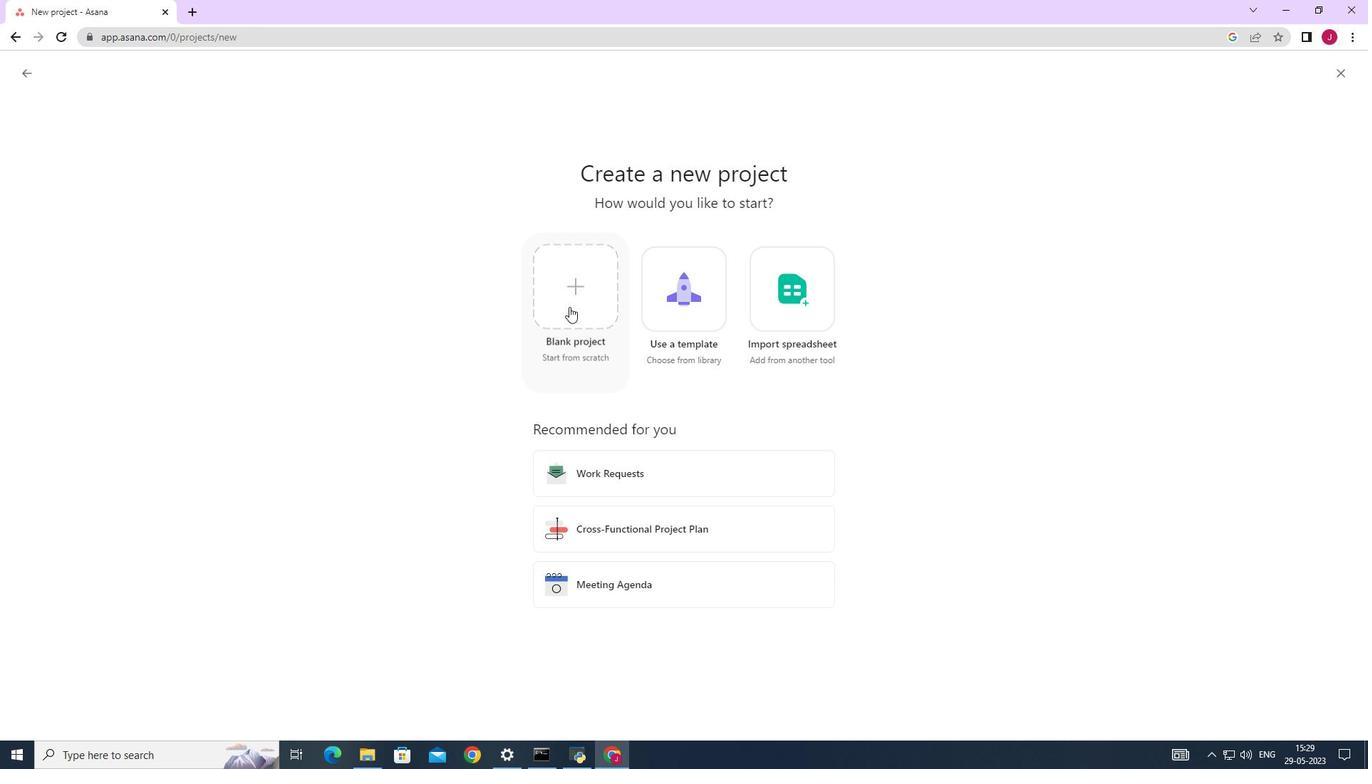 
Action: Mouse pressed left at (574, 296)
Screenshot: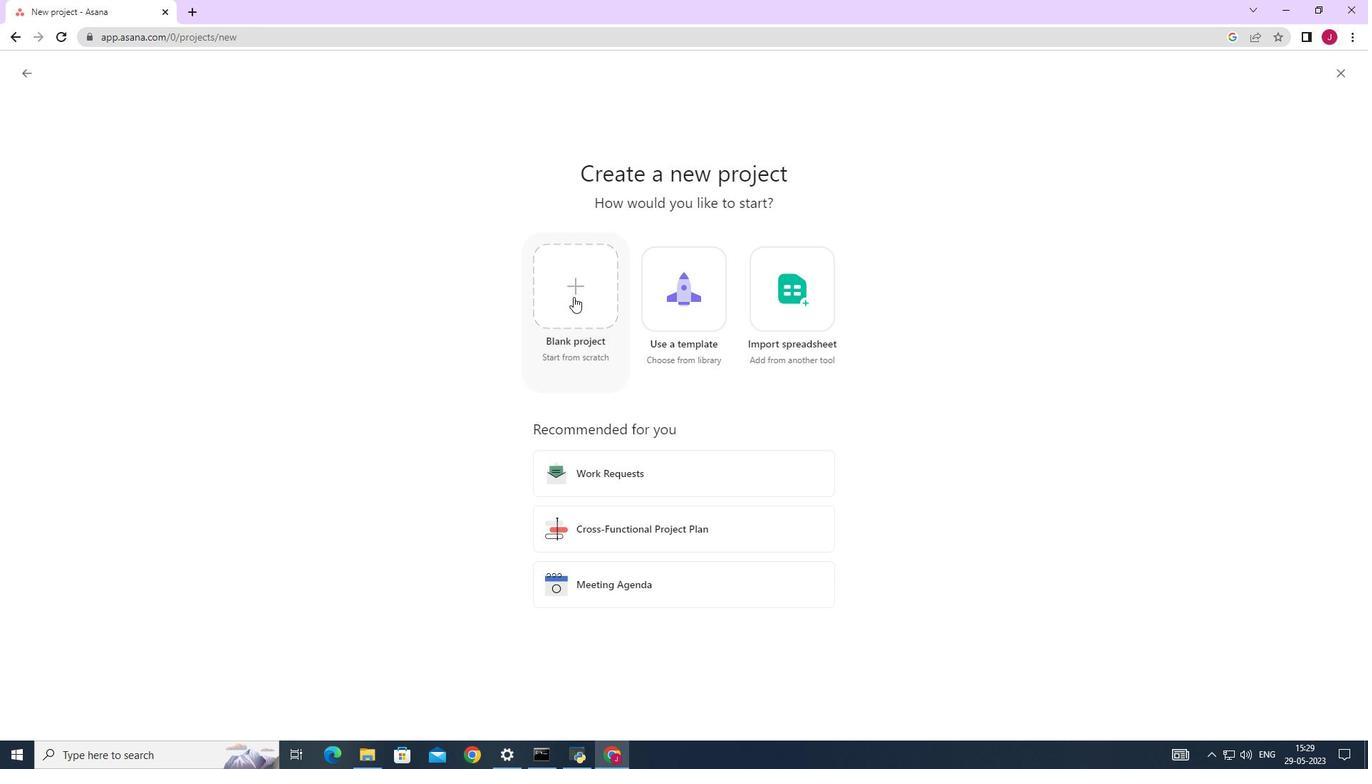 
Action: Mouse moved to (252, 180)
Screenshot: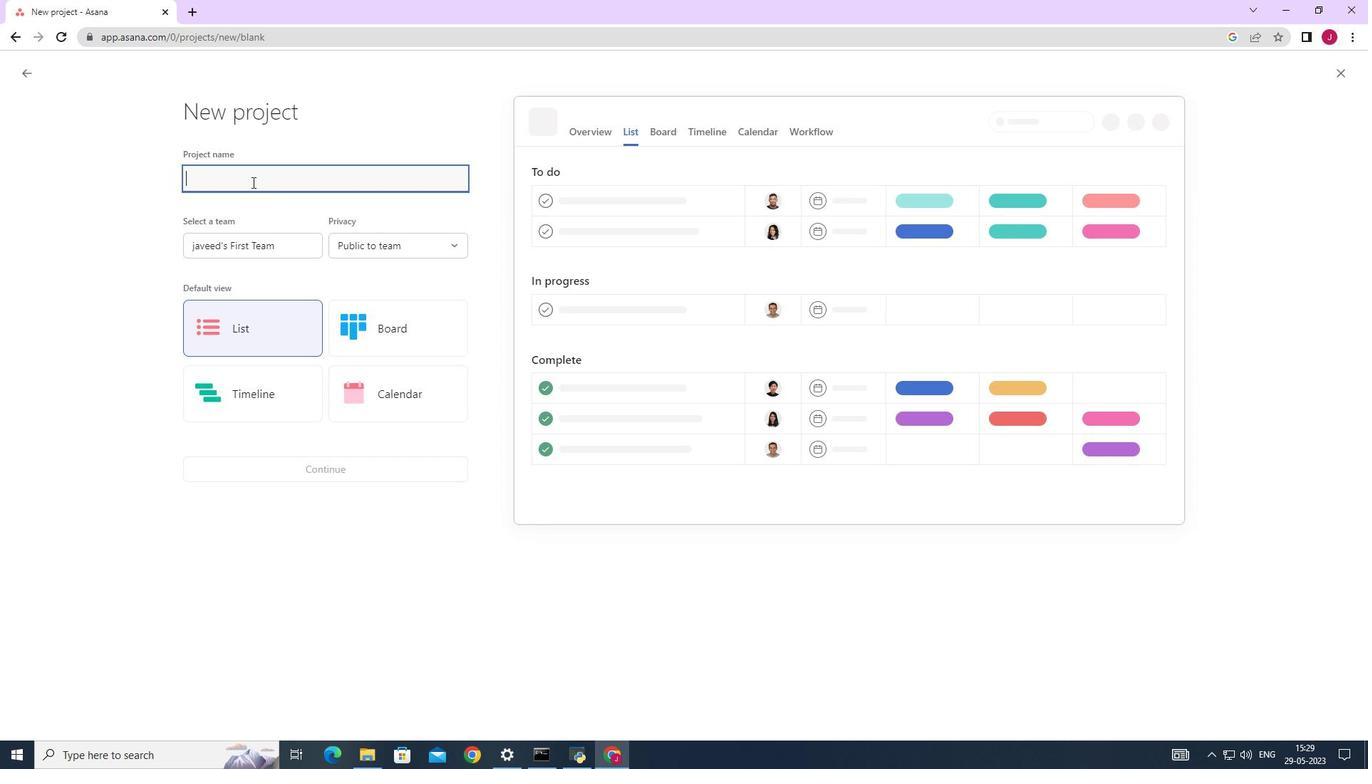 
Action: Mouse pressed left at (252, 180)
Screenshot: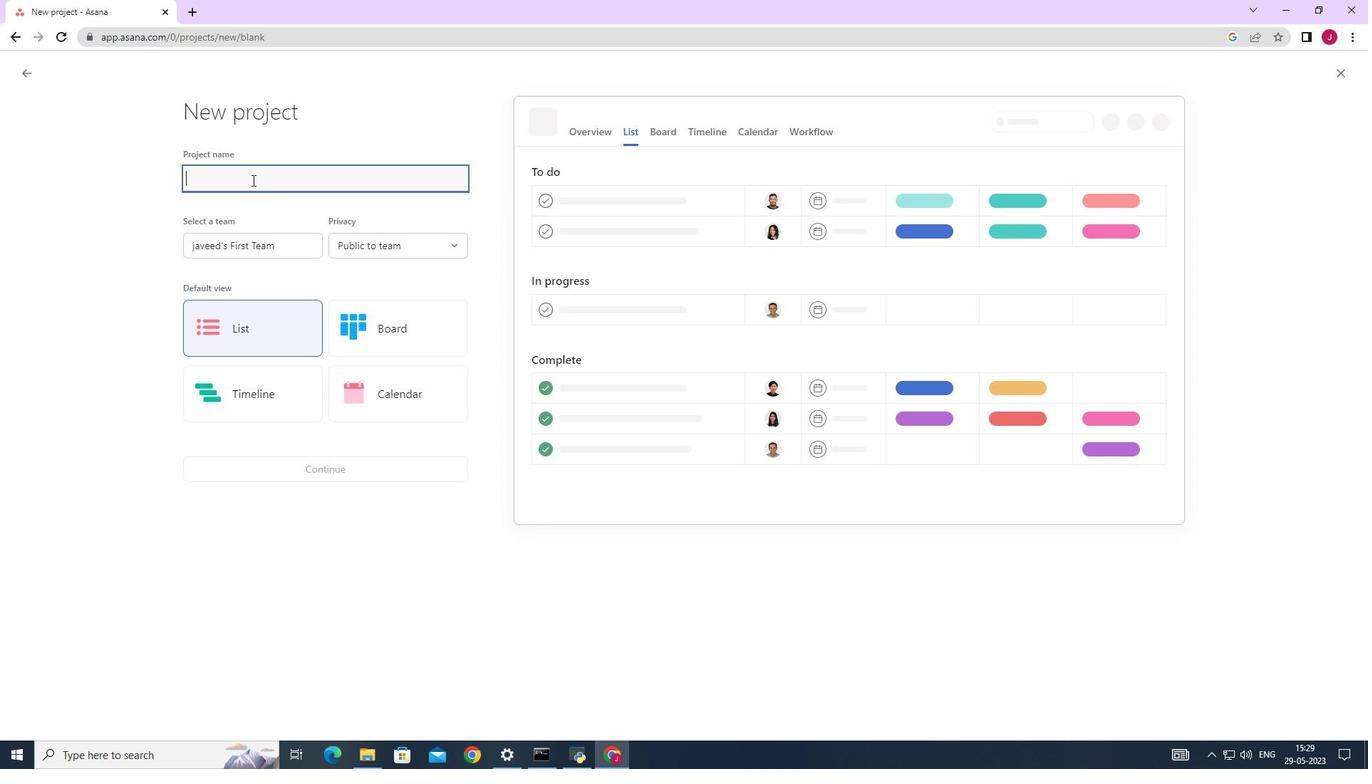
Action: Mouse moved to (252, 177)
Screenshot: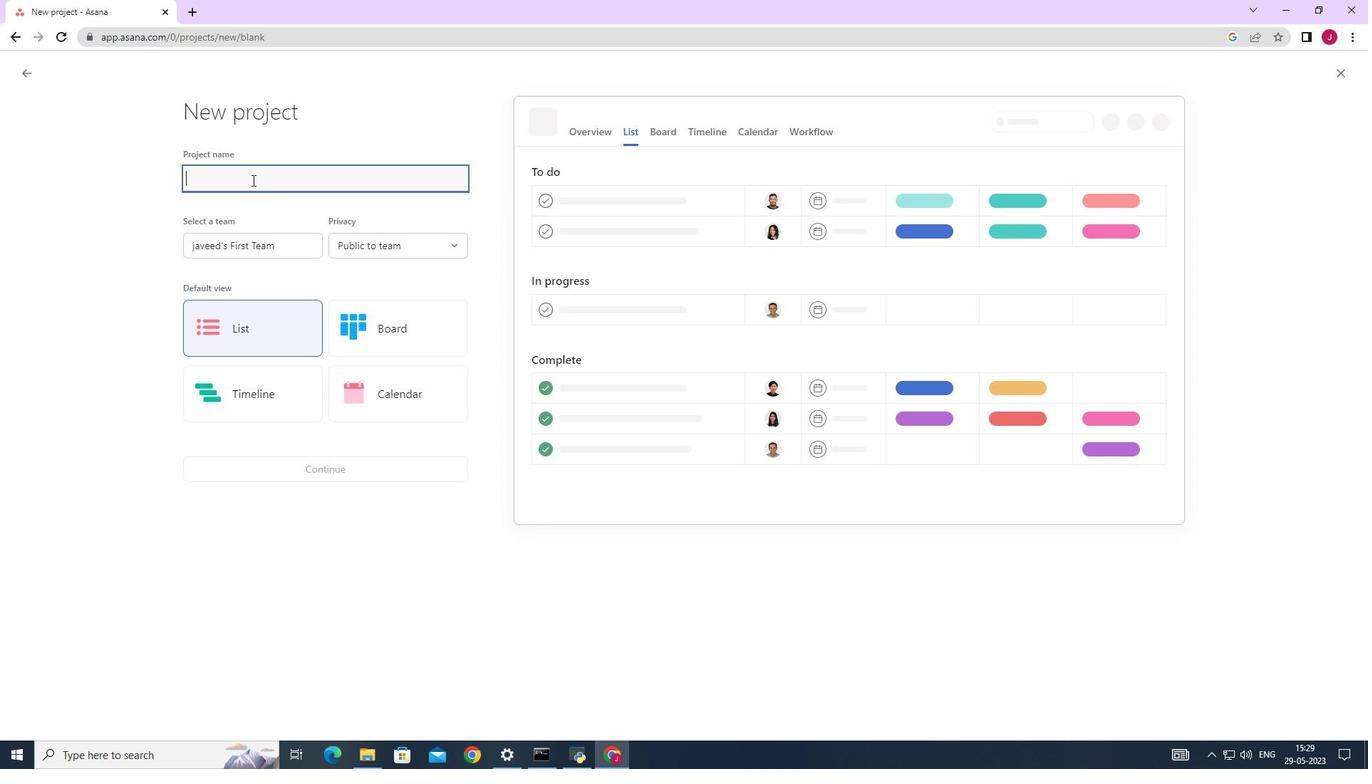 
Action: Key pressed <Key.caps_lock>A<Key.caps_lock>gile<Key.caps_lock>C<Key.caps_lock>enr<Key.backspace>tre
Screenshot: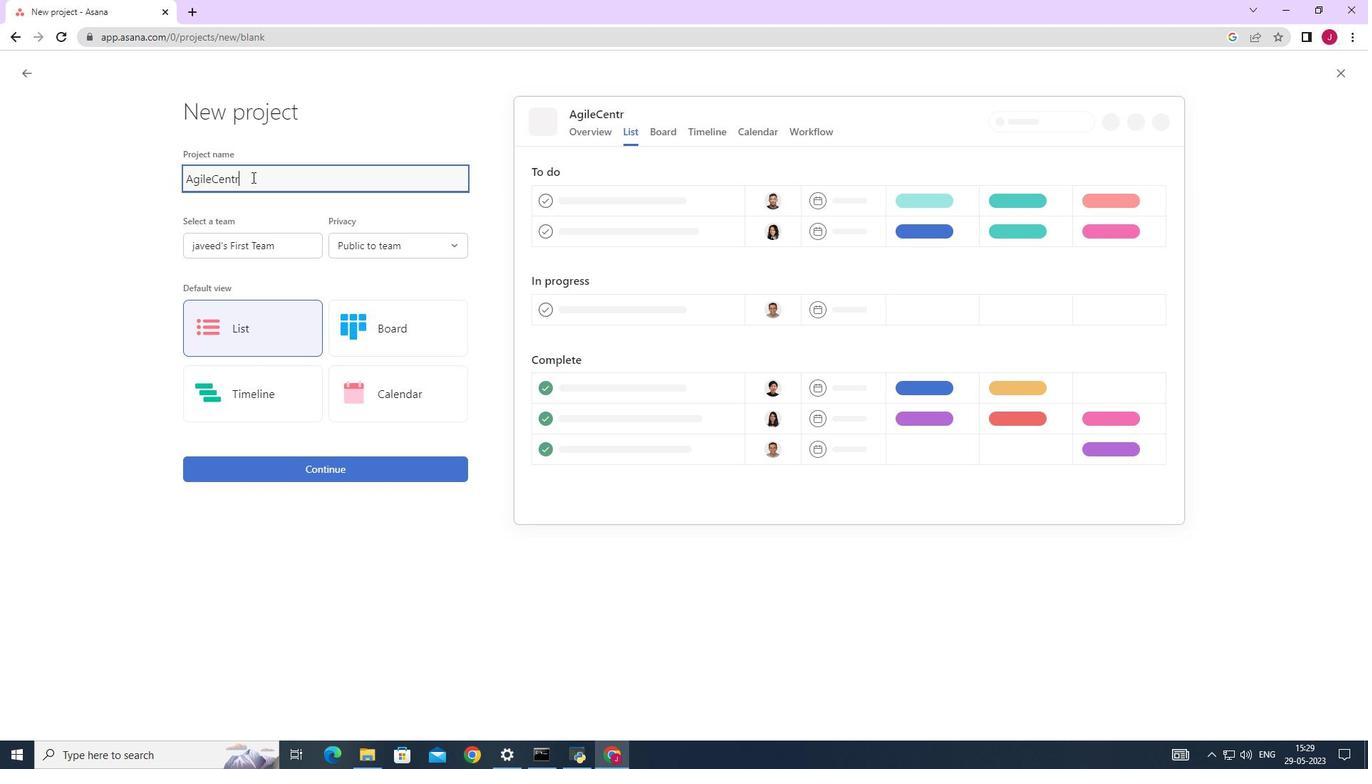 
Action: Mouse moved to (280, 247)
Screenshot: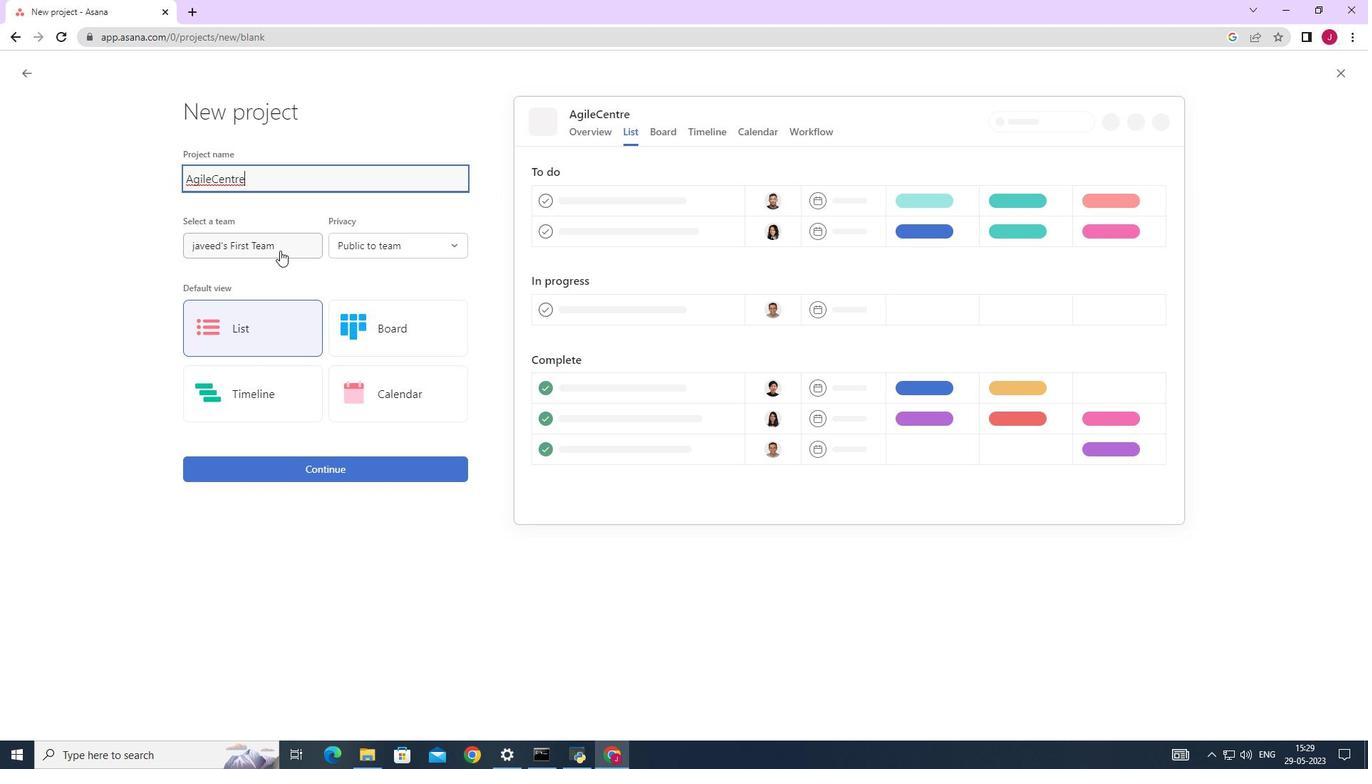 
Action: Mouse pressed left at (280, 247)
Screenshot: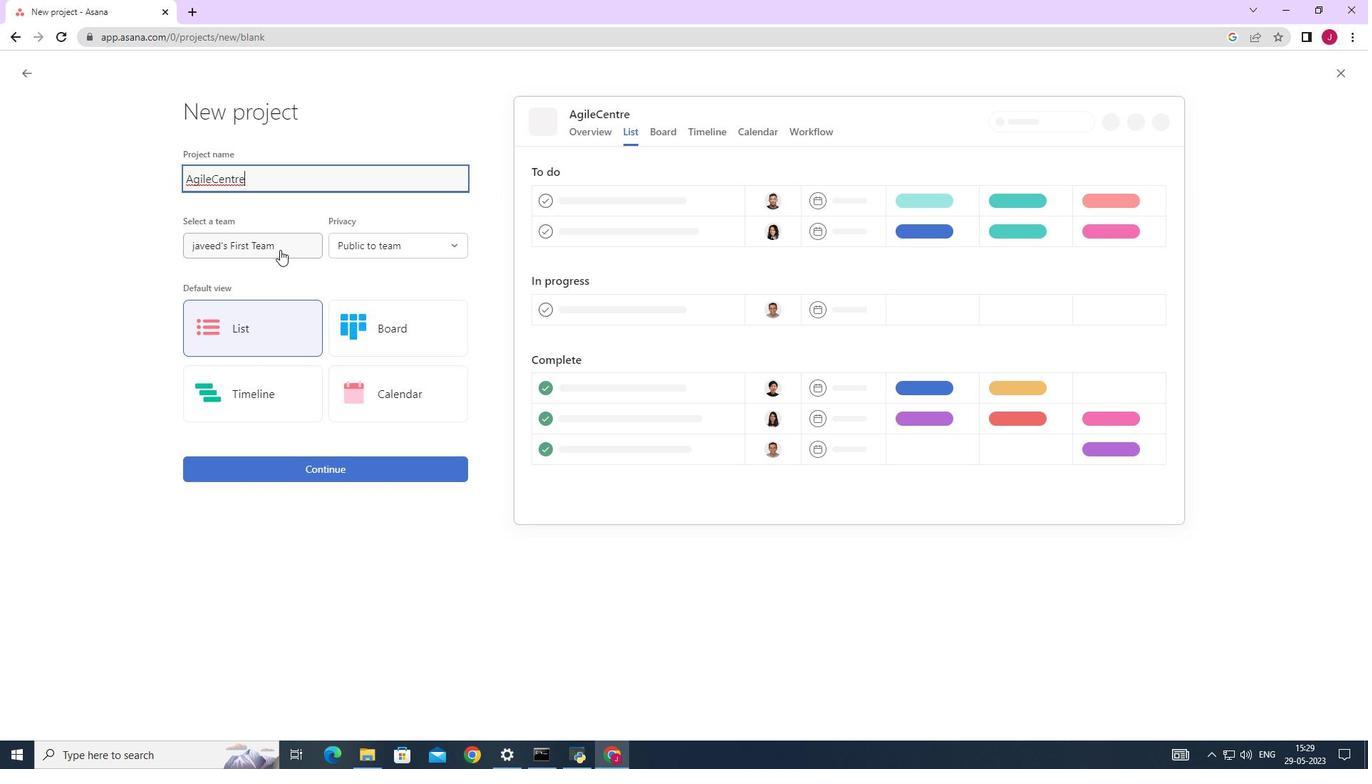 
Action: Mouse moved to (278, 245)
Screenshot: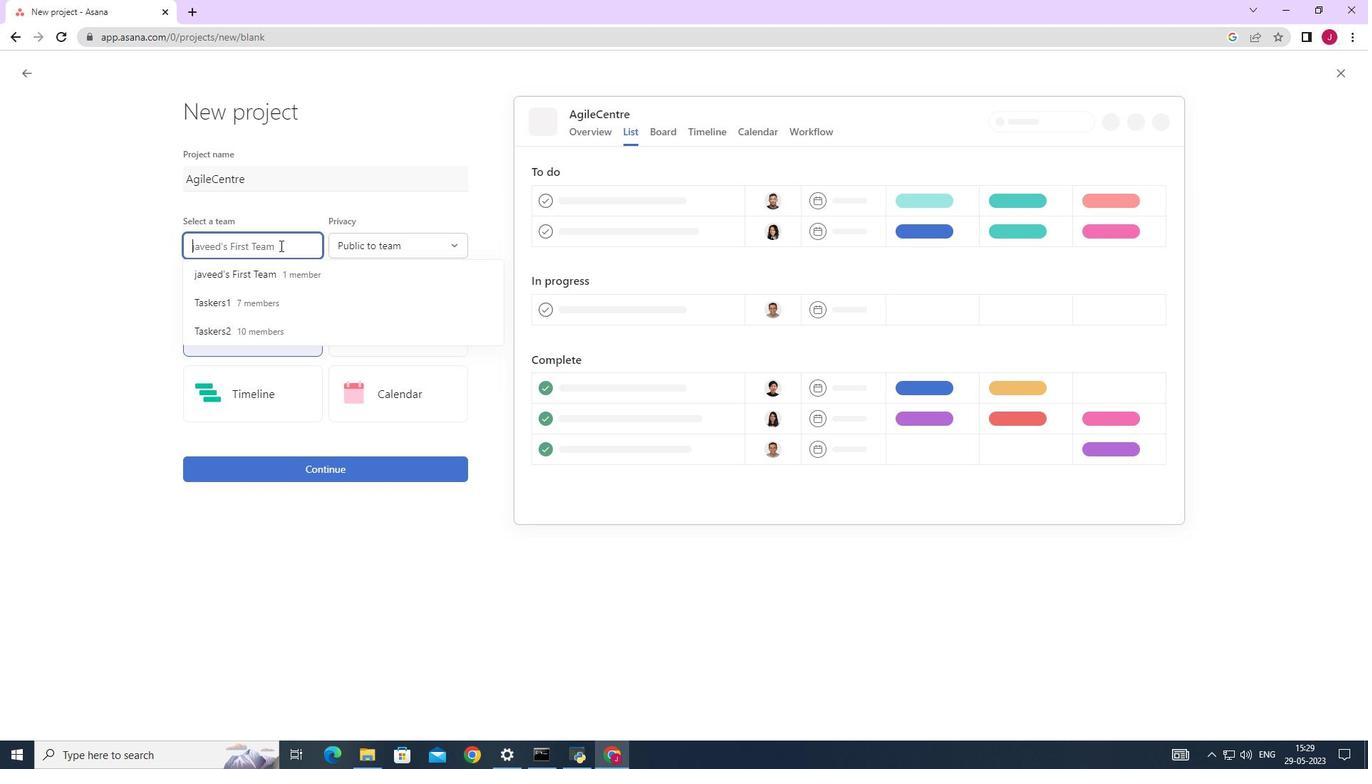 
Action: Mouse pressed left at (278, 245)
Screenshot: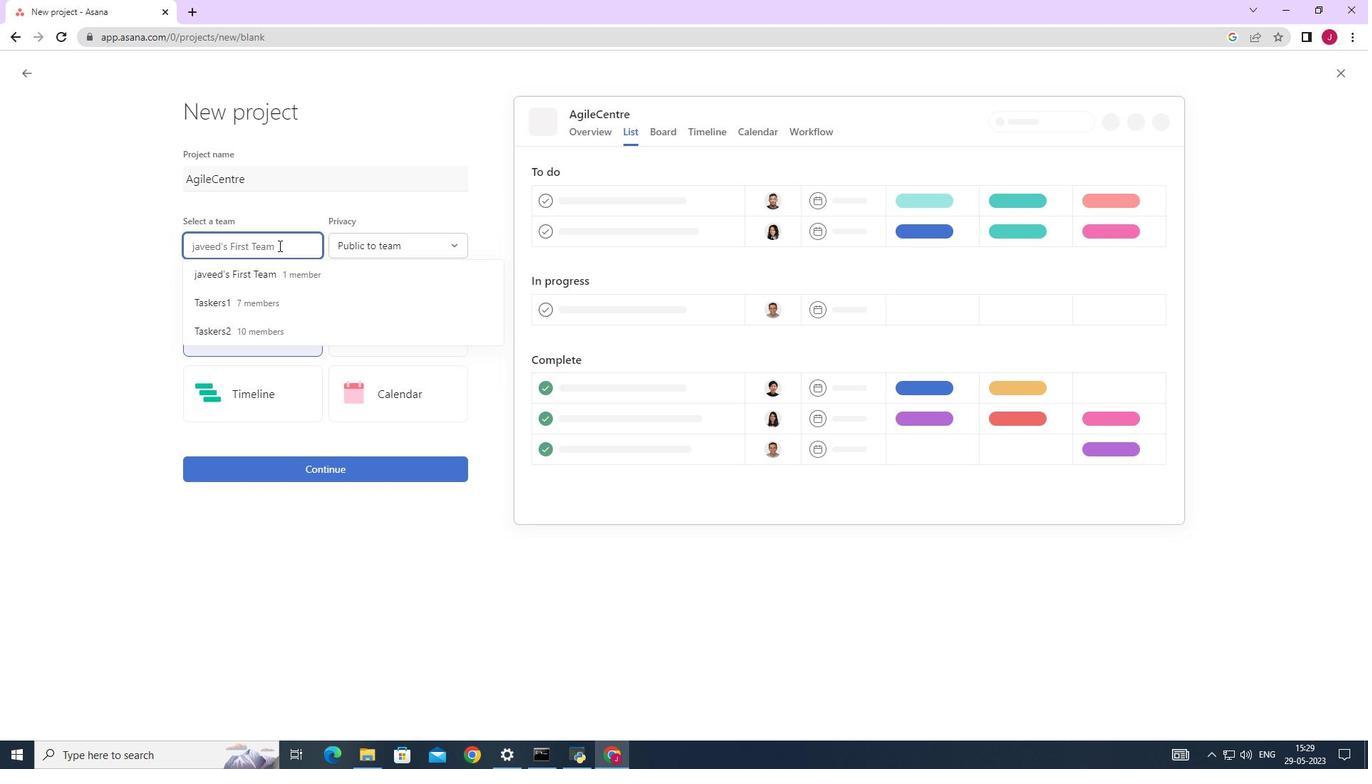 
Action: Mouse moved to (245, 330)
Screenshot: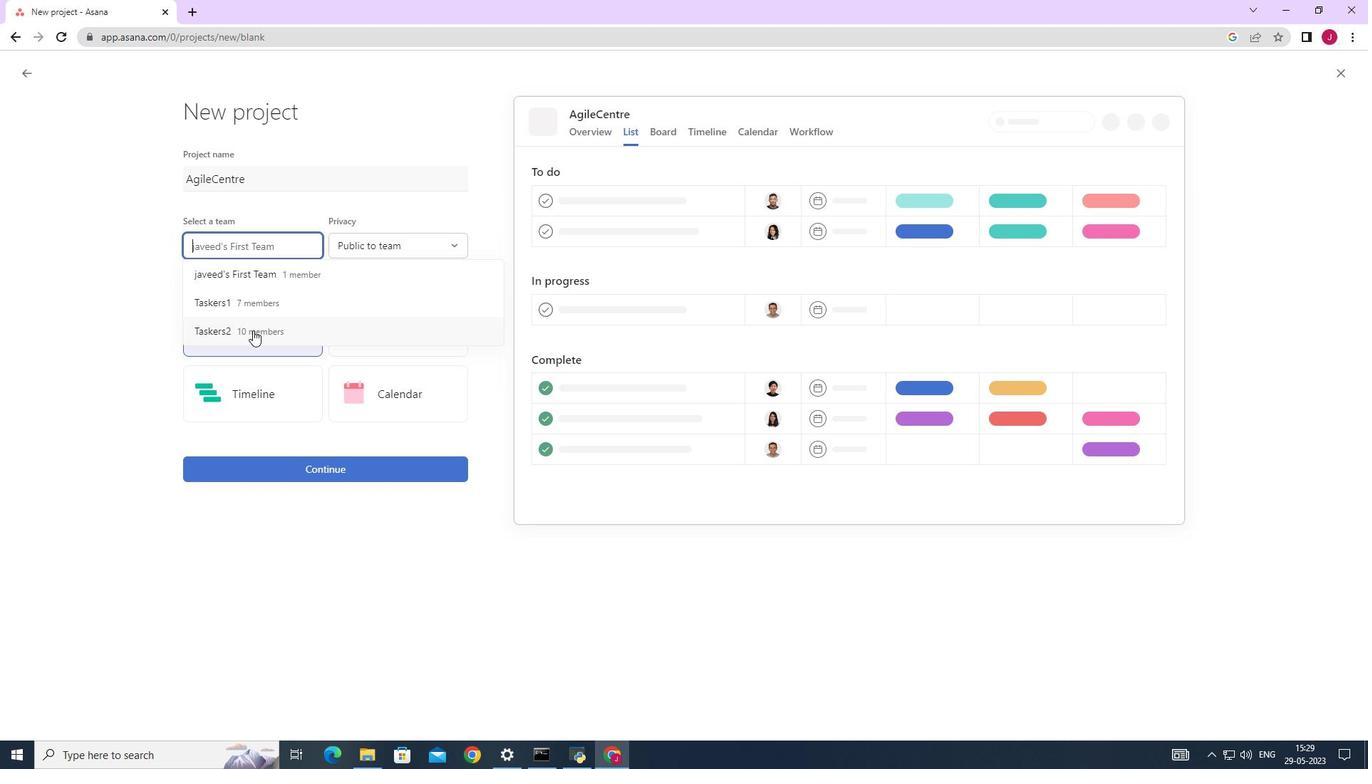 
Action: Mouse pressed left at (245, 330)
Screenshot: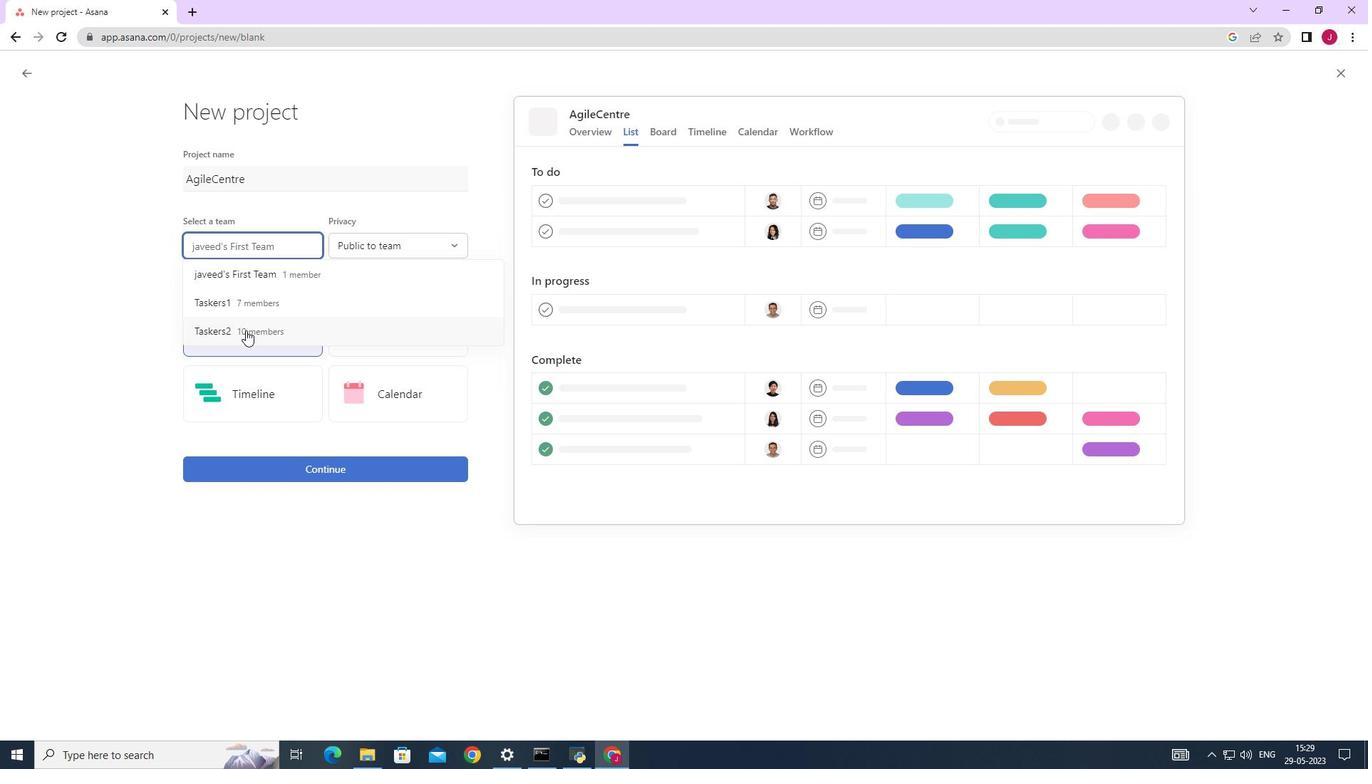 
Action: Mouse moved to (383, 245)
Screenshot: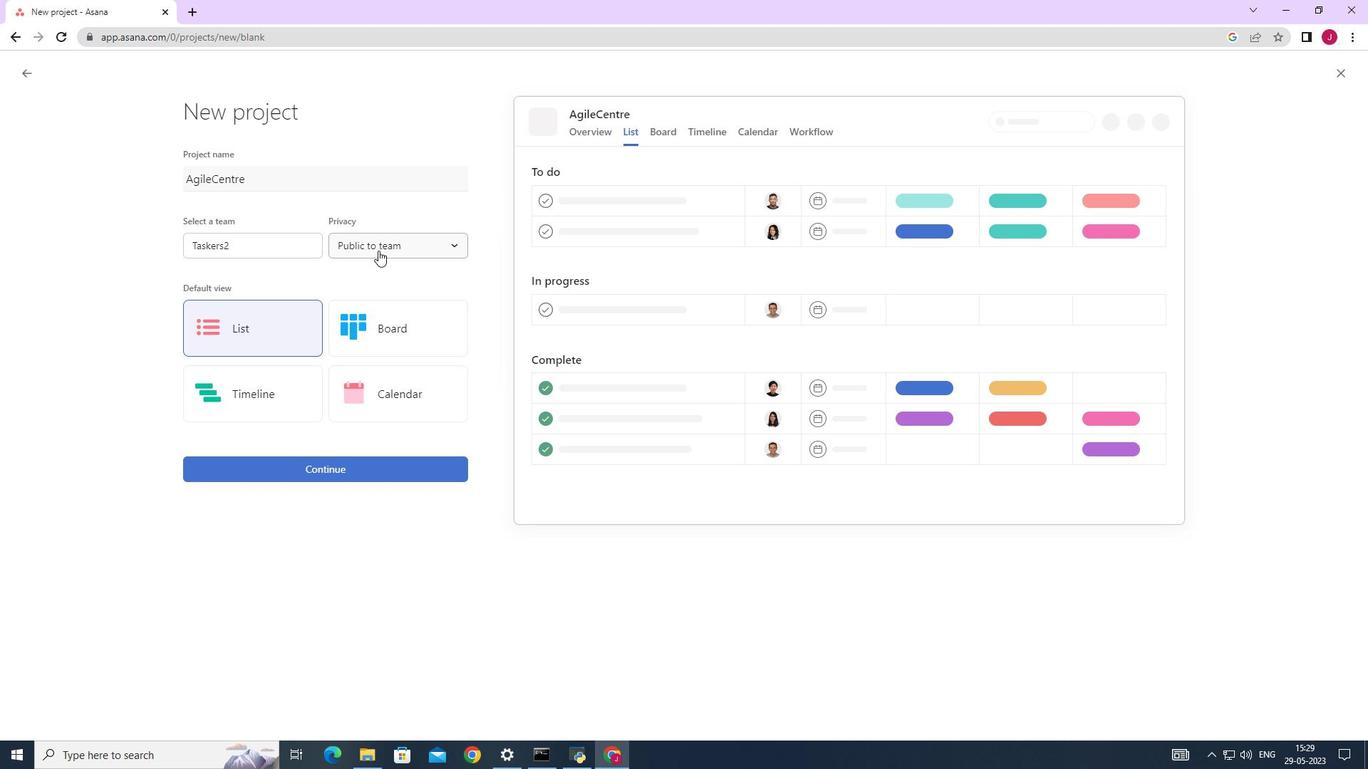 
Action: Mouse pressed left at (383, 245)
Screenshot: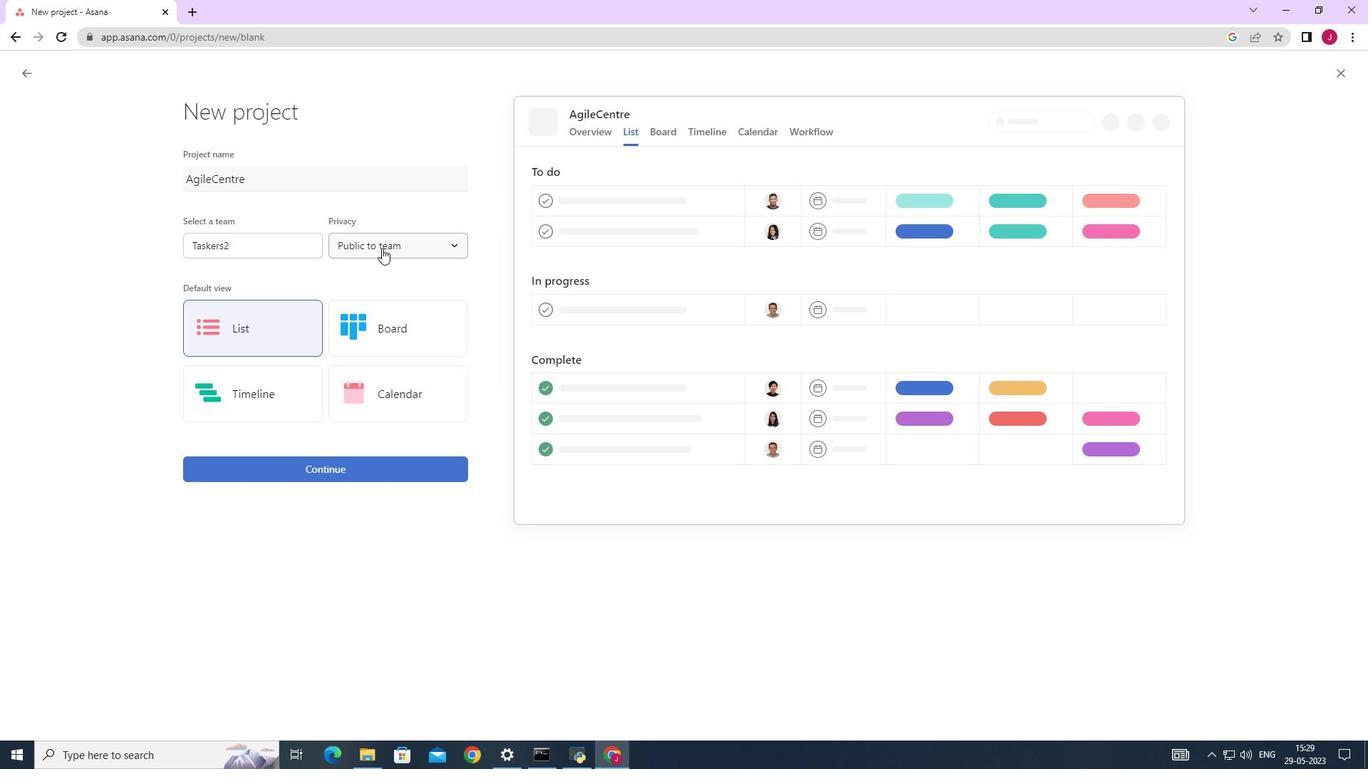 
Action: Mouse moved to (404, 247)
Screenshot: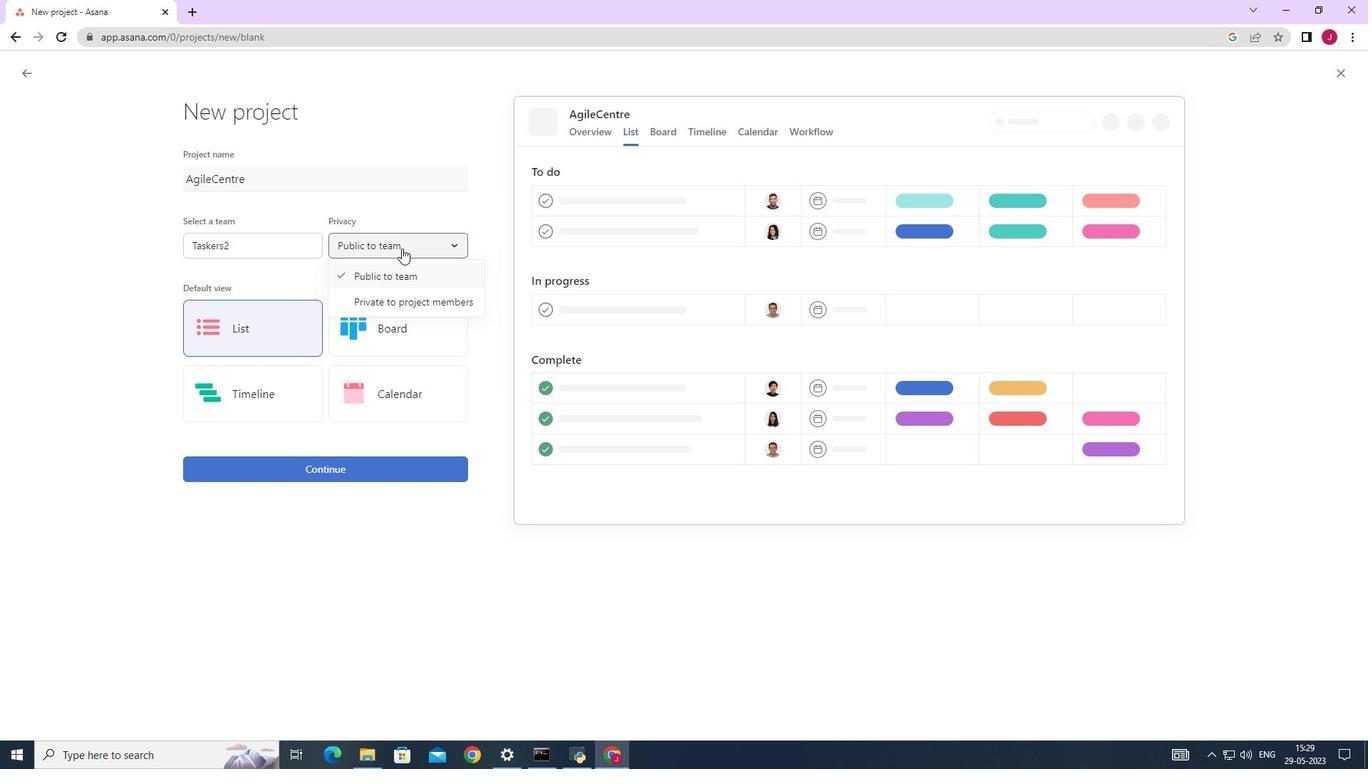 
Action: Mouse pressed left at (404, 247)
Screenshot: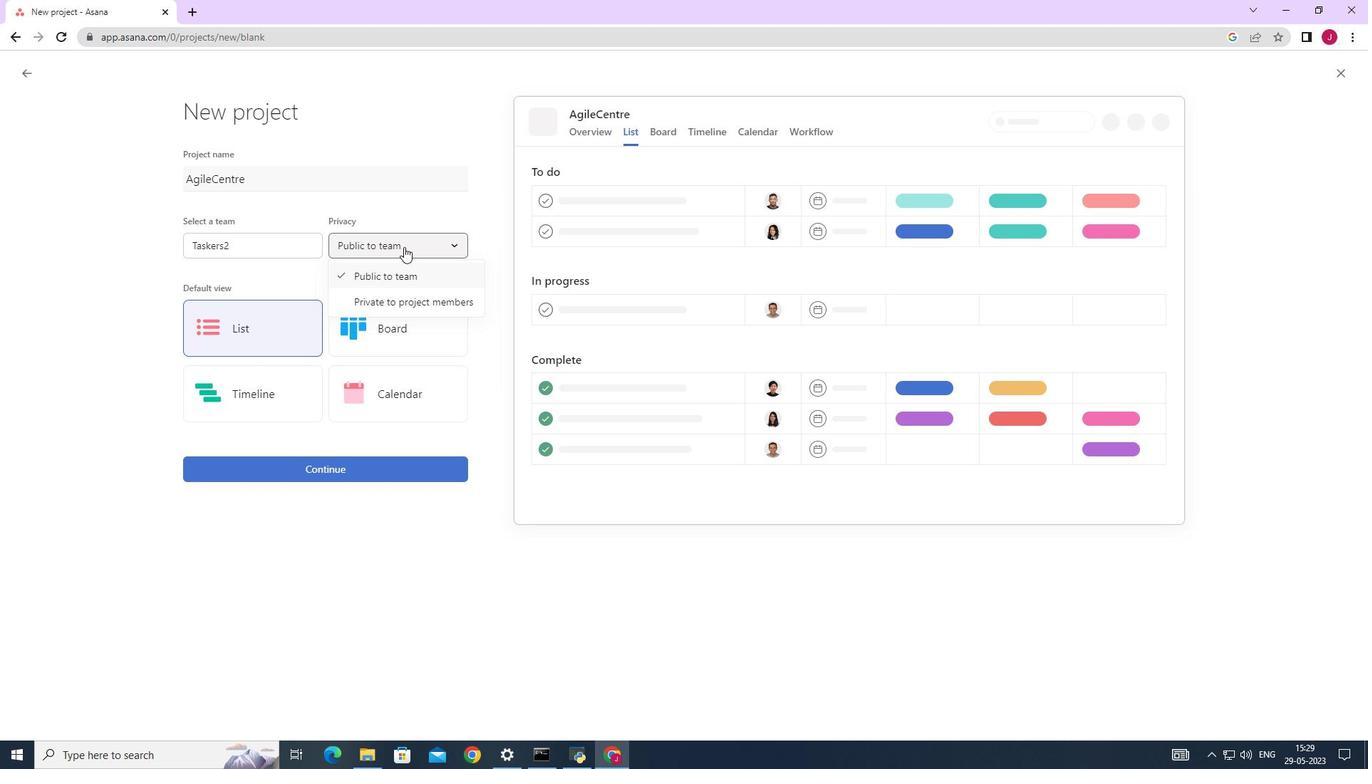 
Action: Mouse moved to (407, 242)
Screenshot: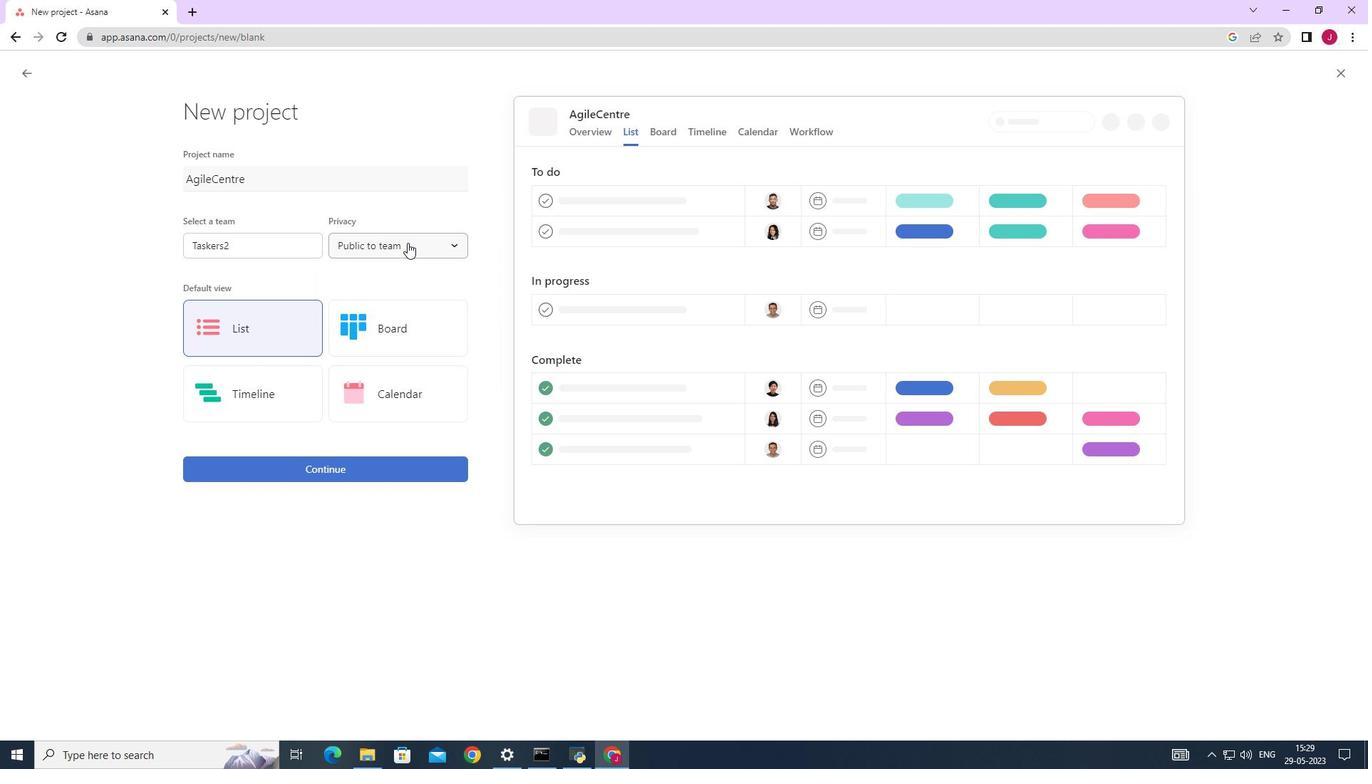 
Action: Mouse pressed left at (407, 242)
Screenshot: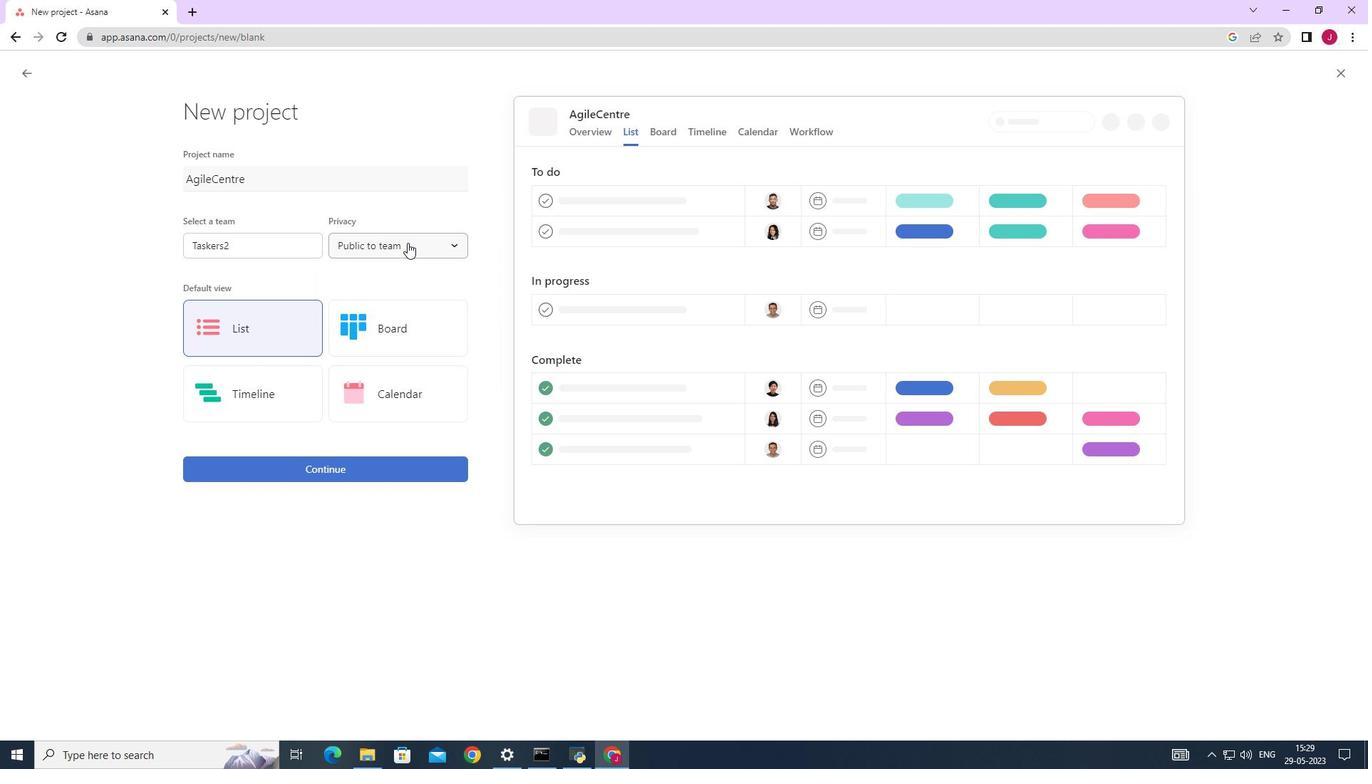 
Action: Mouse pressed left at (407, 242)
Screenshot: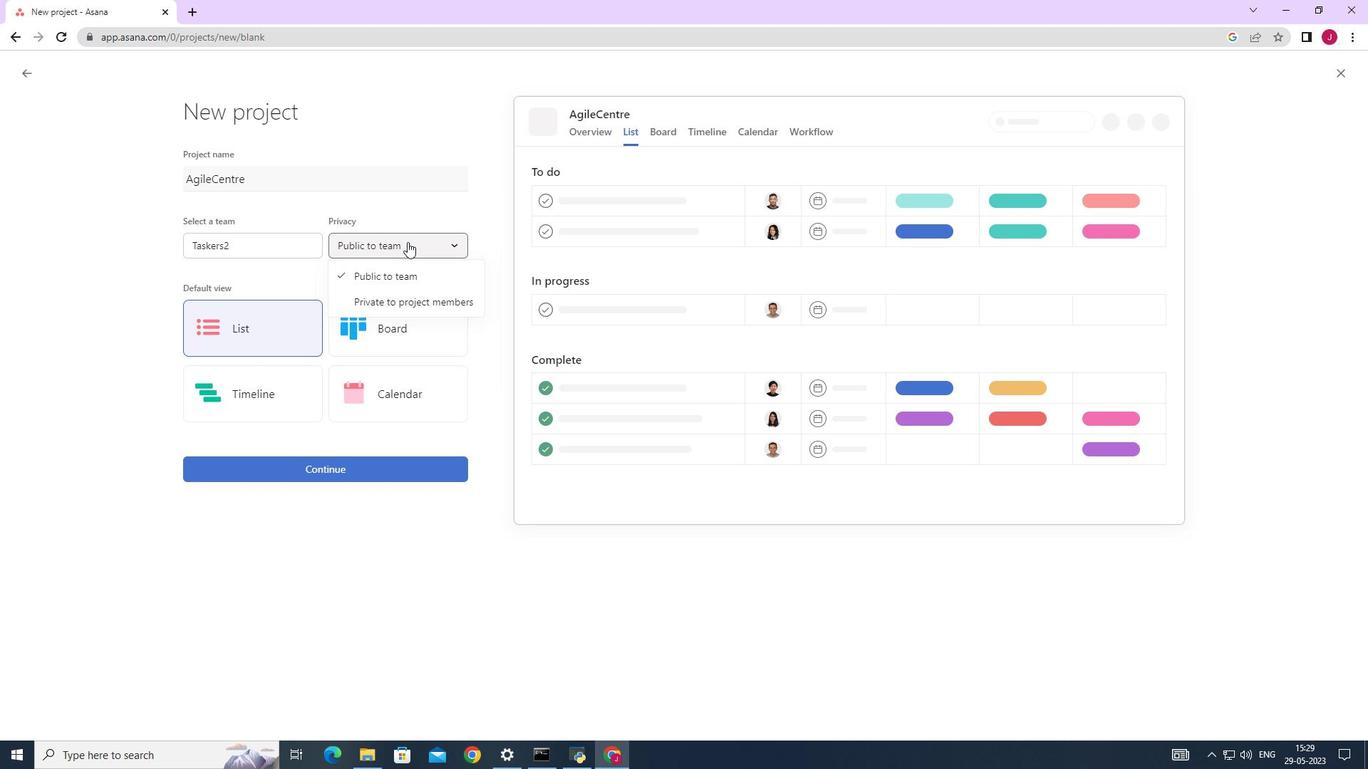
Action: Mouse moved to (280, 312)
Screenshot: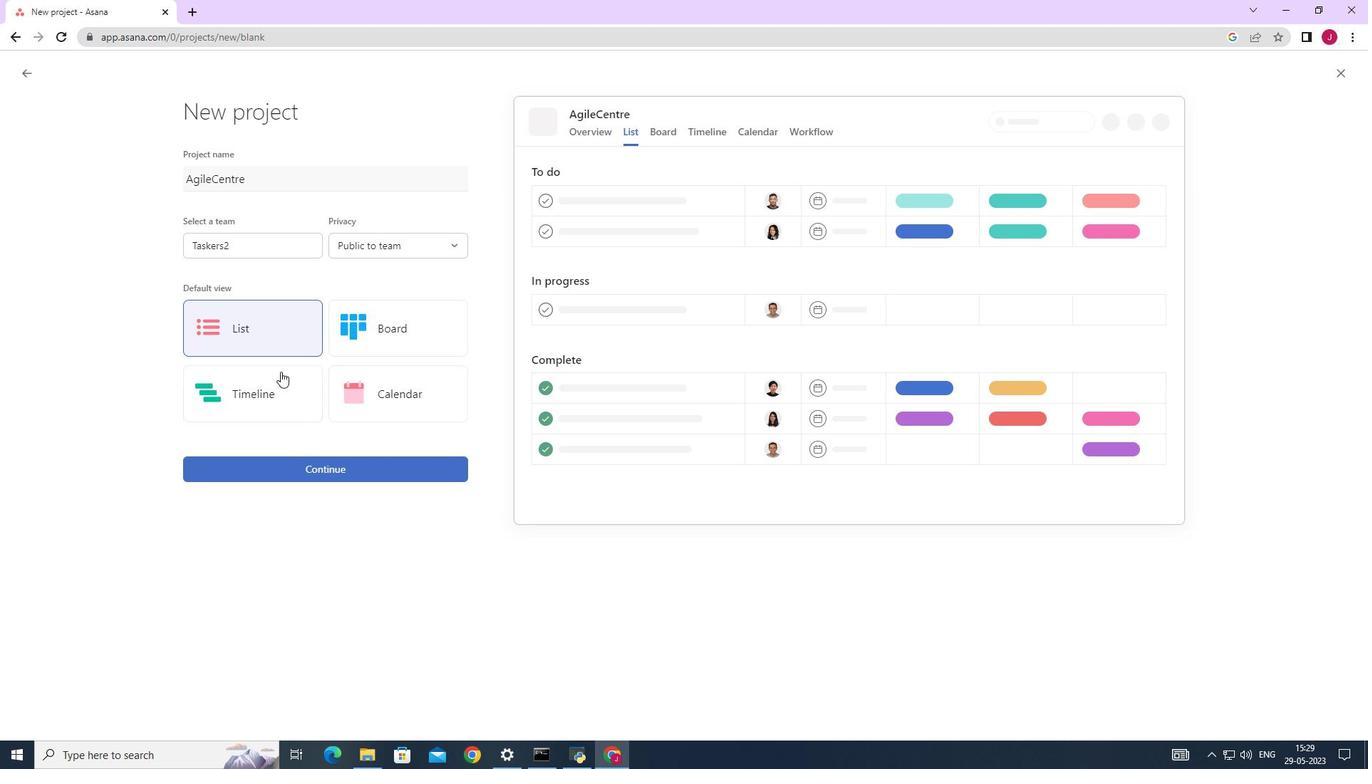 
Action: Mouse pressed left at (280, 312)
Screenshot: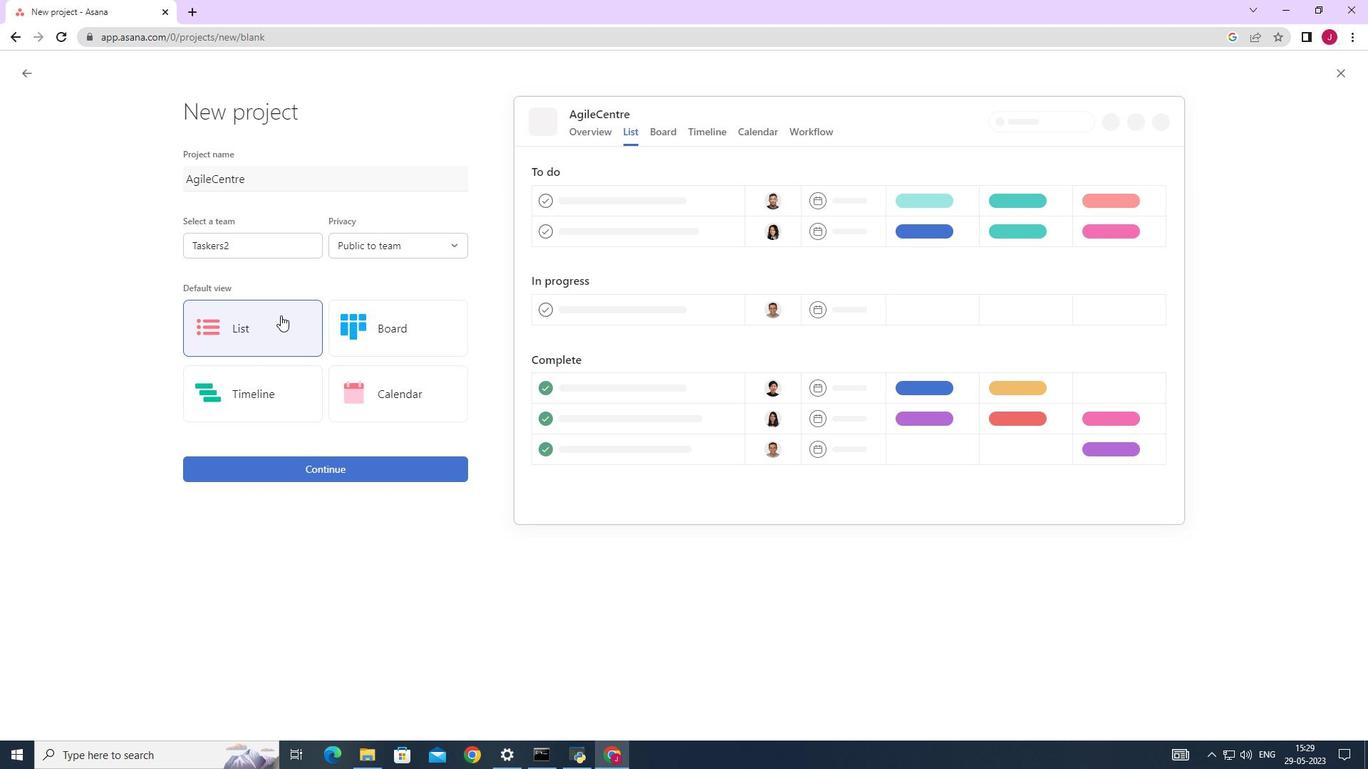
Action: Mouse moved to (280, 462)
Screenshot: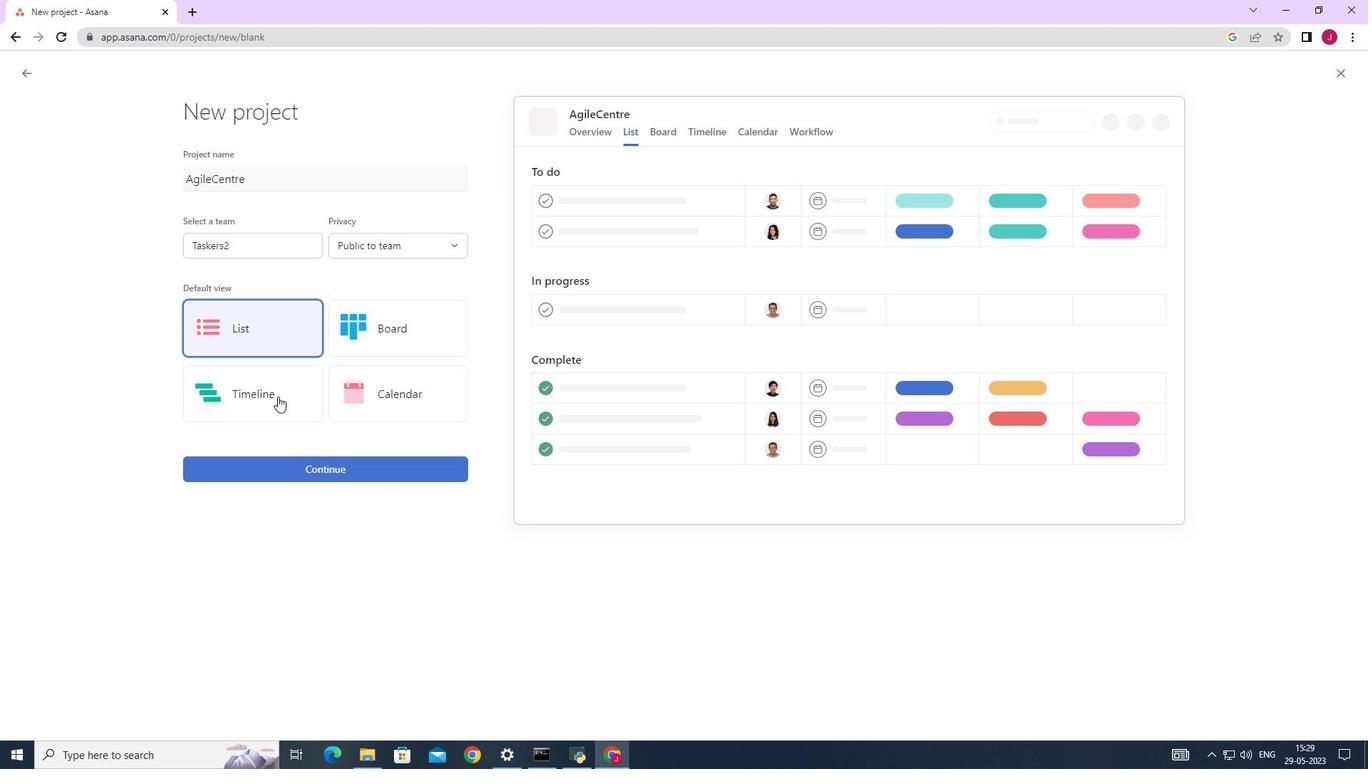 
Action: Mouse pressed left at (280, 462)
Screenshot: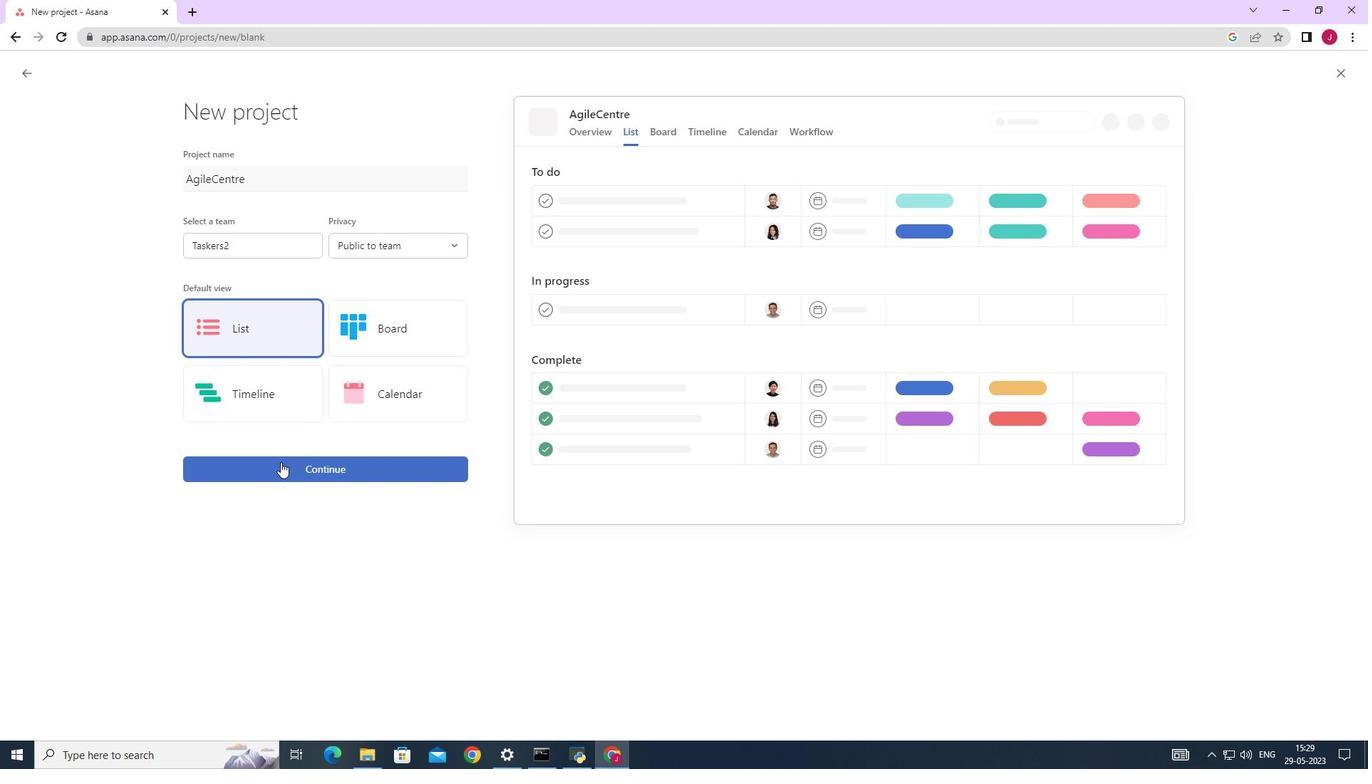 
Action: Mouse moved to (318, 386)
Screenshot: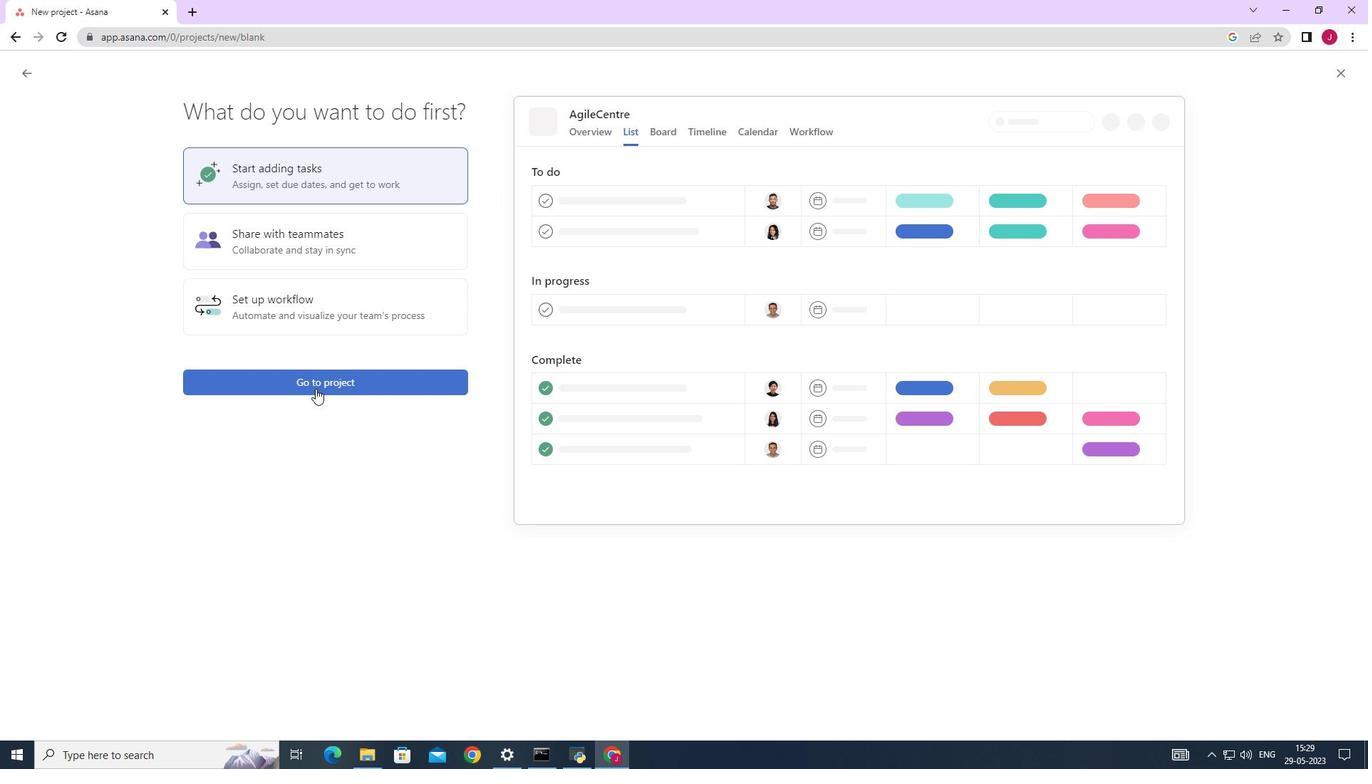 
Action: Mouse pressed left at (318, 386)
Screenshot: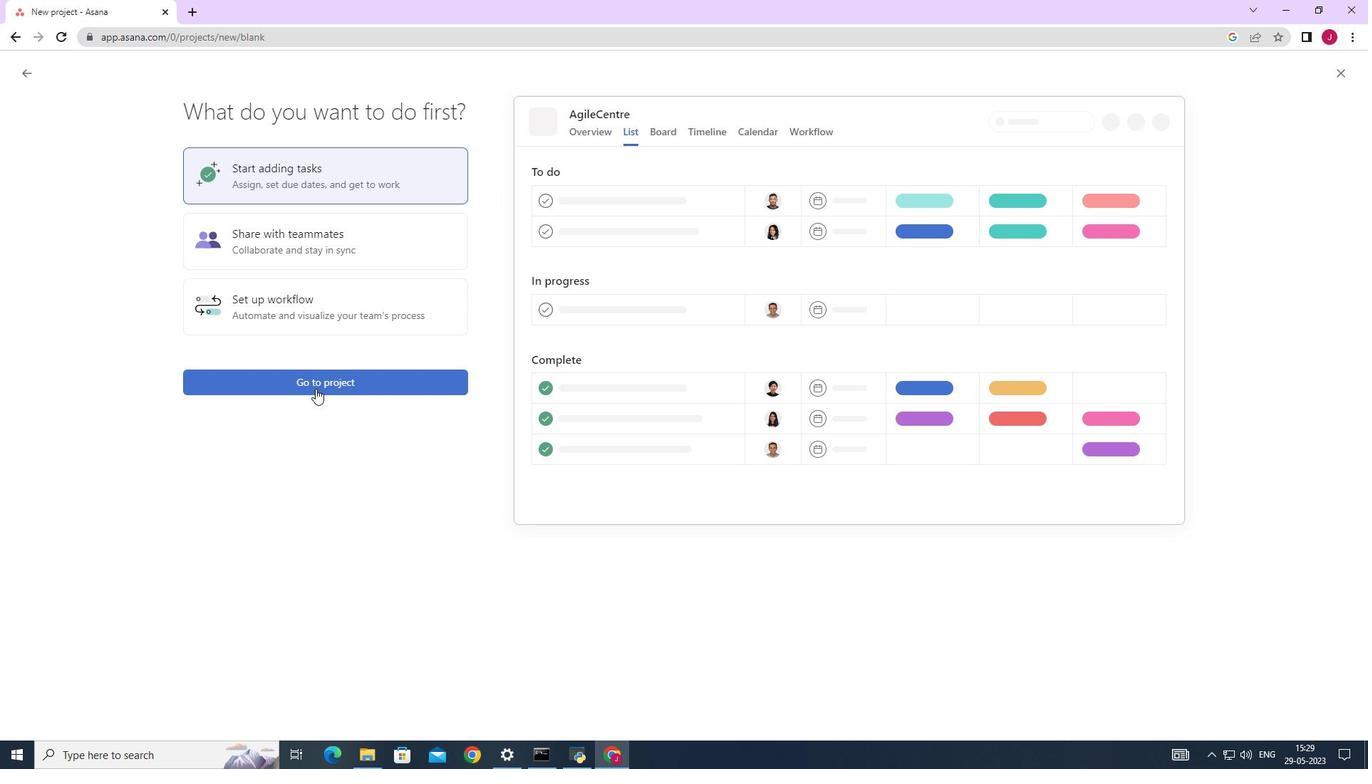 
Action: Mouse moved to (241, 313)
Screenshot: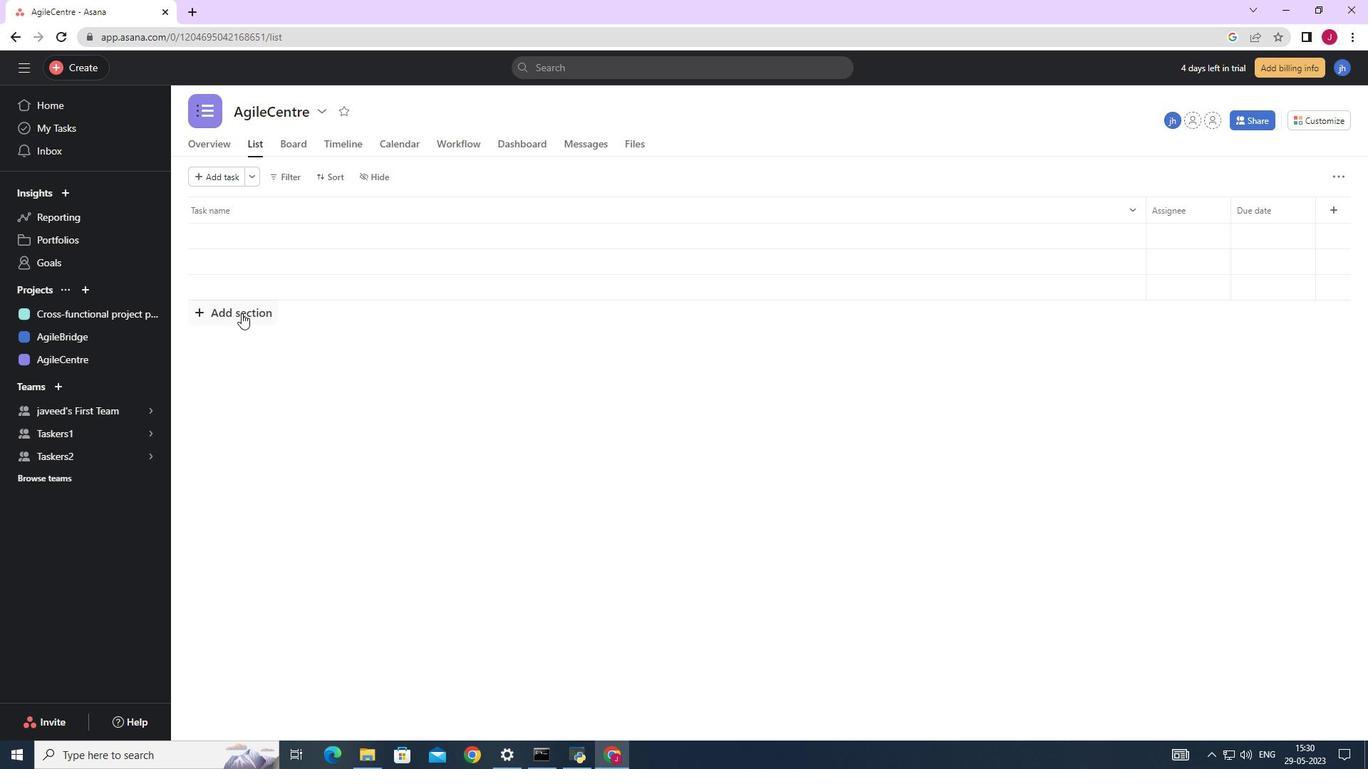 
Action: Mouse pressed left at (241, 313)
Screenshot: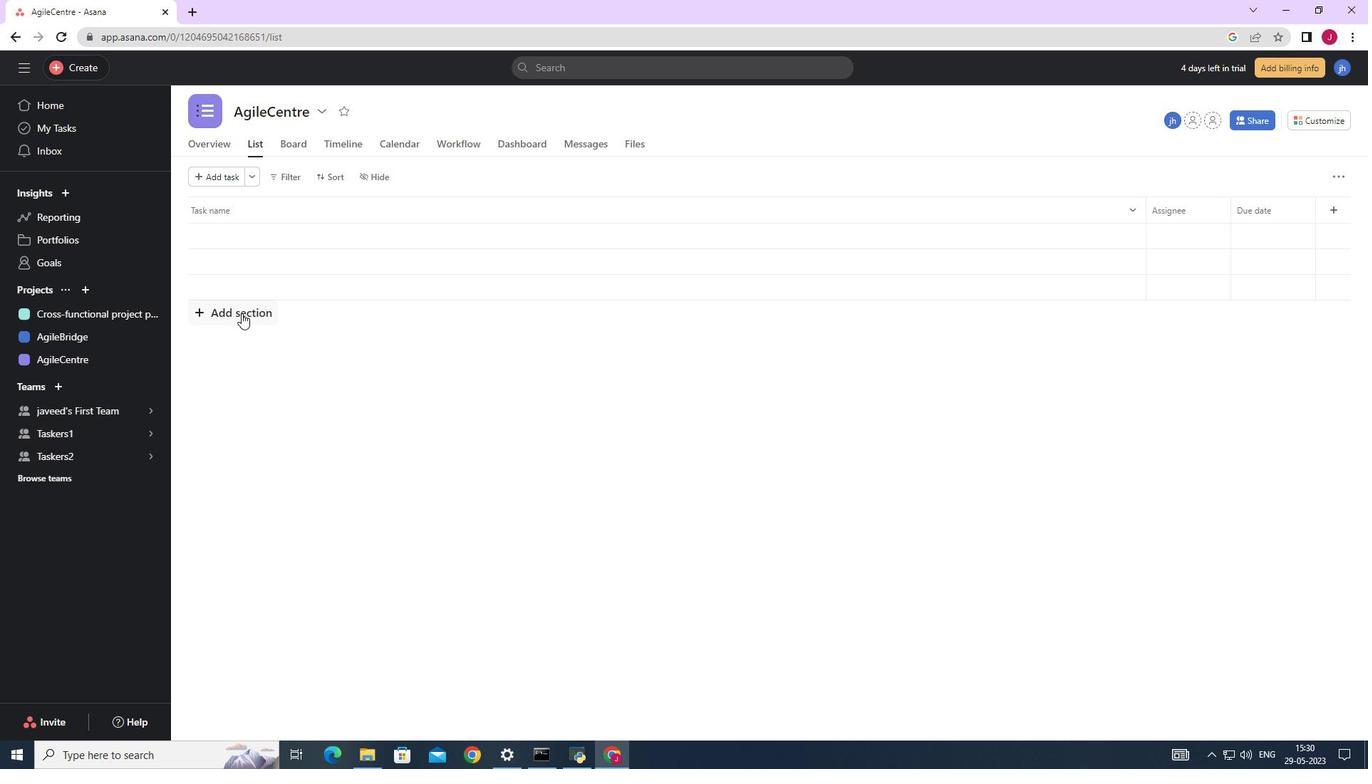 
Action: Mouse moved to (259, 240)
Screenshot: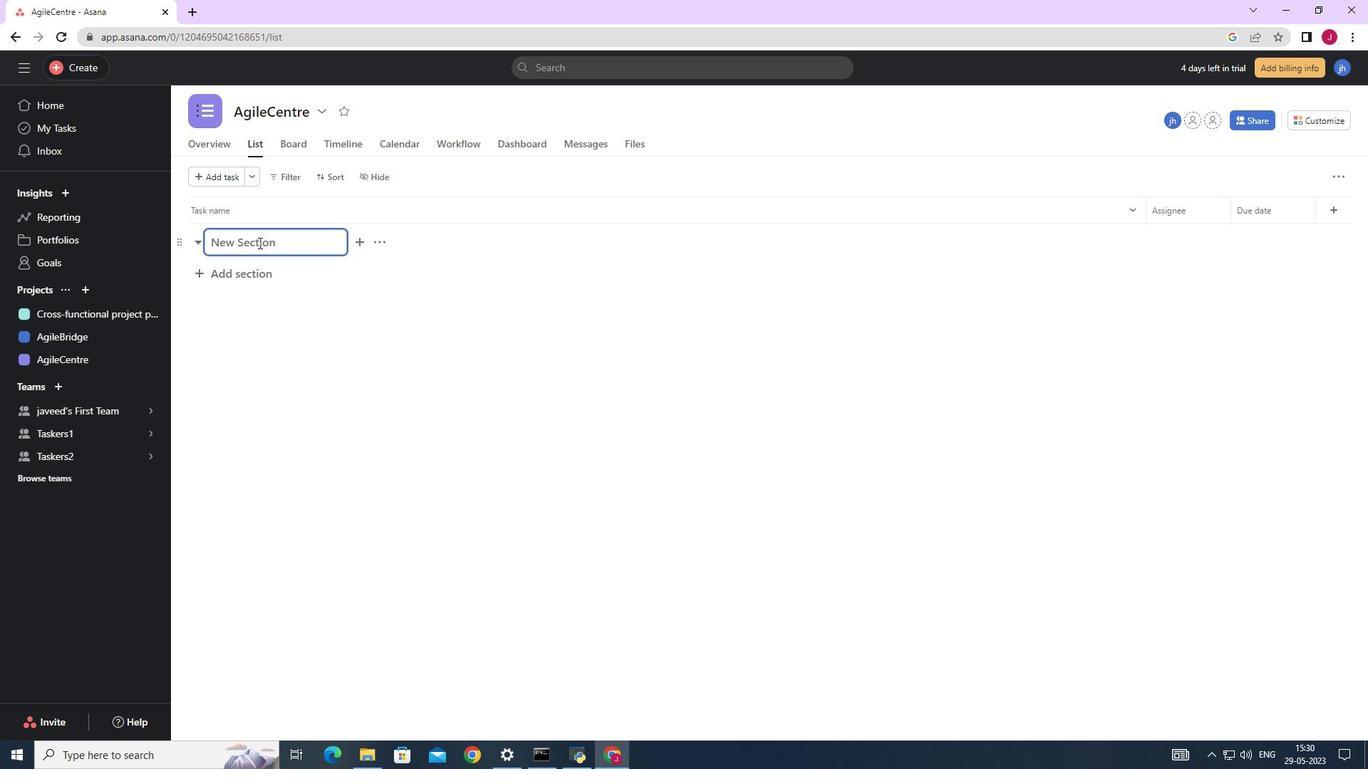 
Action: Key pressed <Key.caps_lock>T<Key.caps_lock>o-<Key.caps_lock>D<Key.caps_lock>o<Key.space>
Screenshot: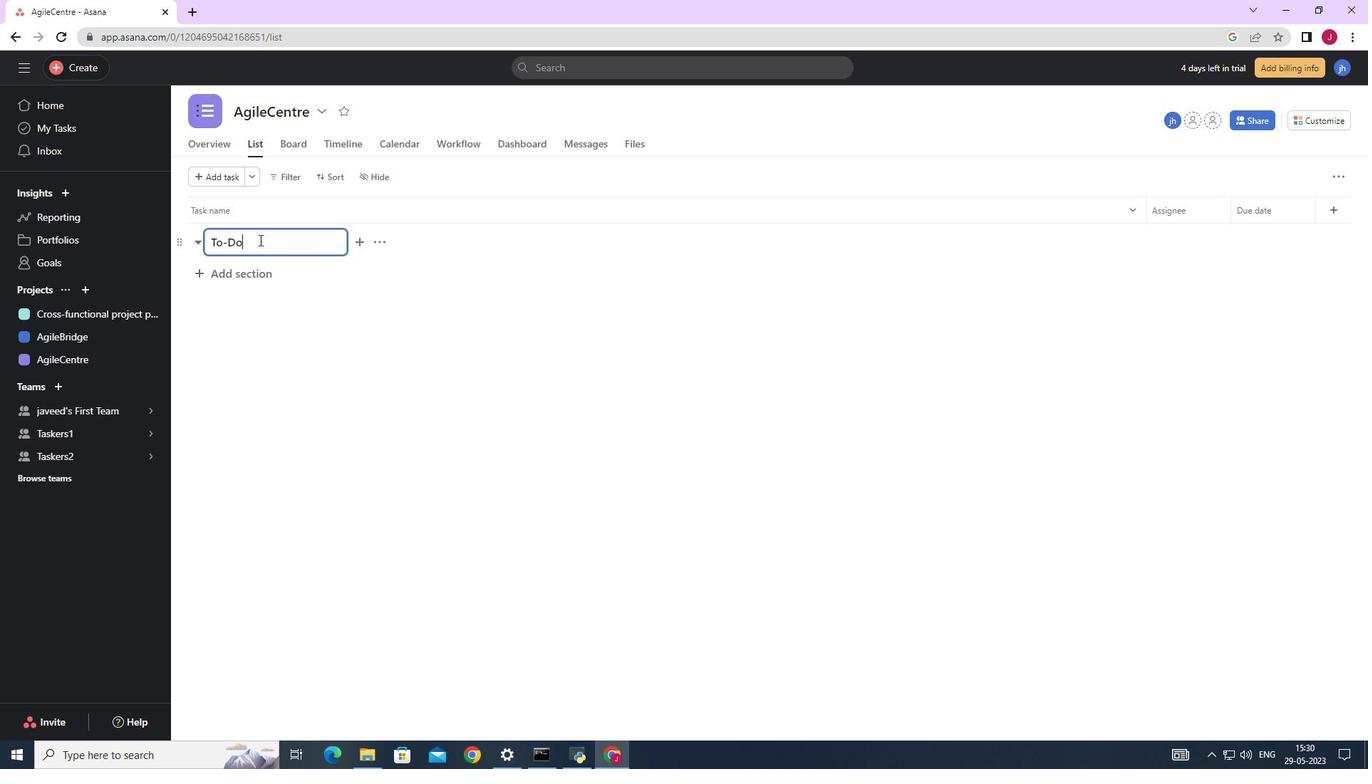 
Action: Mouse moved to (234, 268)
Screenshot: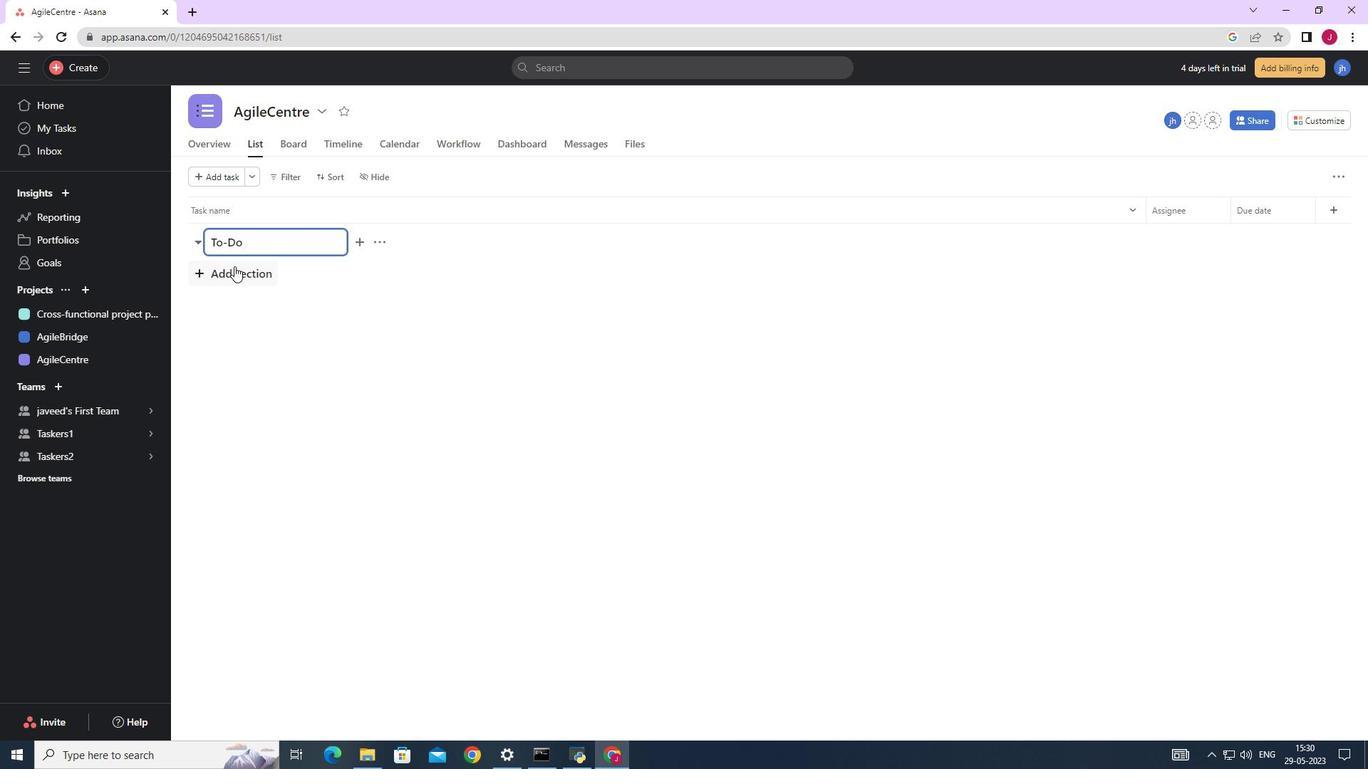 
Action: Mouse pressed left at (234, 268)
Screenshot: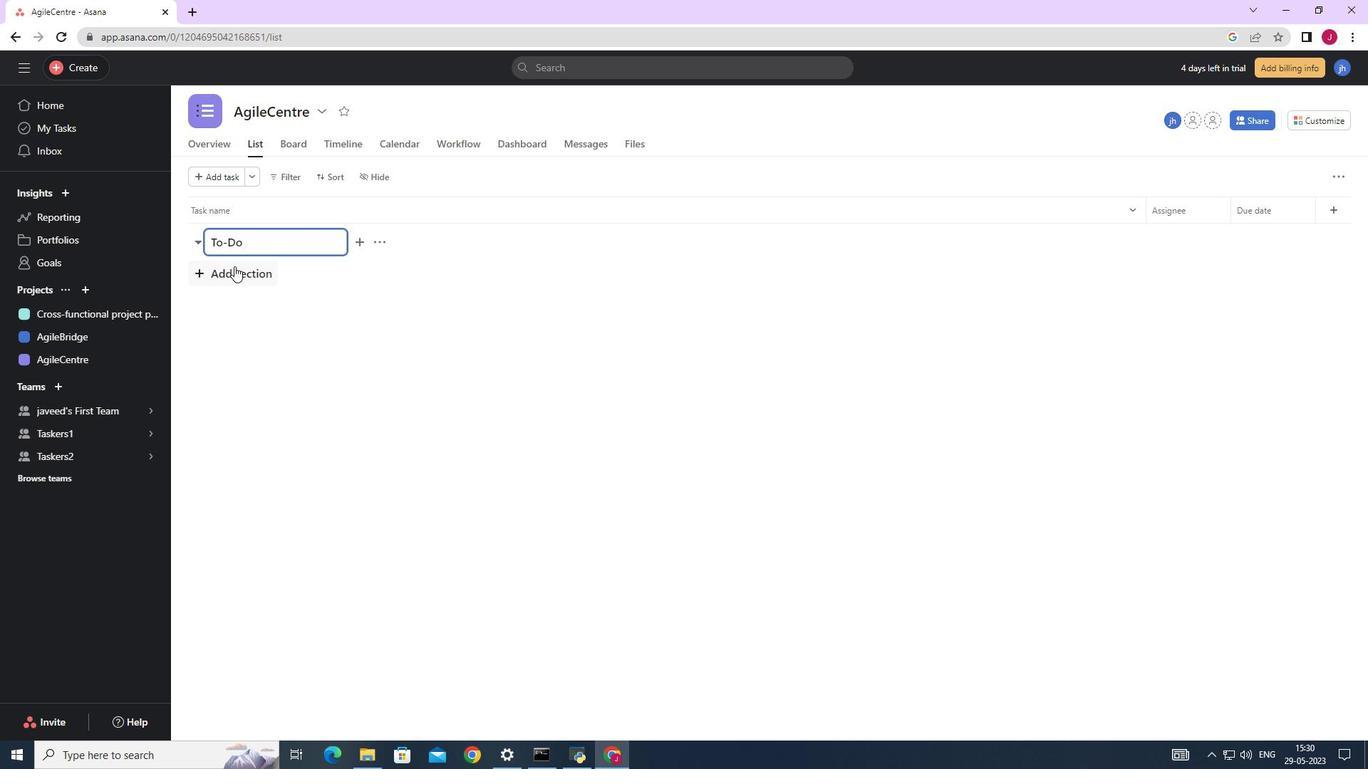 
Action: Mouse moved to (235, 268)
Screenshot: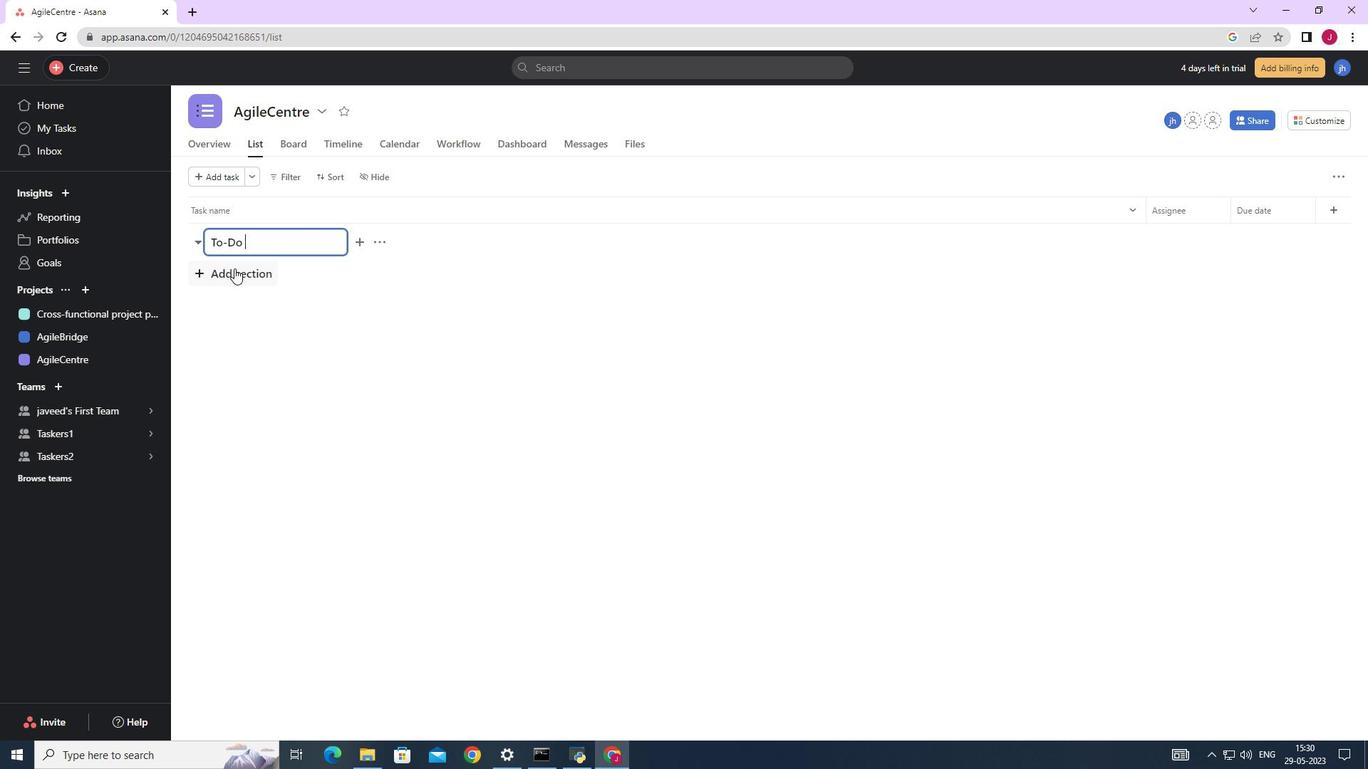 
Action: Key pressed <Key.caps_lock>D<Key.caps_lock>oing
Screenshot: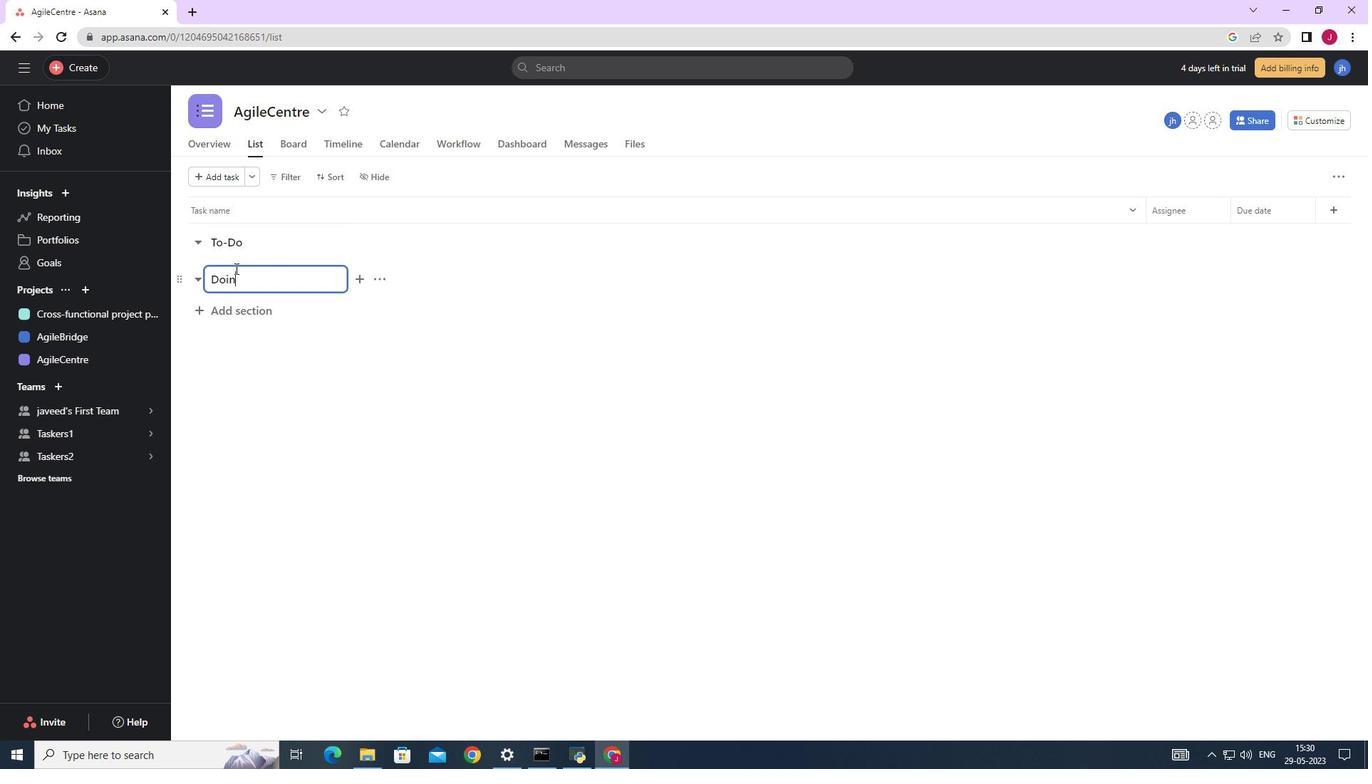 
Action: Mouse moved to (240, 307)
Screenshot: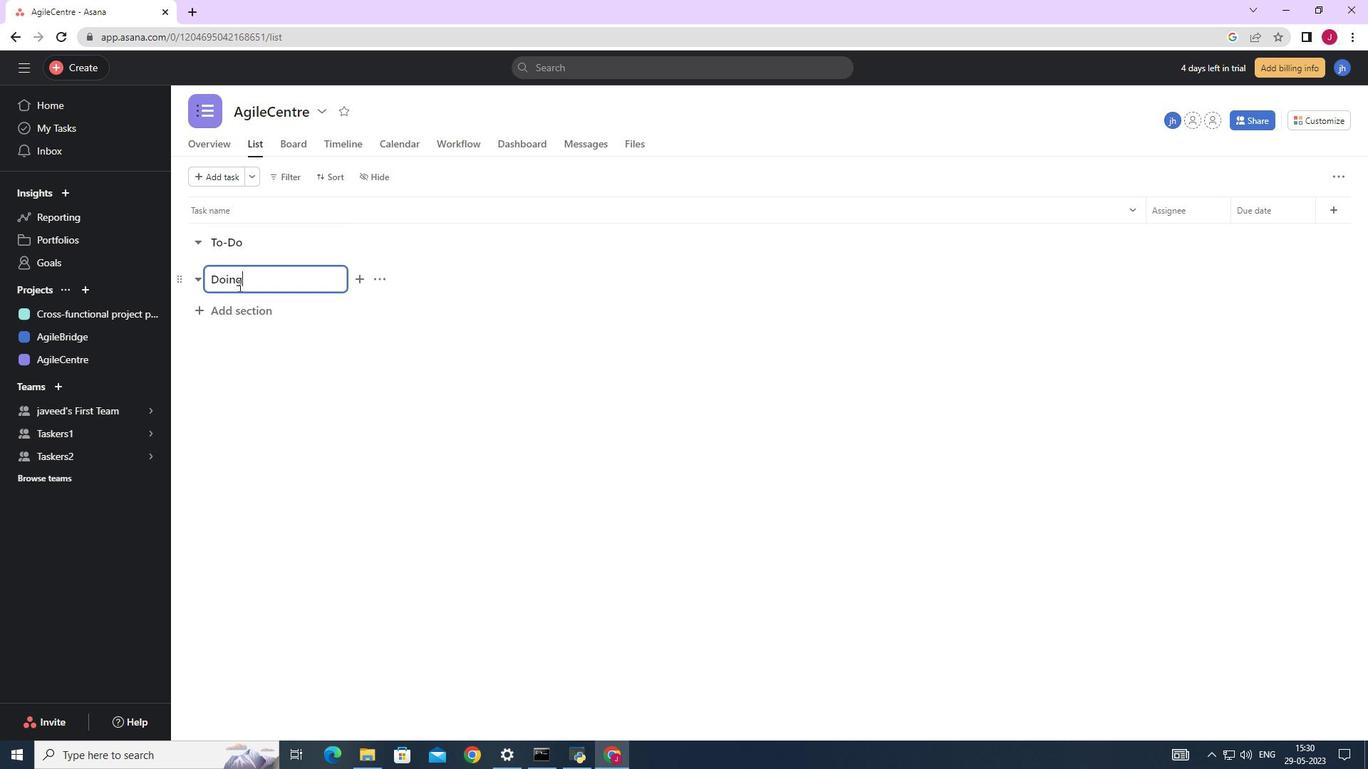 
Action: Mouse pressed left at (240, 307)
Screenshot: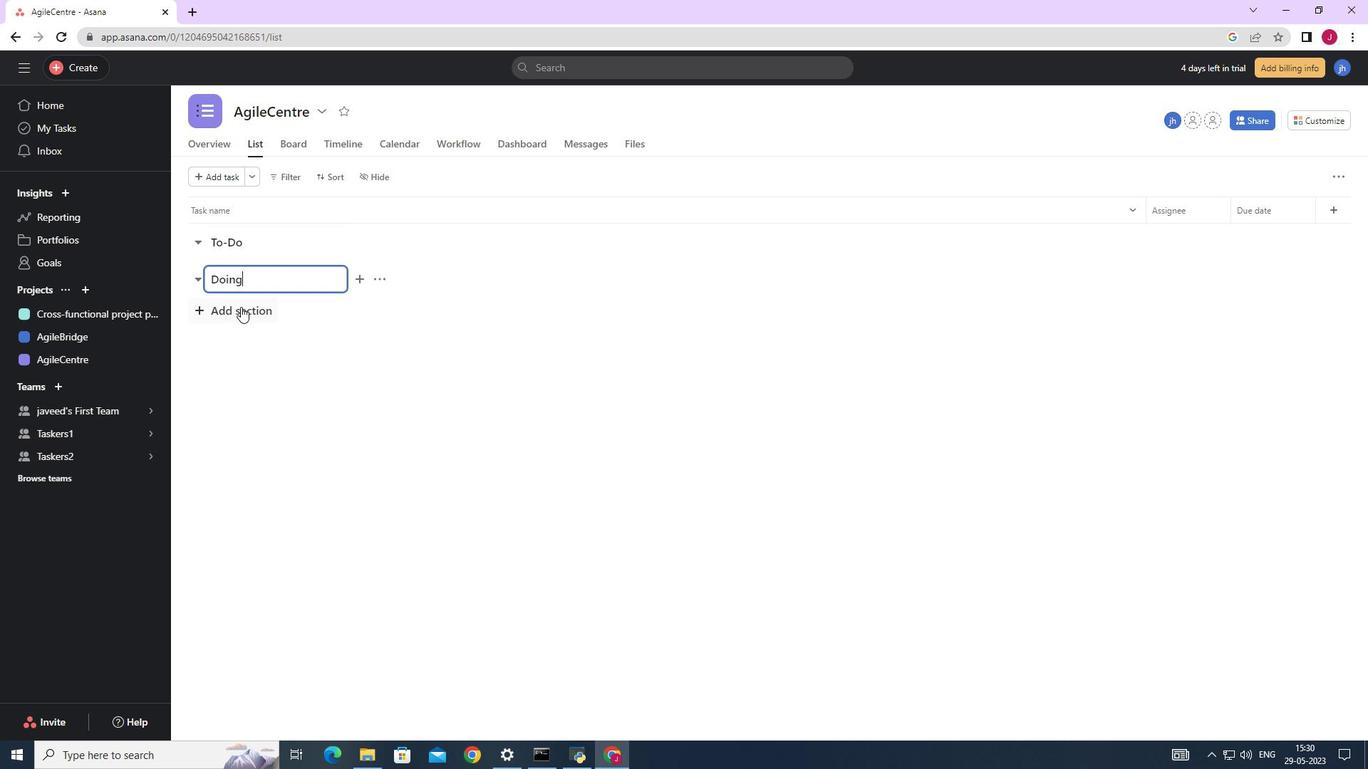 
Action: Key pressed <Key.caps_lock>D<Key.caps_lock>one
Screenshot: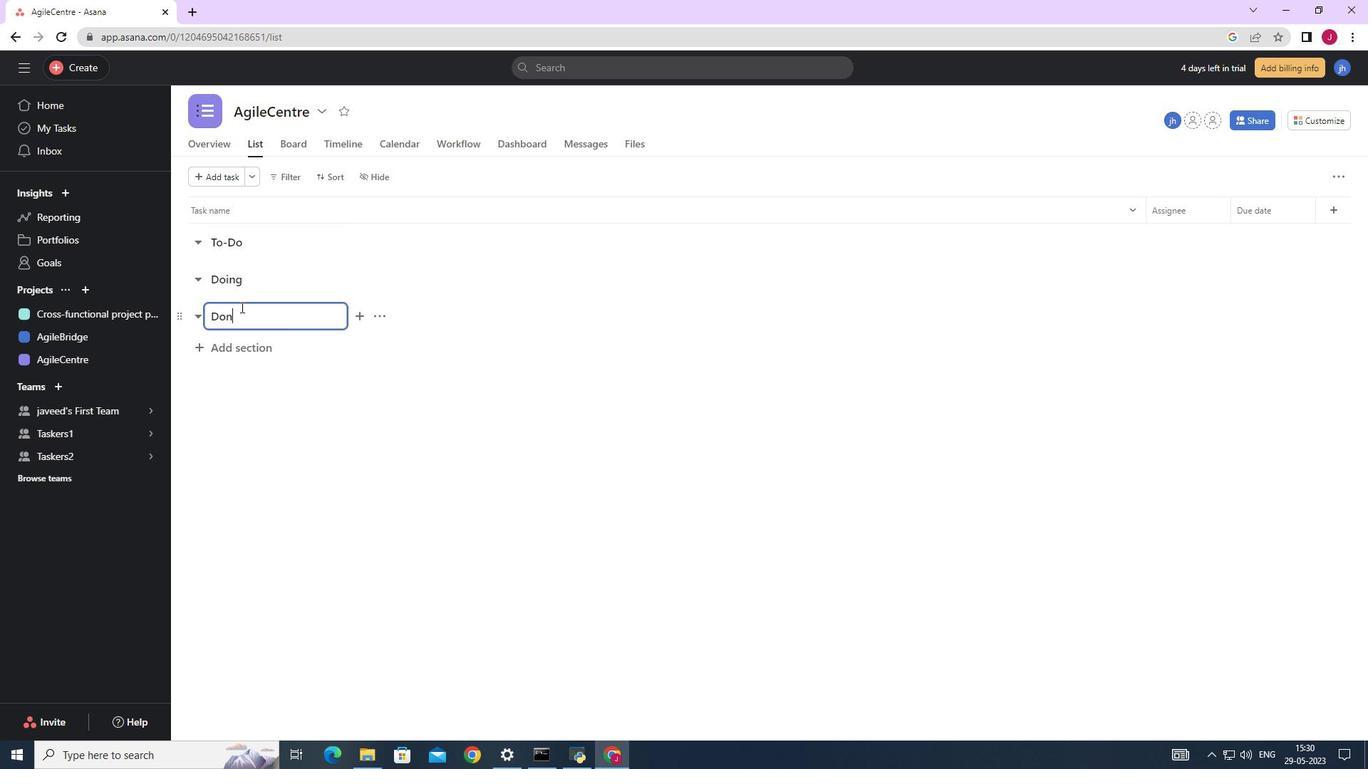 
Action: Mouse moved to (245, 314)
Screenshot: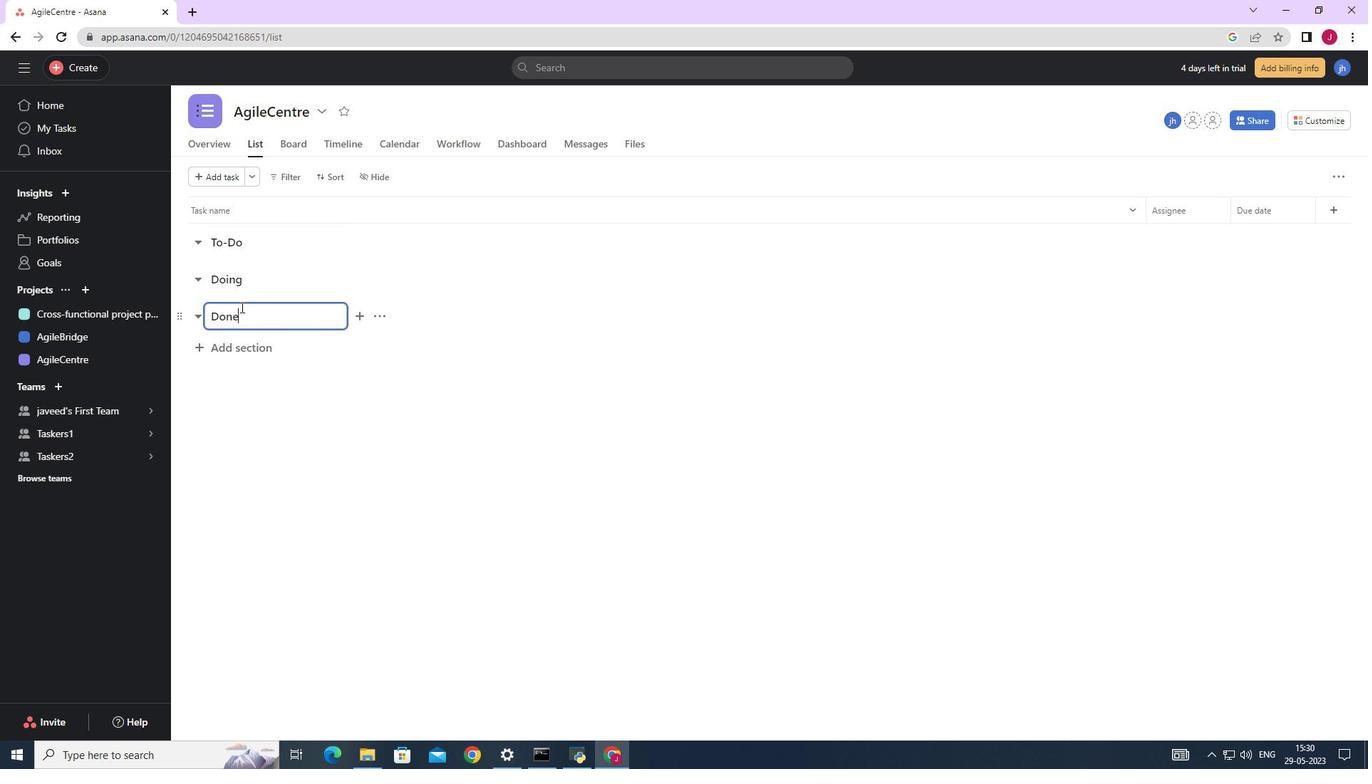 
Action: Key pressed <Key.enter>
Screenshot: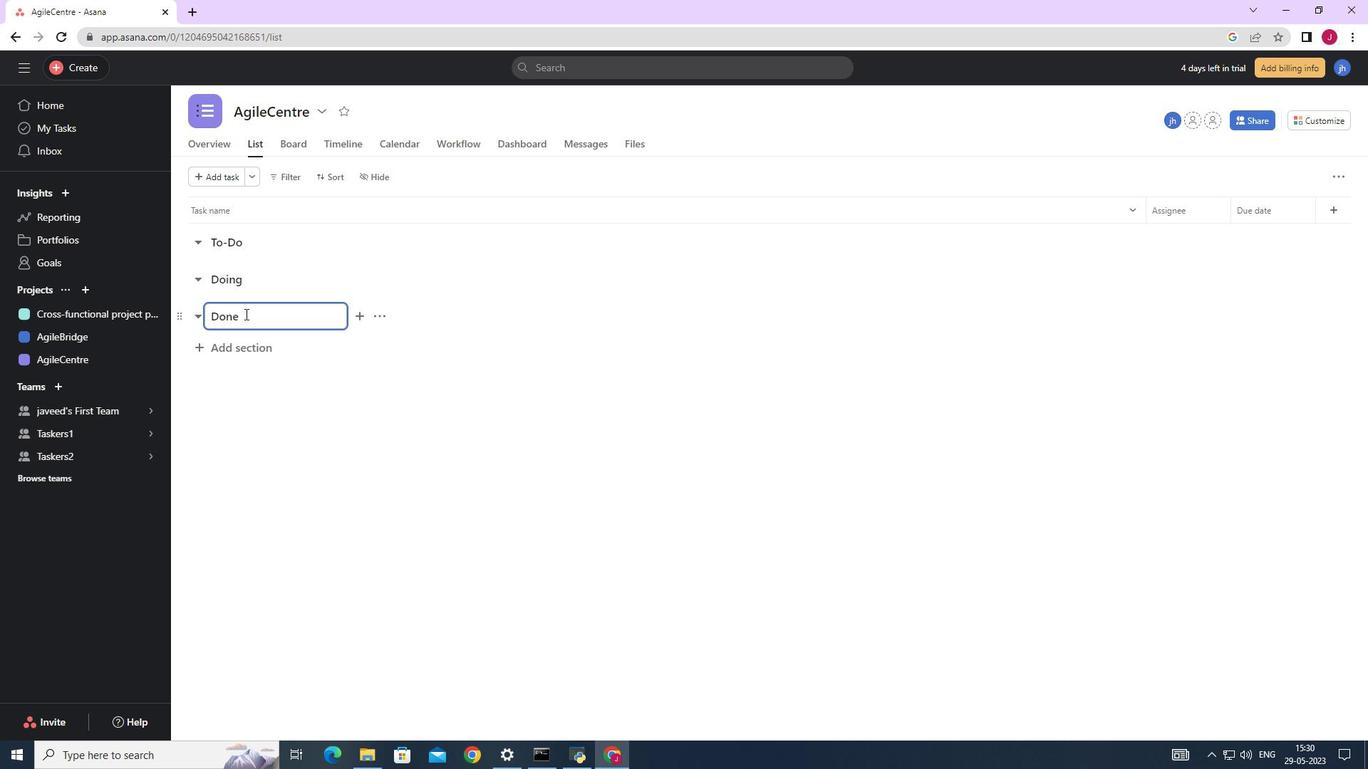 
